 Task: Plan the shortest route from Atlanta Airport to the Georgia Aquarium.
Action: Mouse moved to (260, 90)
Screenshot: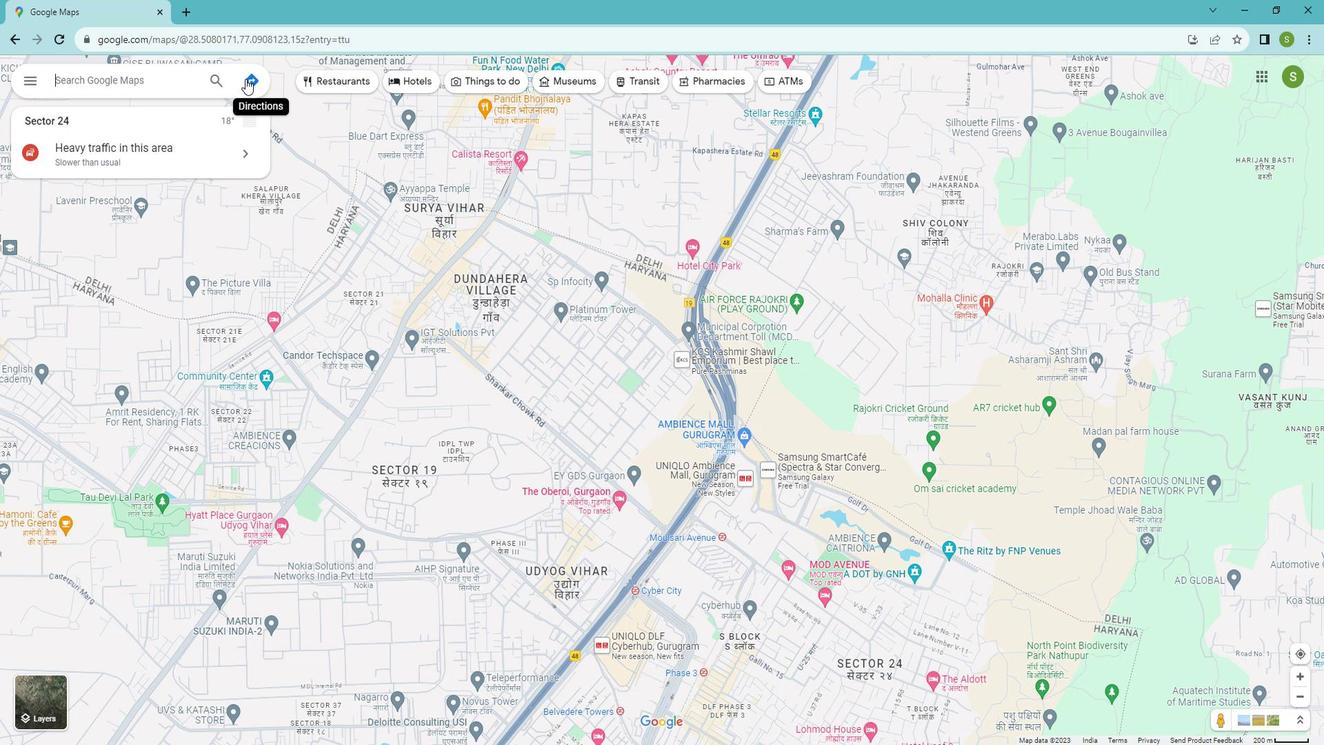 
Action: Mouse pressed left at (260, 90)
Screenshot: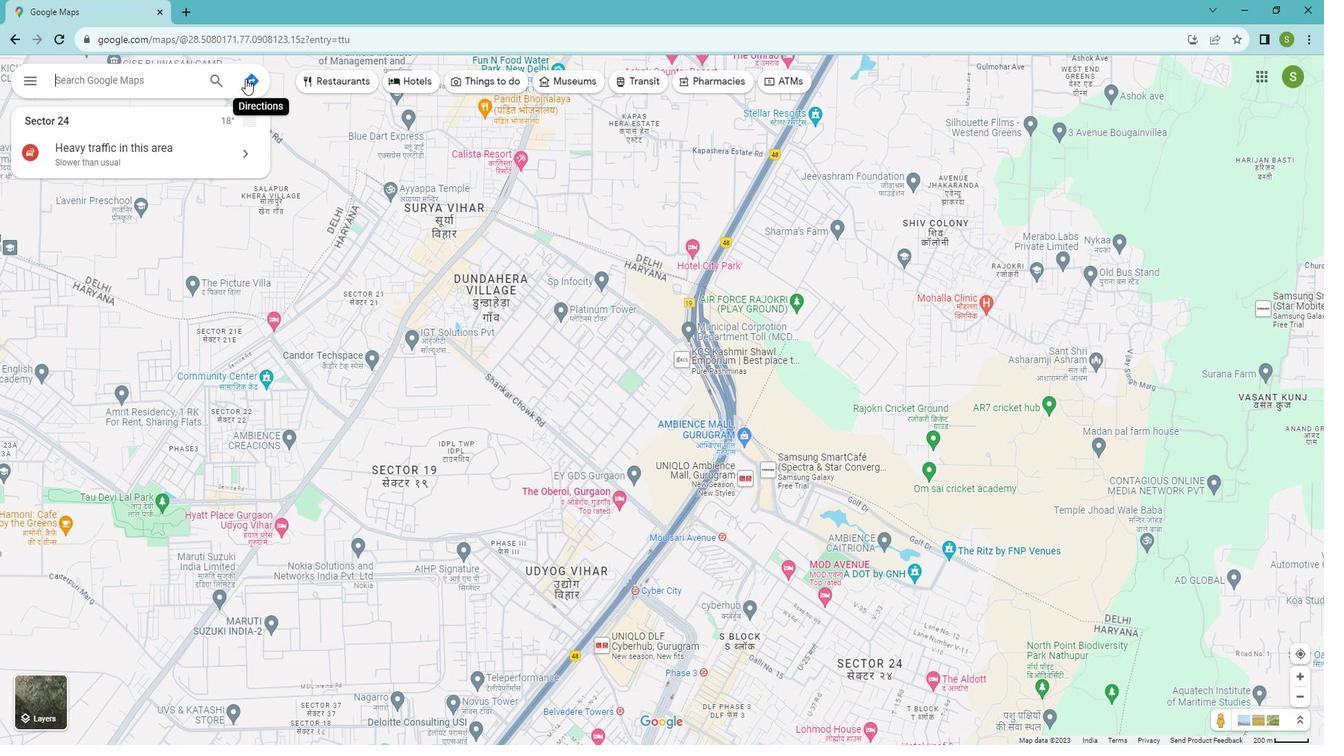 
Action: Mouse moved to (150, 133)
Screenshot: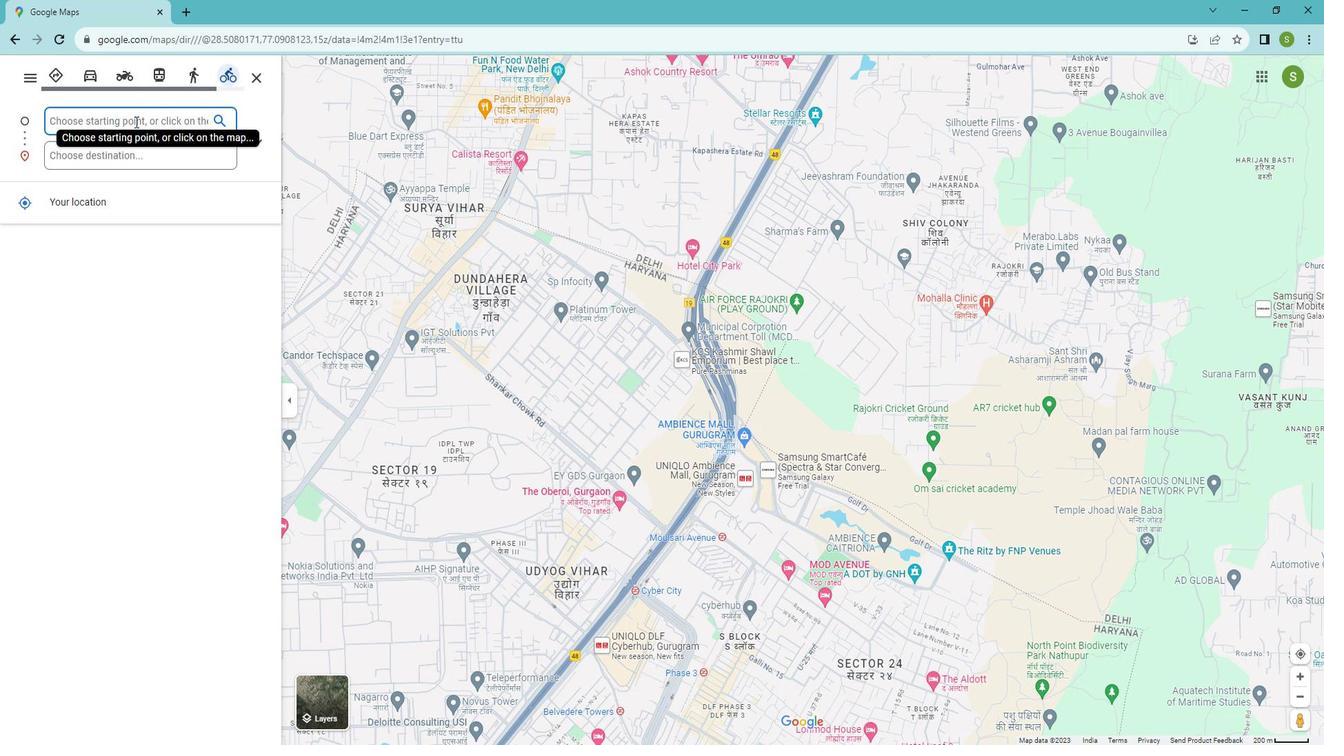 
Action: Mouse pressed left at (150, 133)
Screenshot: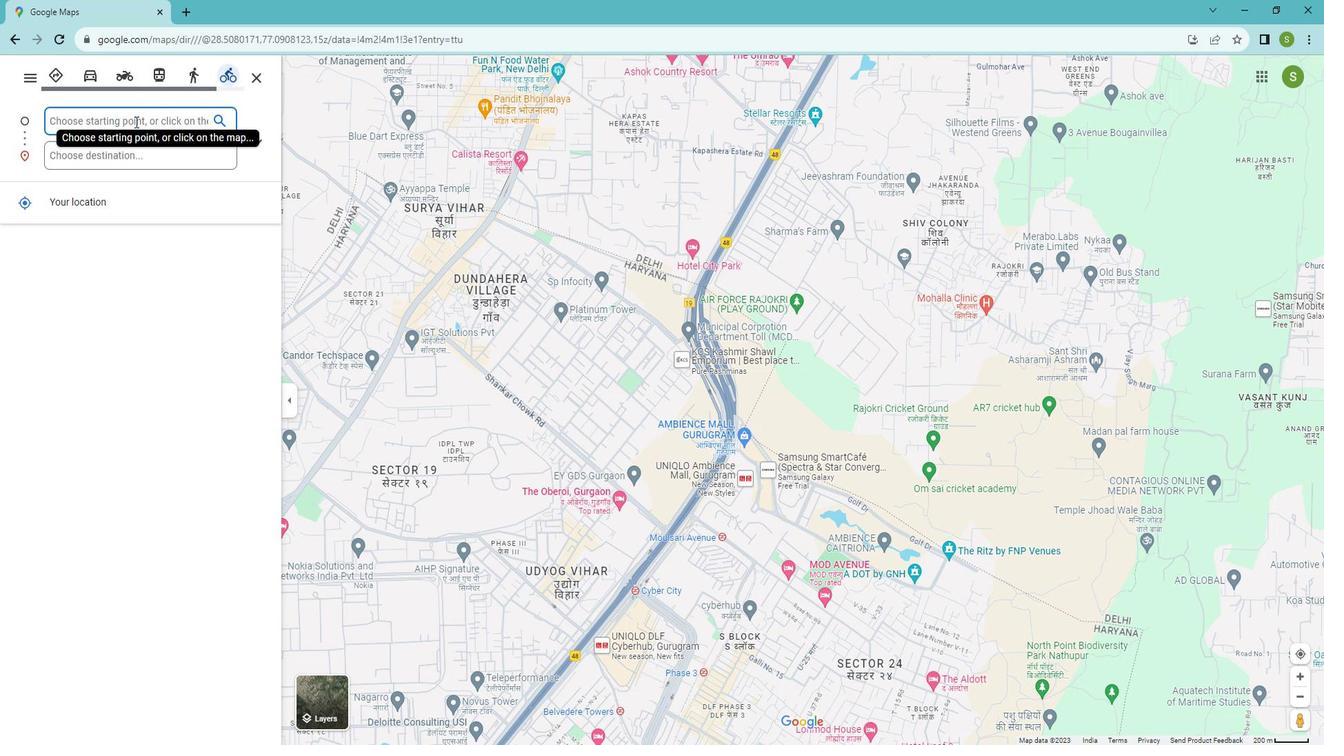 
Action: Key pressed <Key.shift>Atlana<Key.backspace>ta<Key.space><Key.shift>Airport
Screenshot: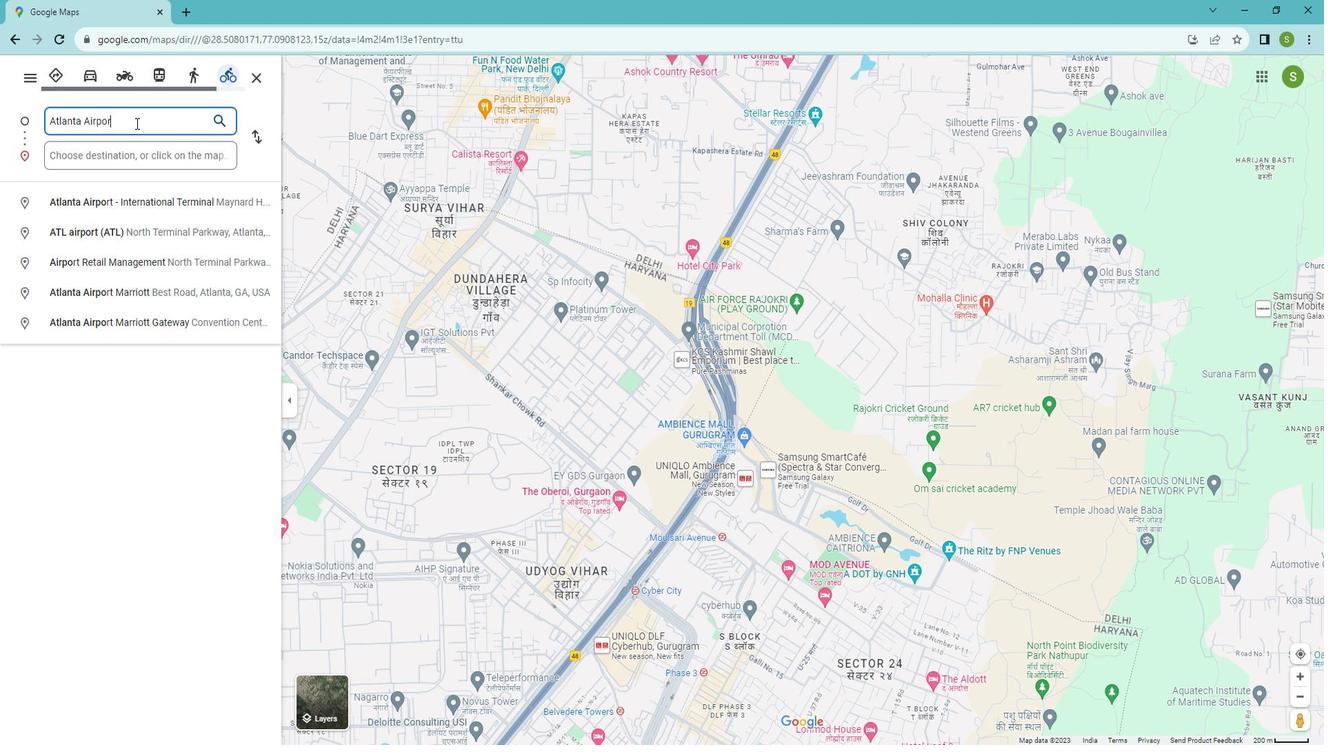 
Action: Mouse moved to (233, 156)
Screenshot: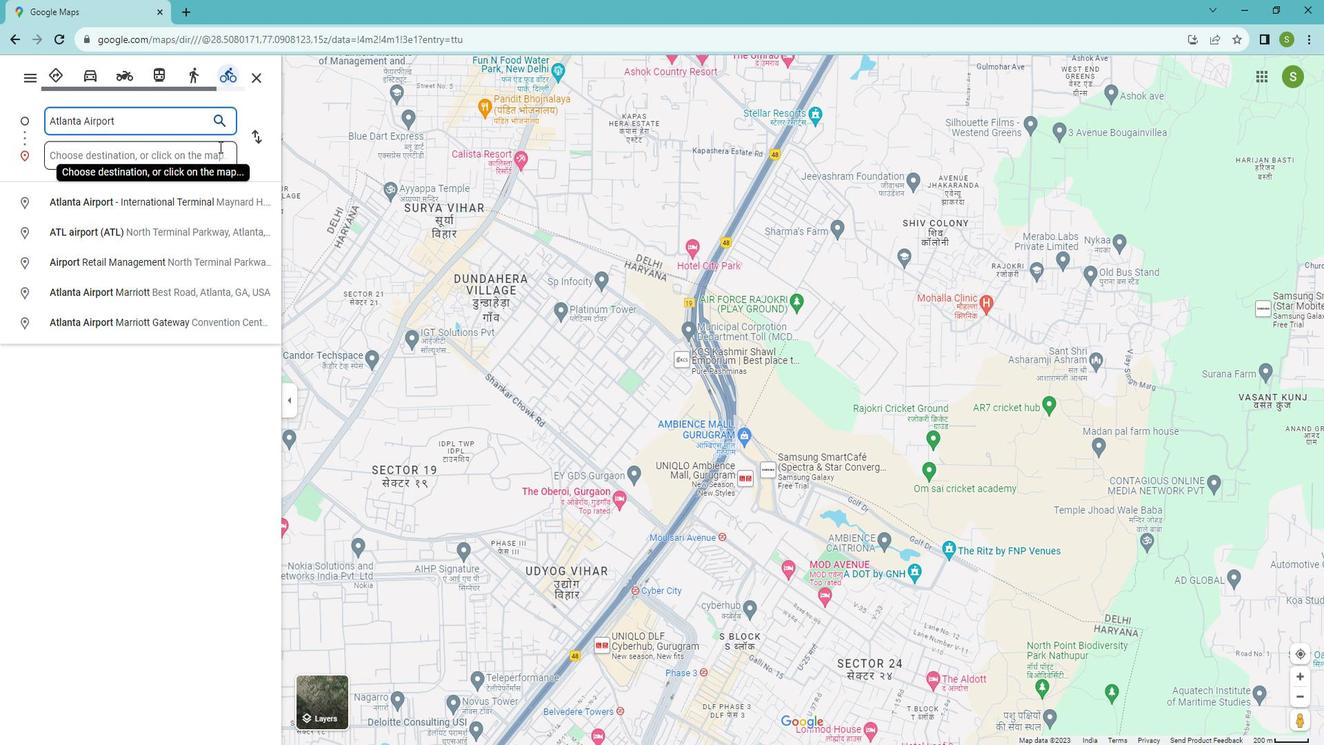 
Action: Mouse pressed left at (233, 156)
Screenshot: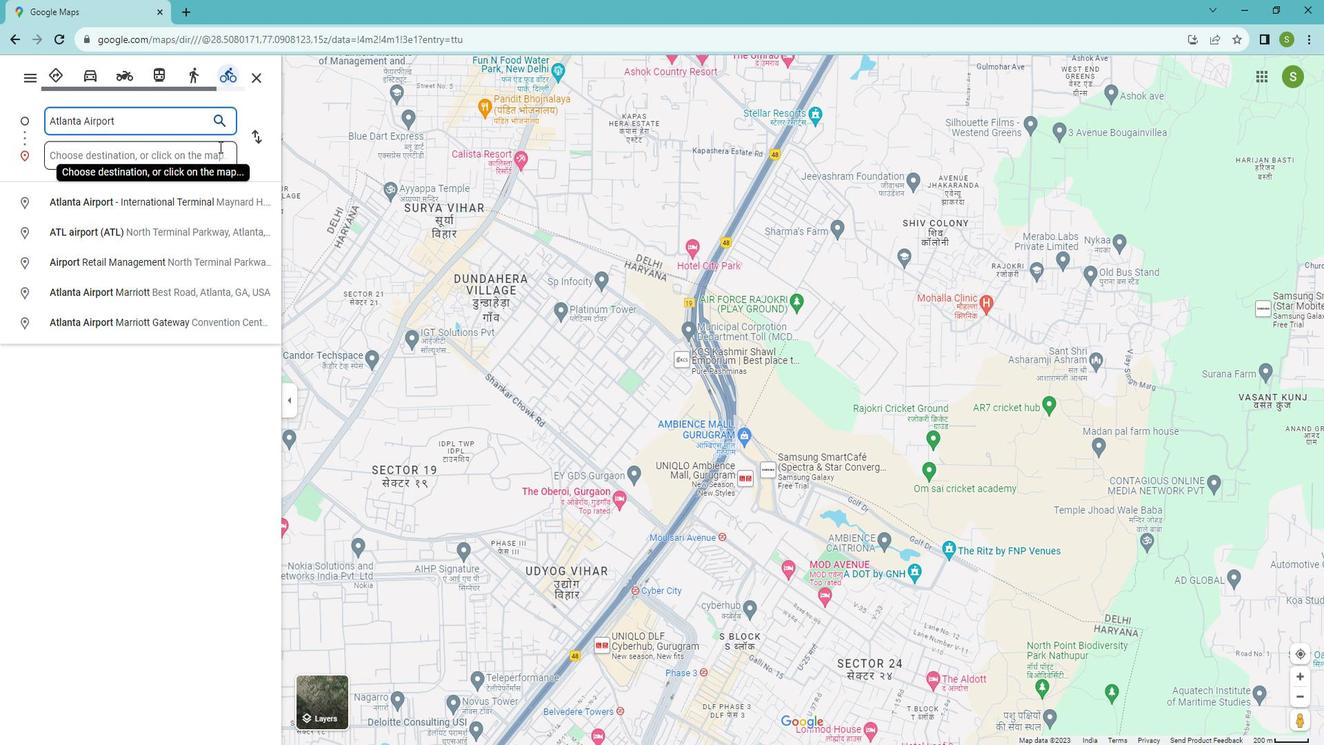 
Action: Mouse moved to (231, 161)
Screenshot: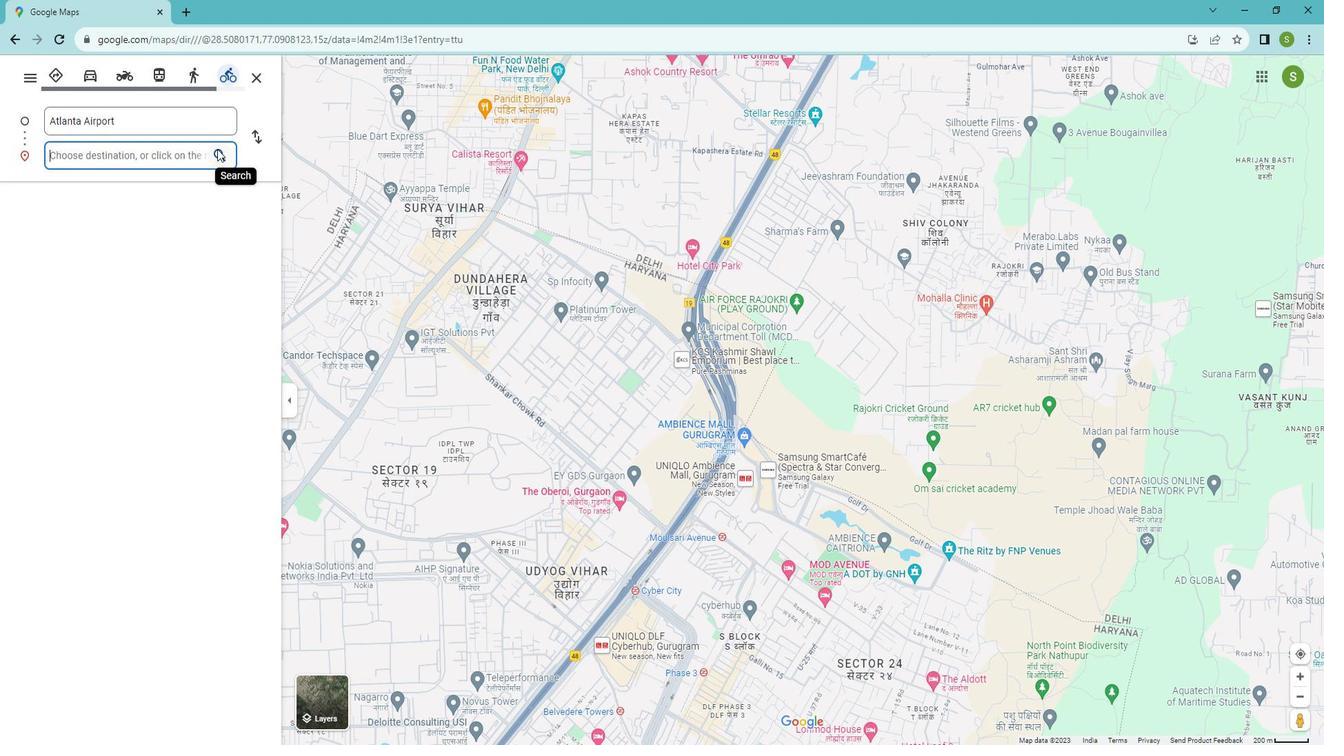 
Action: Key pressed <Key.shift><Key.shift><Key.shift><Key.shift><Key.shift><Key.shift><Key.shift>Georgia<Key.space><Key.shift>Aquarium
Screenshot: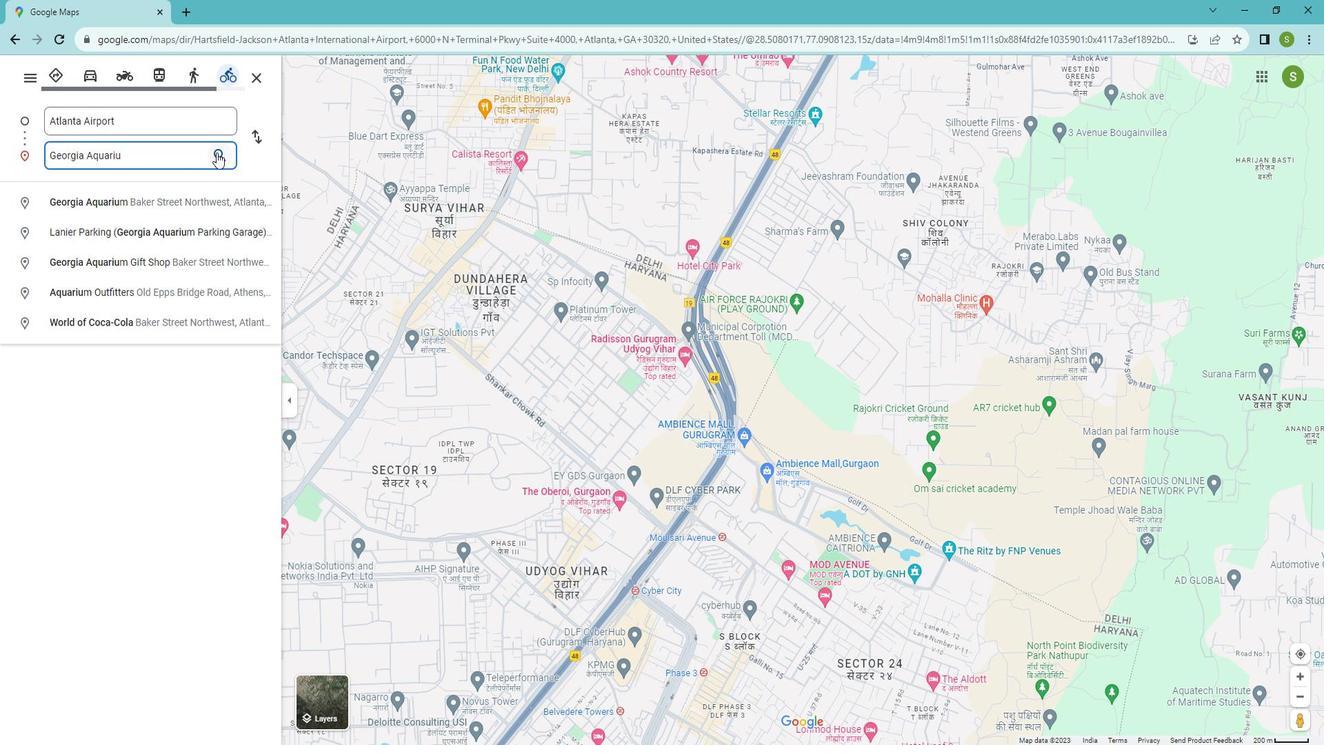 
Action: Mouse moved to (273, 145)
Screenshot: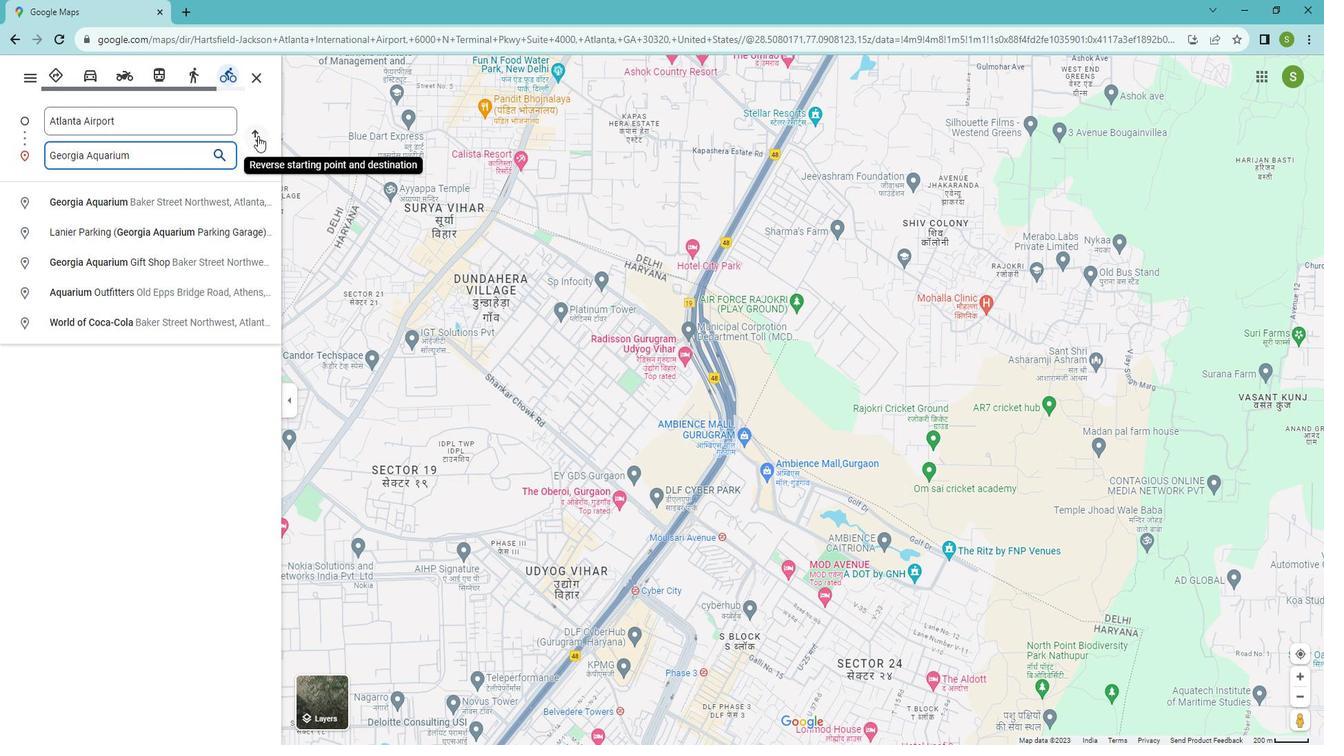
Action: Mouse pressed left at (273, 145)
Screenshot: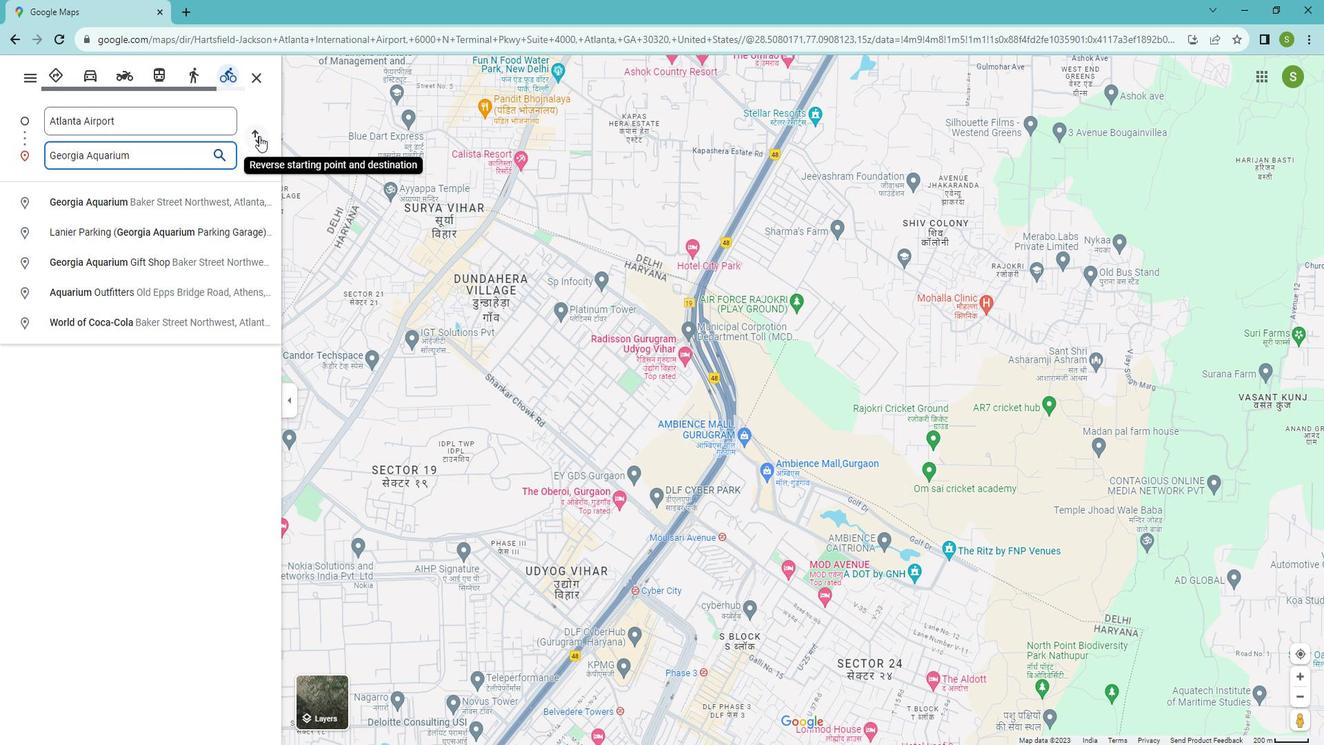 
Action: Mouse moved to (102, 90)
Screenshot: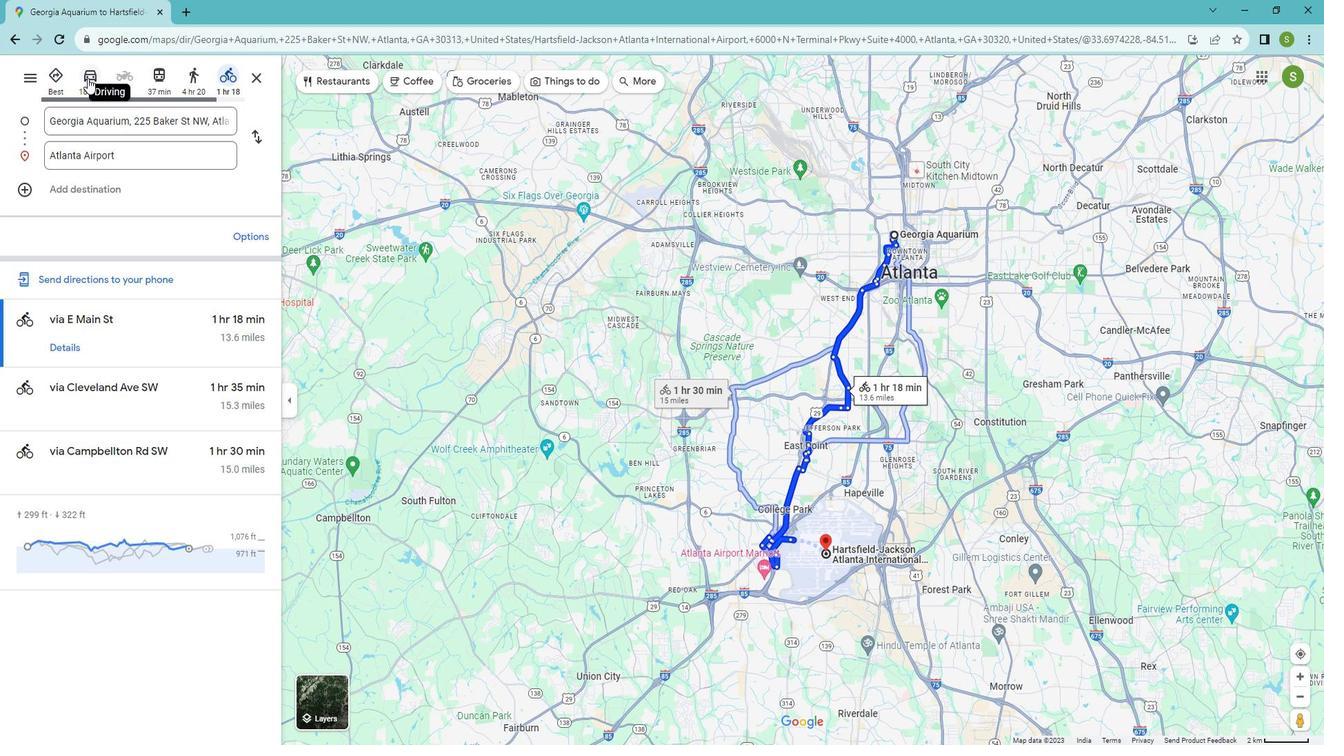 
Action: Mouse pressed left at (102, 90)
Screenshot: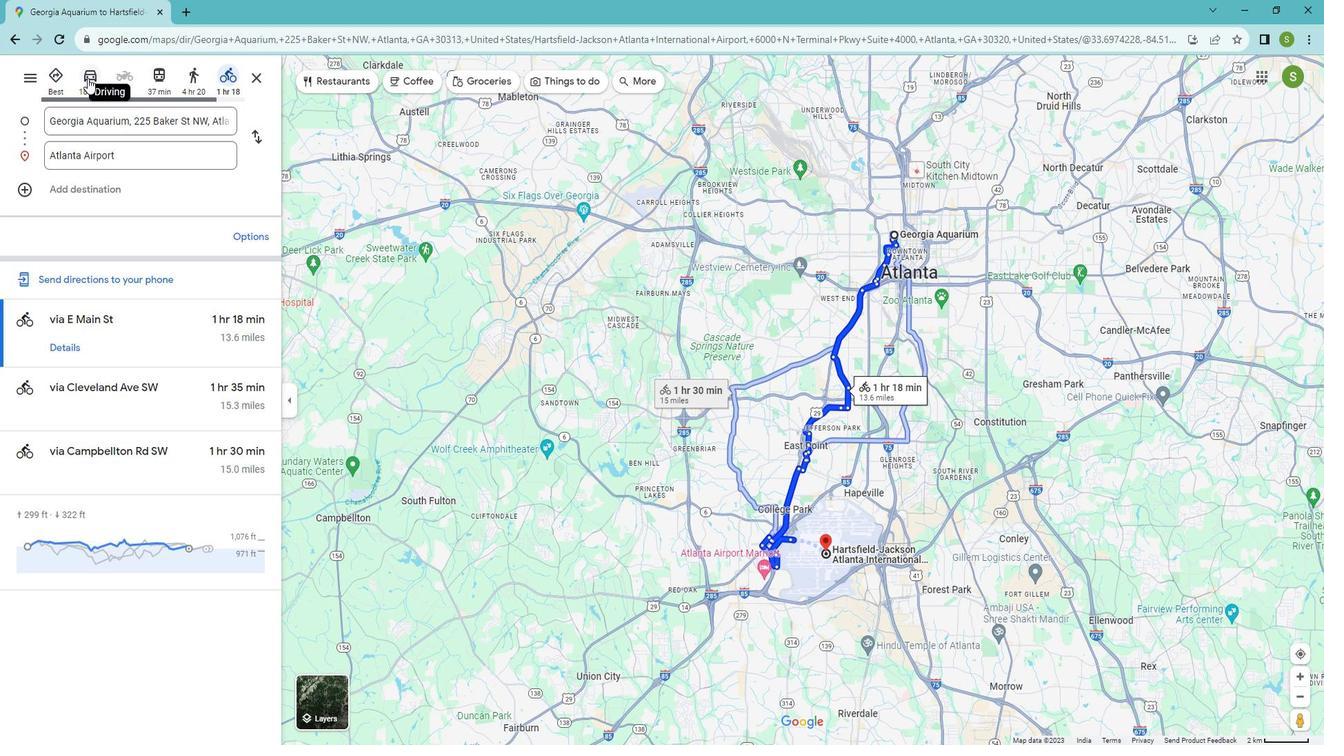 
Action: Mouse moved to (80, 375)
Screenshot: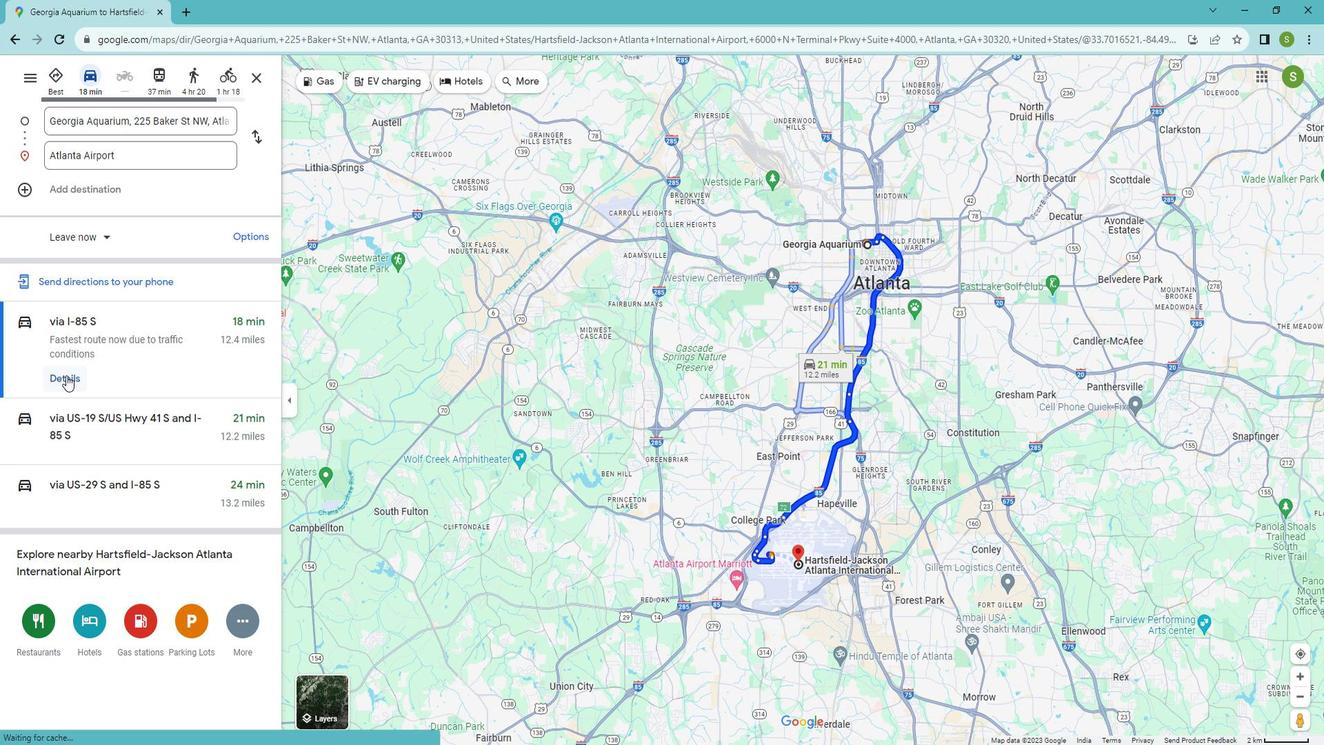 
Action: Mouse pressed left at (80, 375)
Screenshot: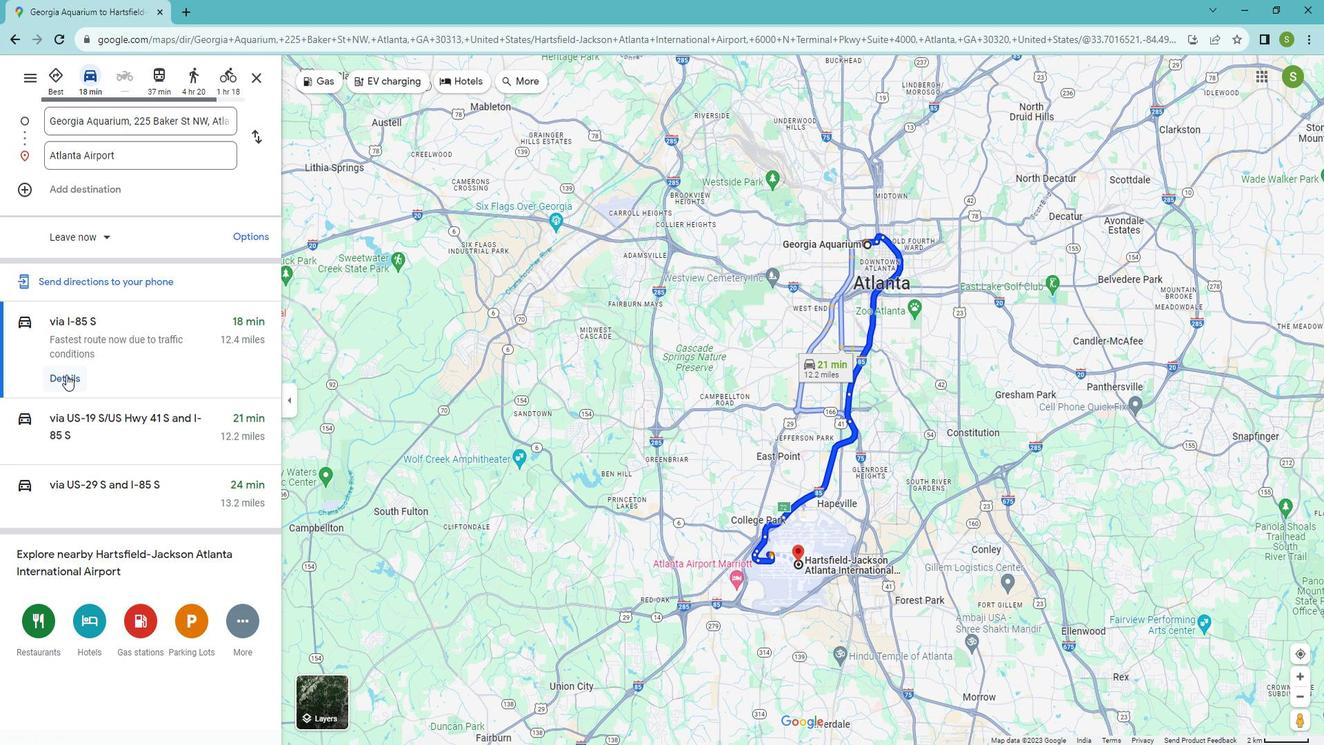 
Action: Mouse moved to (60, 264)
Screenshot: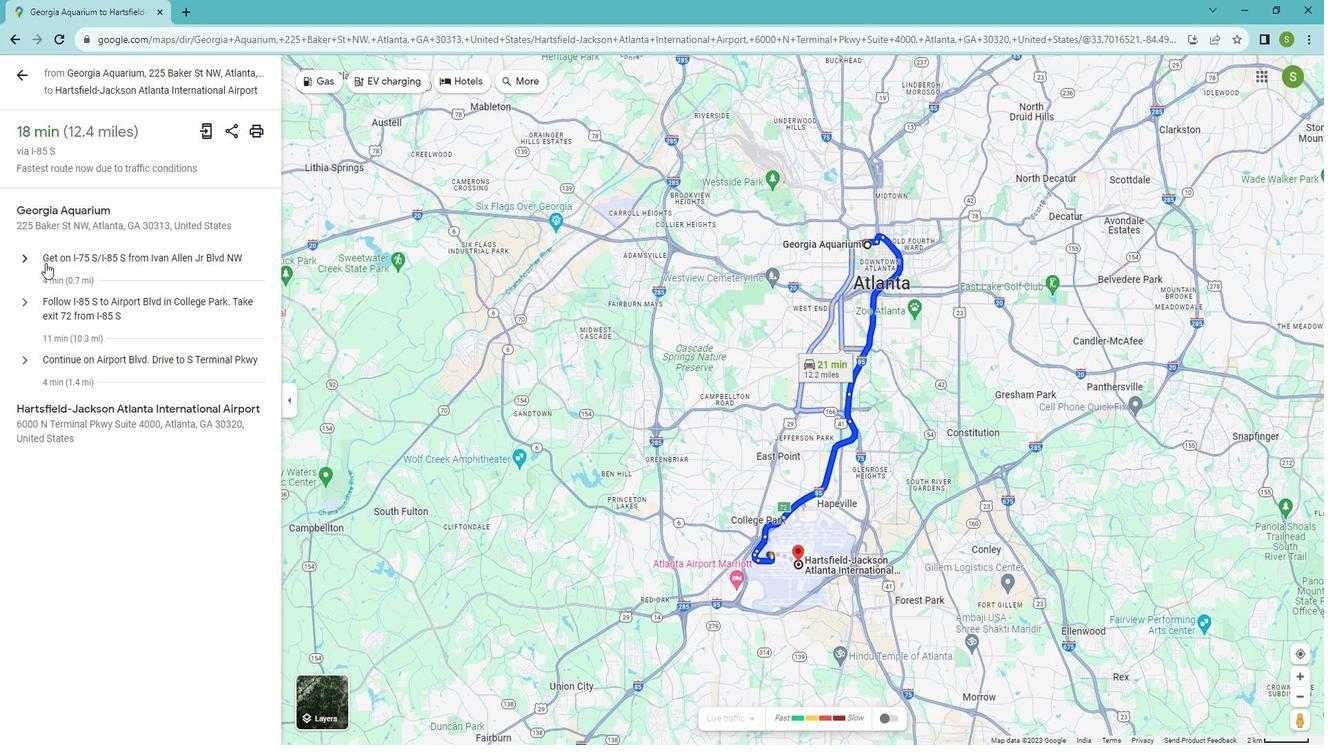 
Action: Mouse pressed left at (60, 264)
Screenshot: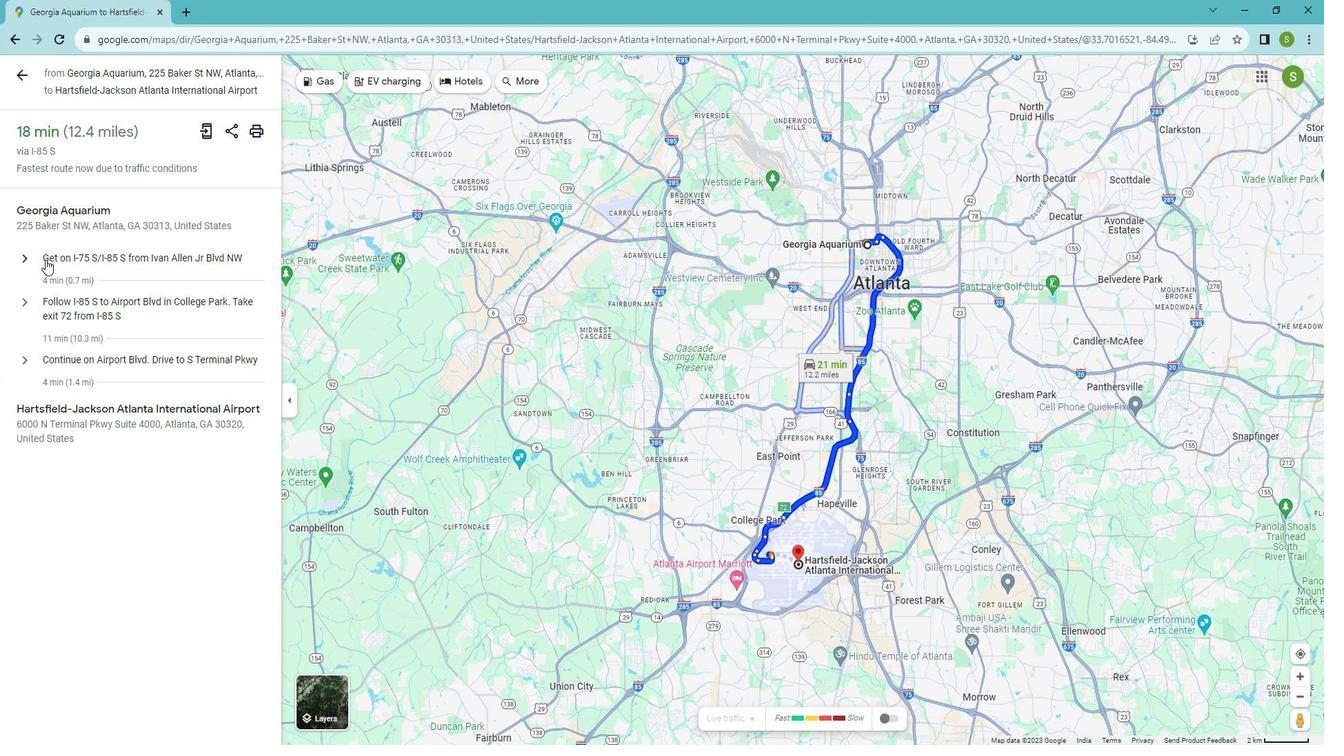 
Action: Mouse moved to (94, 302)
Screenshot: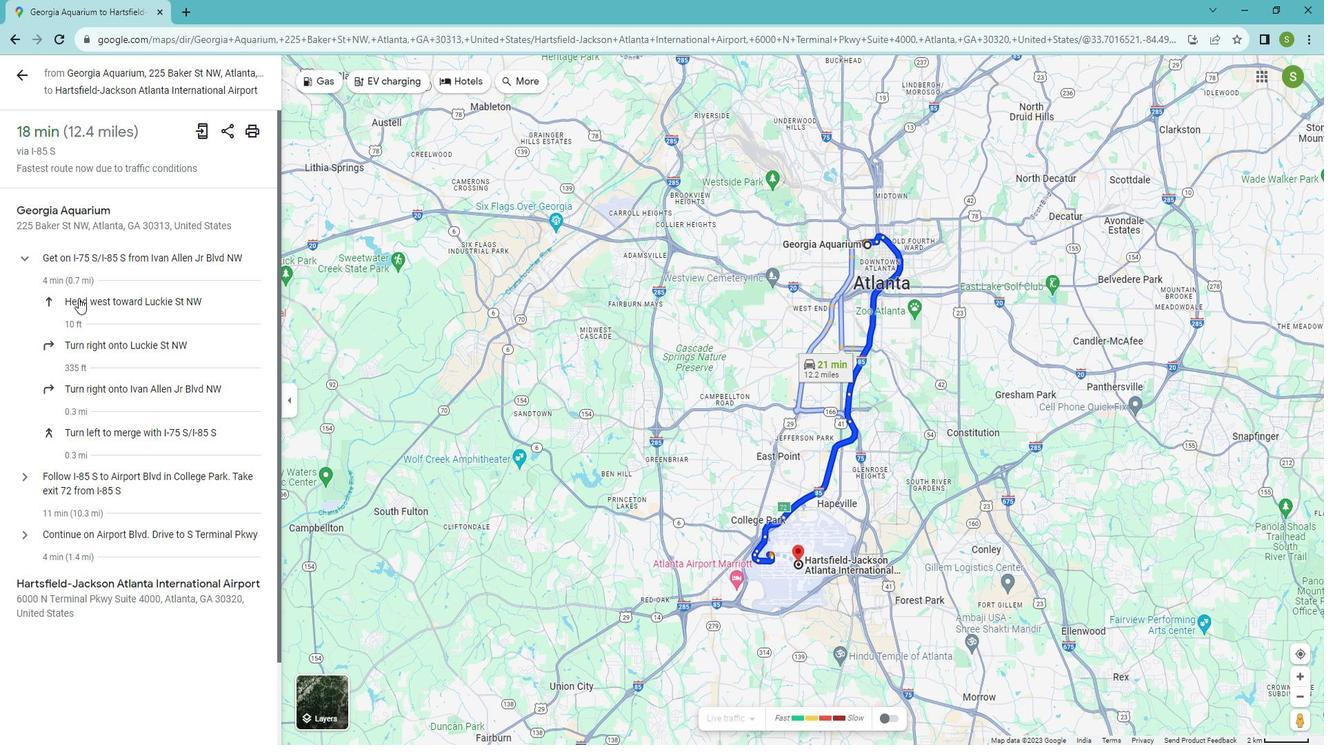 
Action: Mouse scrolled (94, 301) with delta (0, 0)
Screenshot: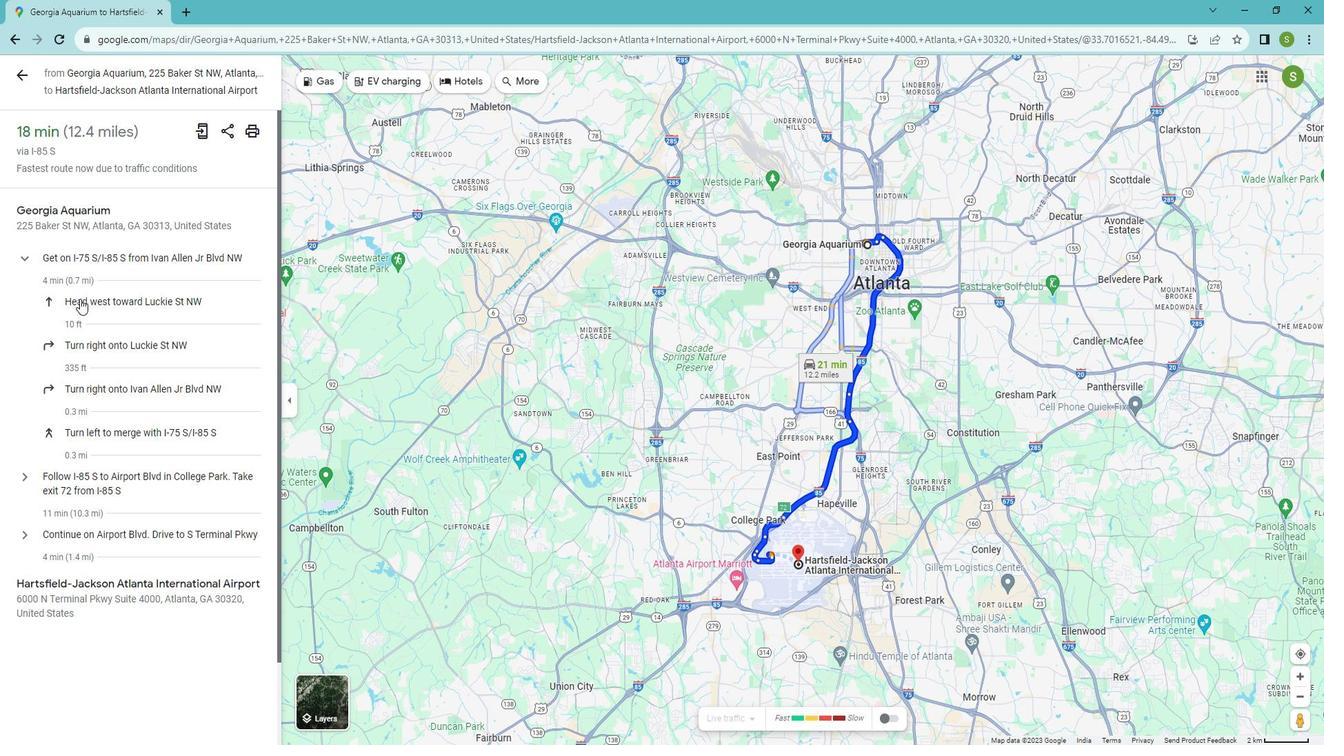 
Action: Mouse moved to (94, 302)
Screenshot: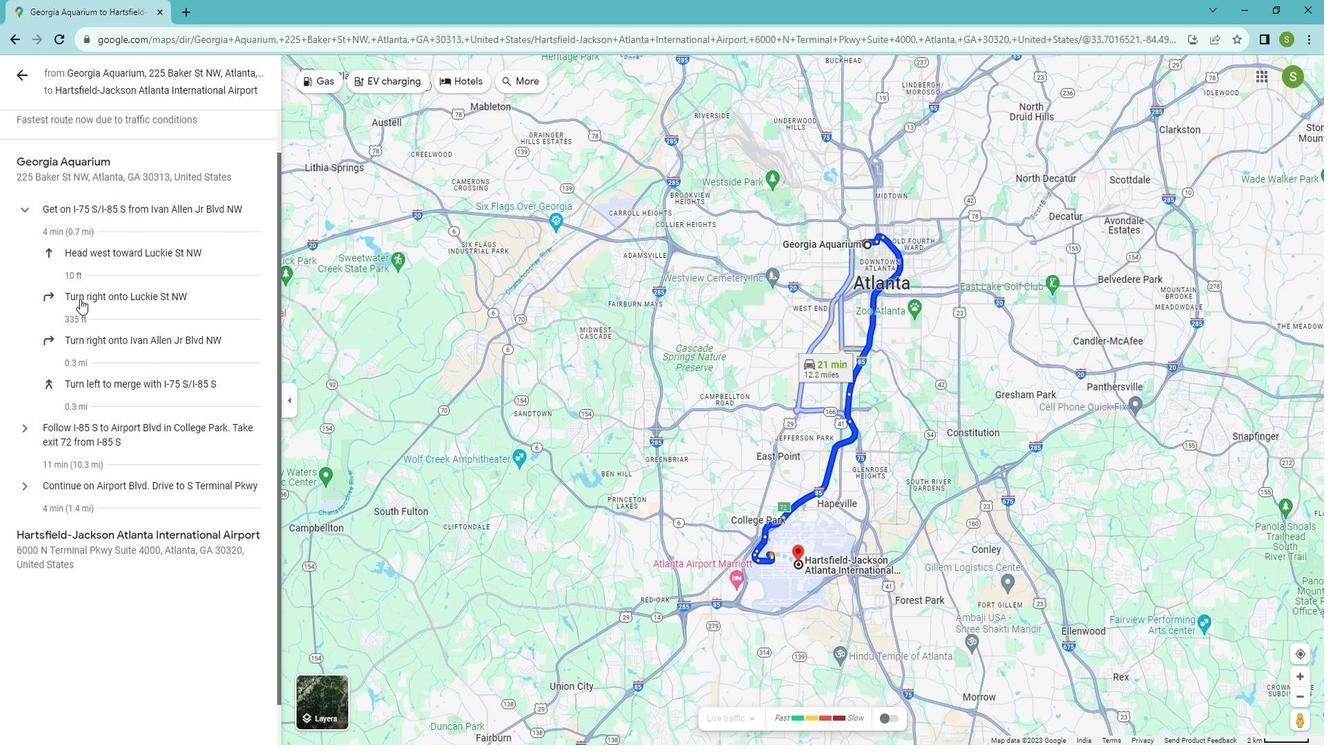 
Action: Mouse scrolled (94, 301) with delta (0, 0)
Screenshot: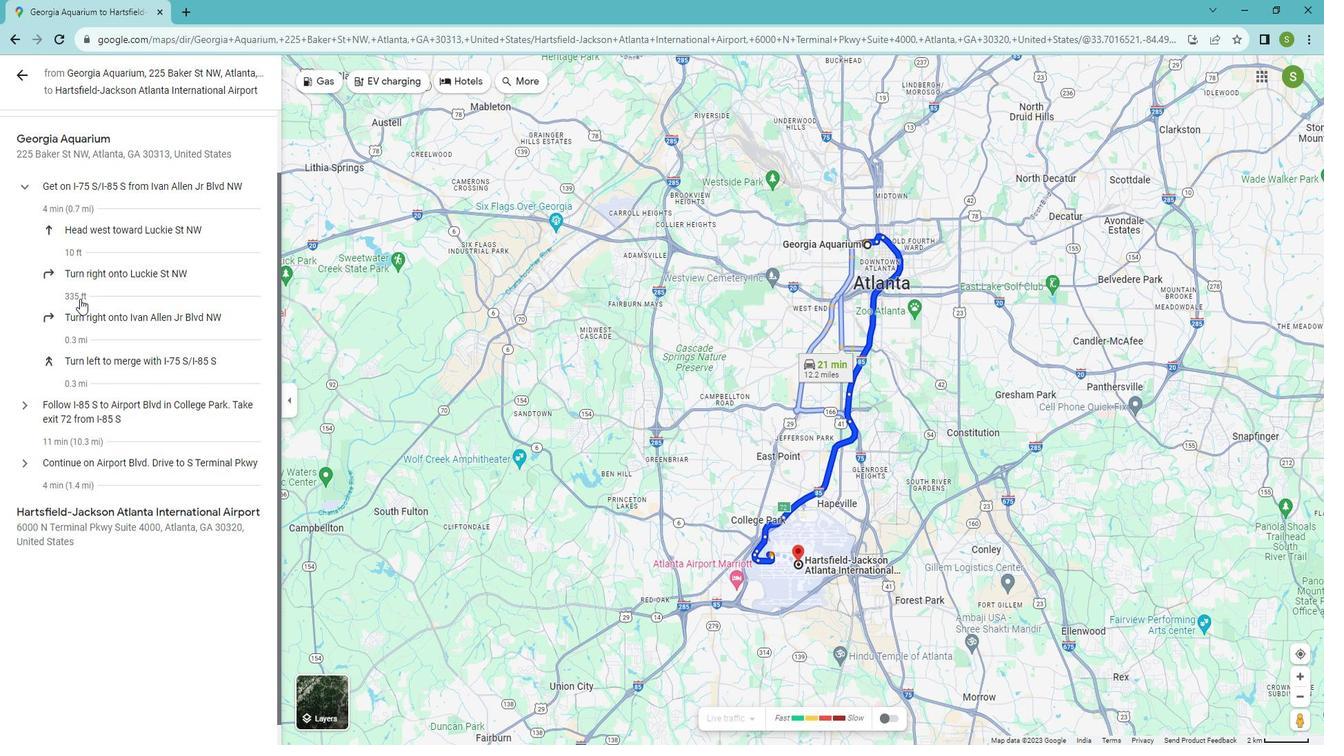 
Action: Mouse moved to (94, 302)
Screenshot: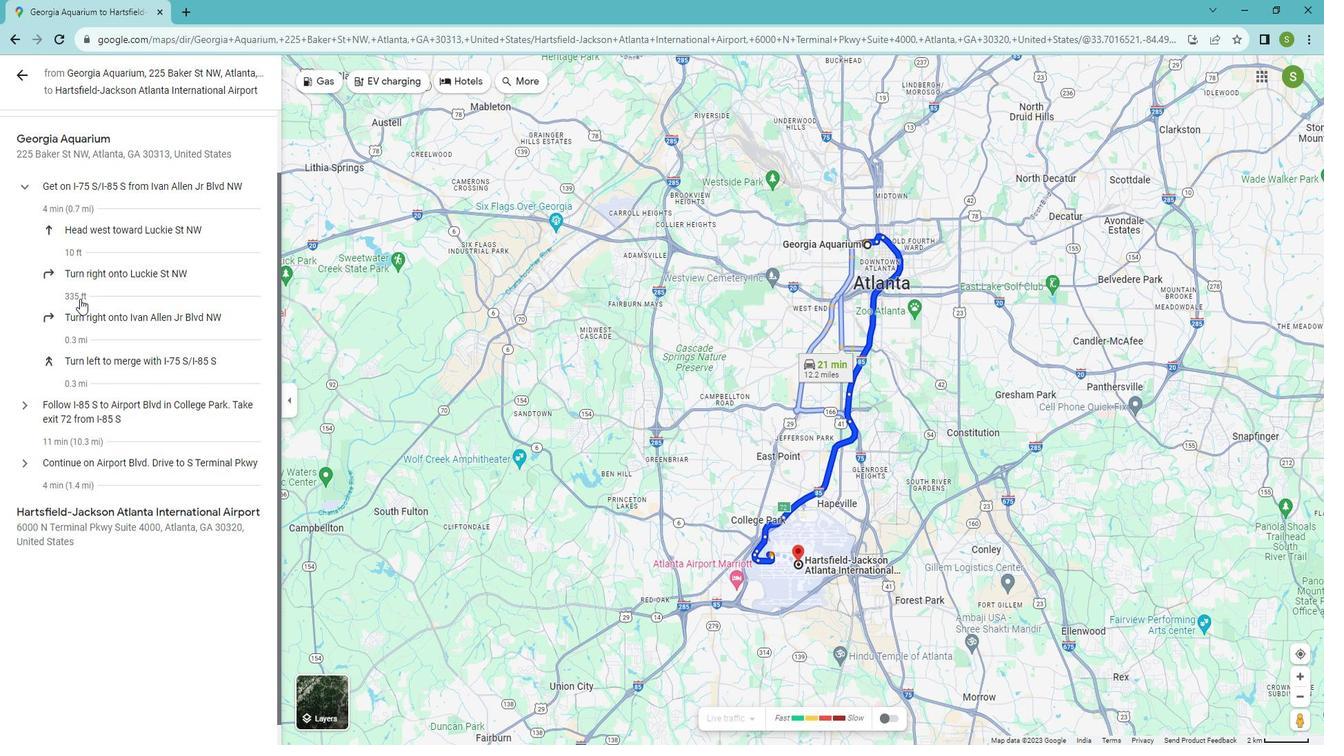 
Action: Mouse scrolled (94, 302) with delta (0, 0)
Screenshot: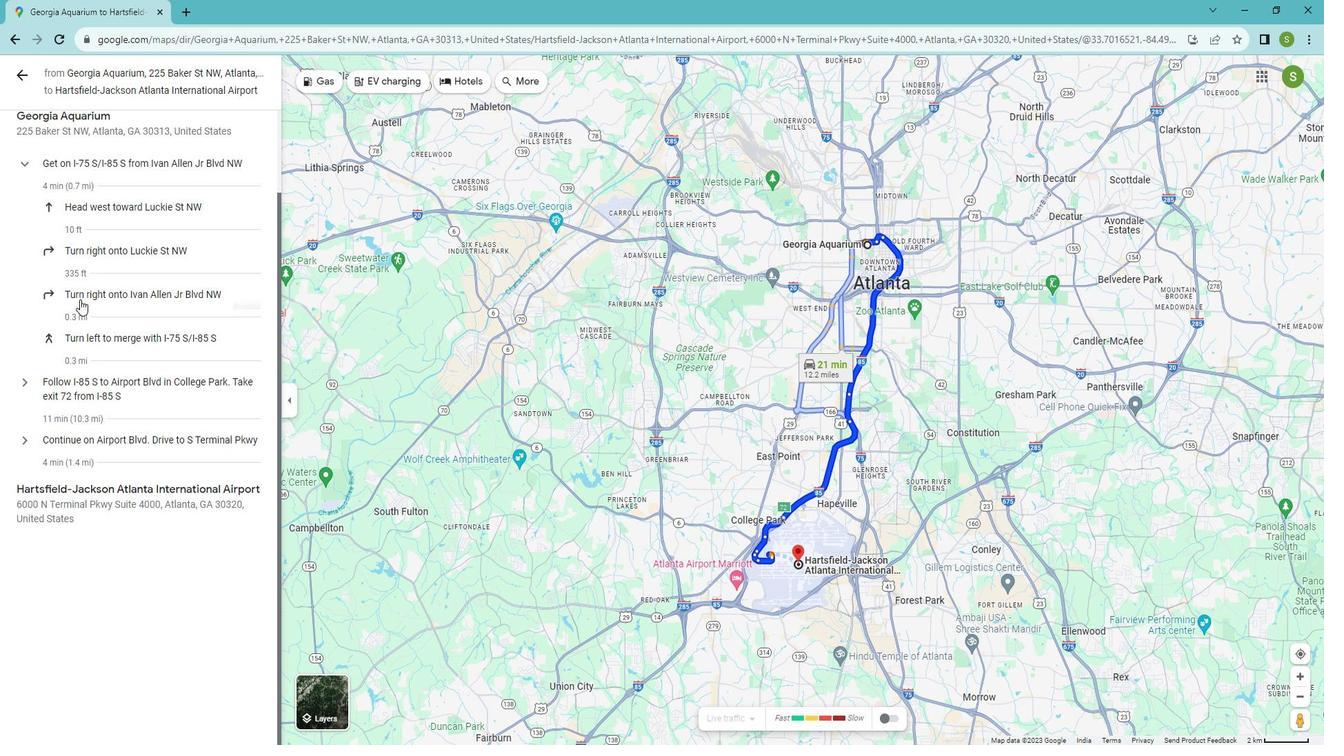 
Action: Mouse scrolled (94, 302) with delta (0, 0)
Screenshot: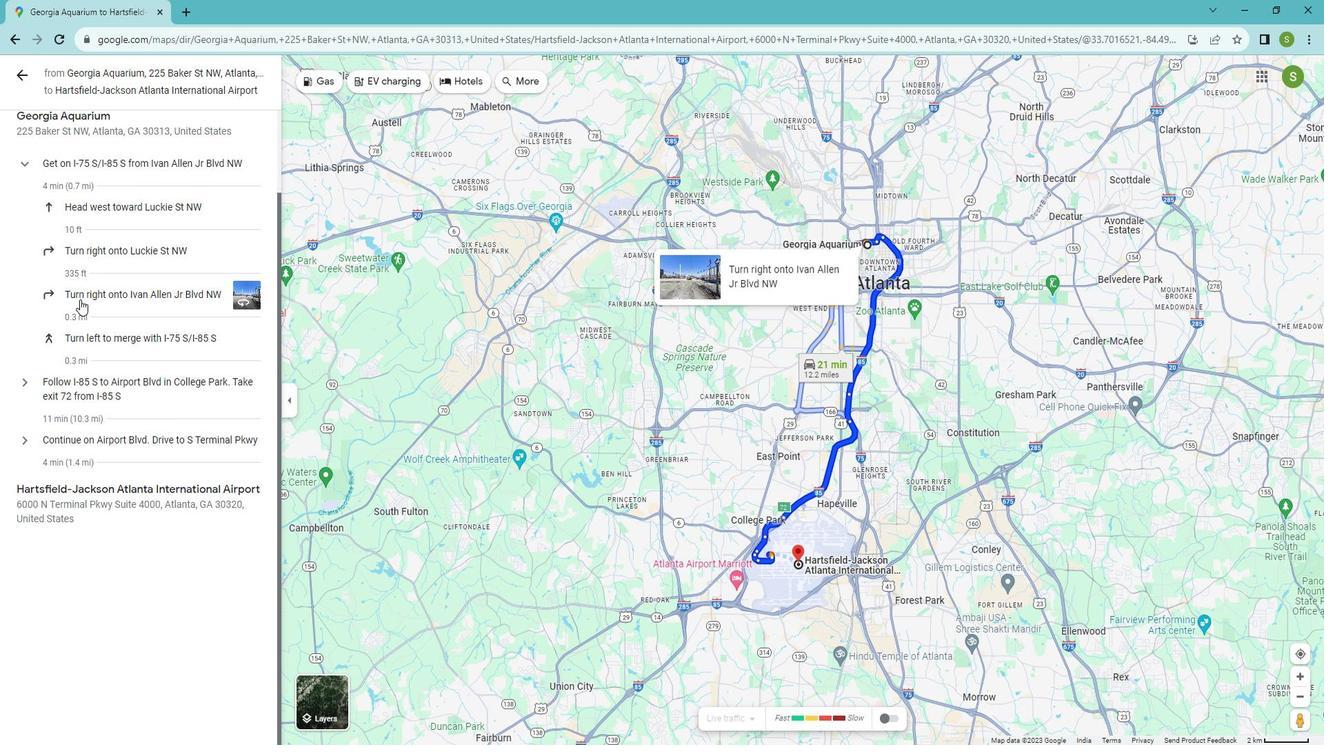 
Action: Mouse moved to (40, 385)
Screenshot: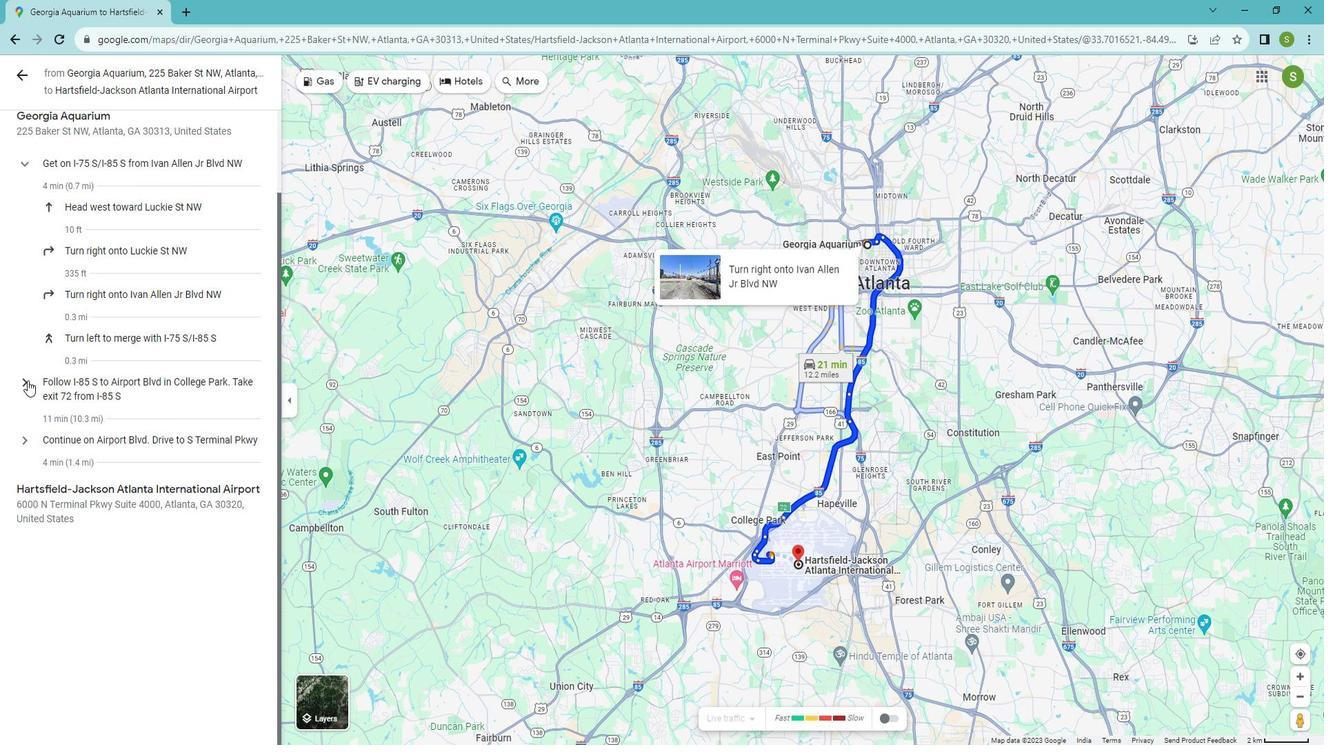 
Action: Mouse pressed left at (40, 385)
Screenshot: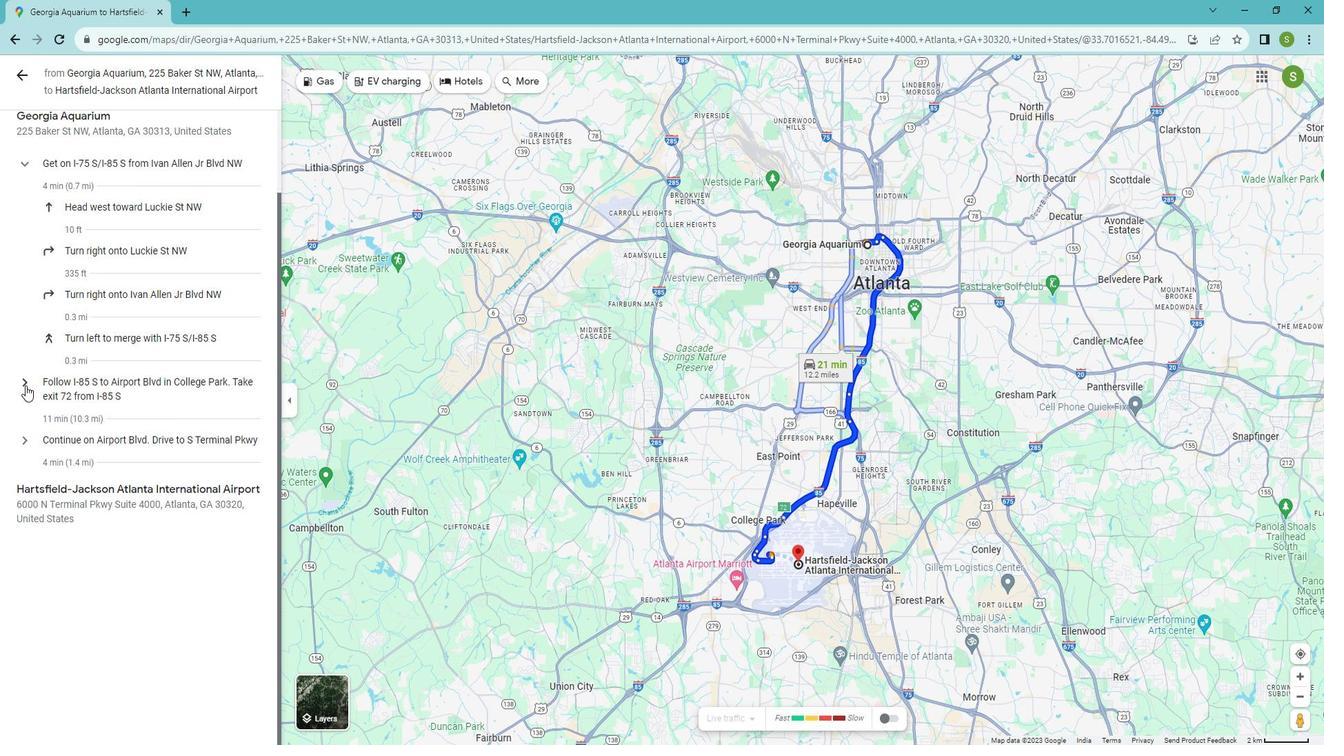 
Action: Mouse moved to (125, 380)
Screenshot: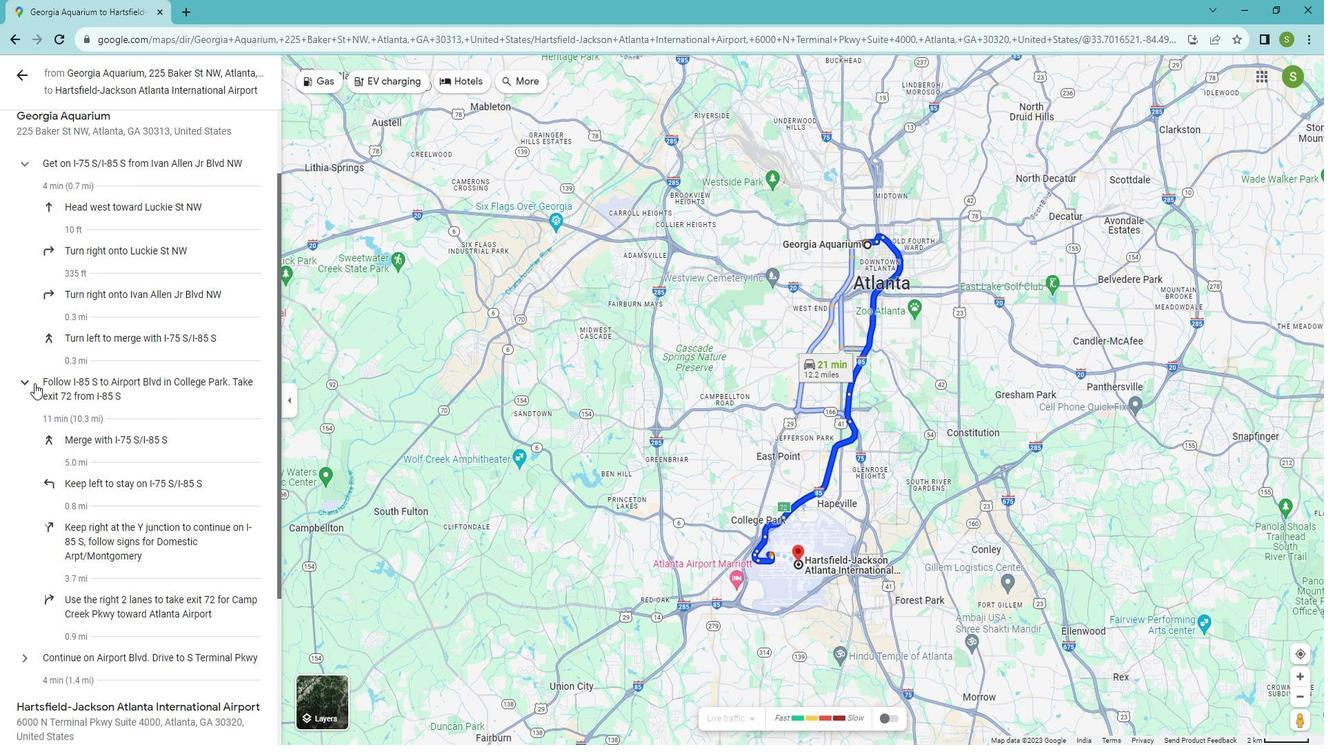 
Action: Mouse scrolled (125, 380) with delta (0, 0)
Screenshot: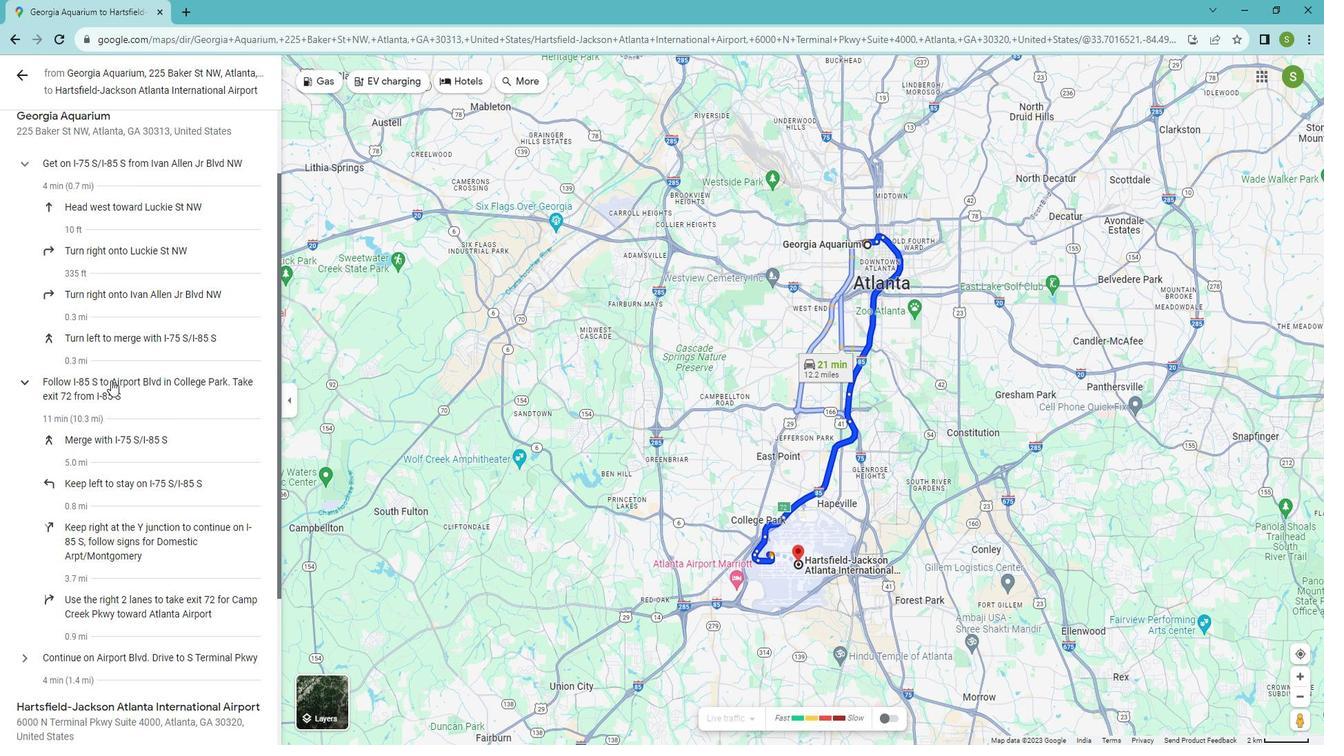 
Action: Mouse scrolled (125, 380) with delta (0, 0)
Screenshot: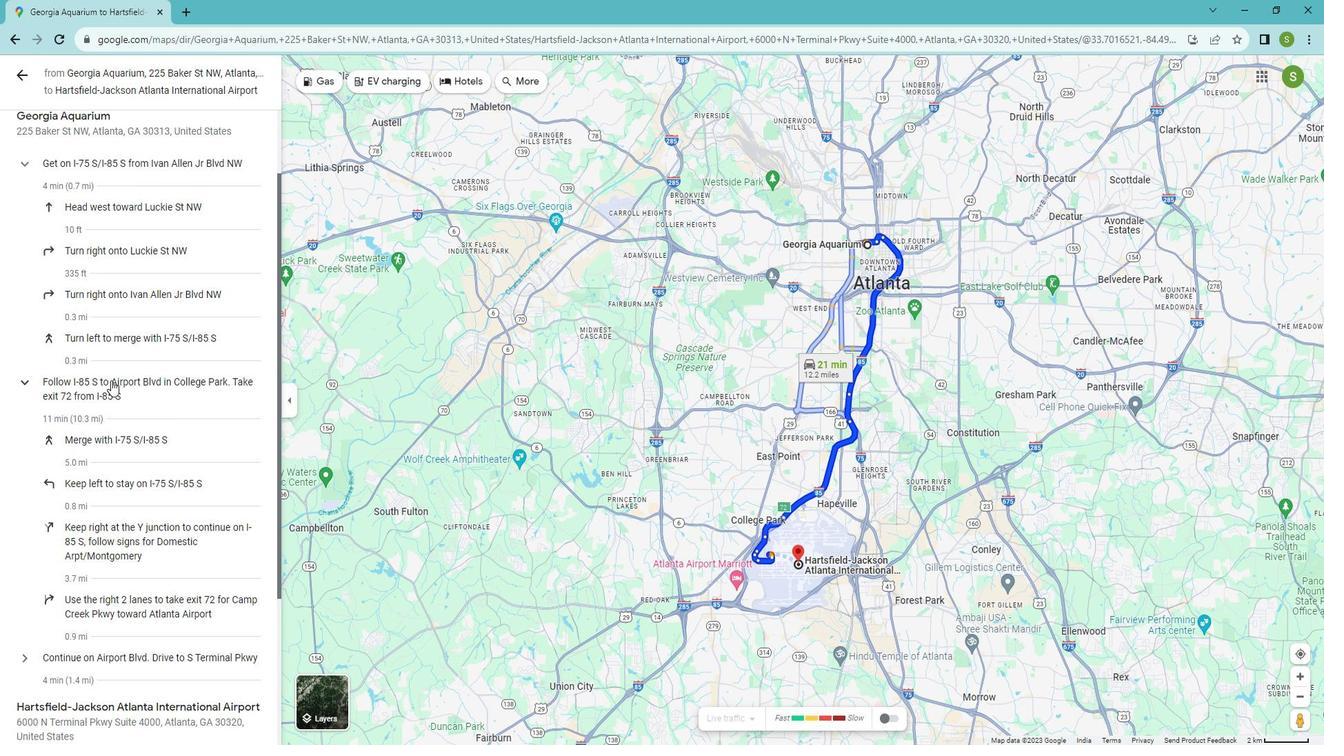 
Action: Mouse moved to (126, 380)
Screenshot: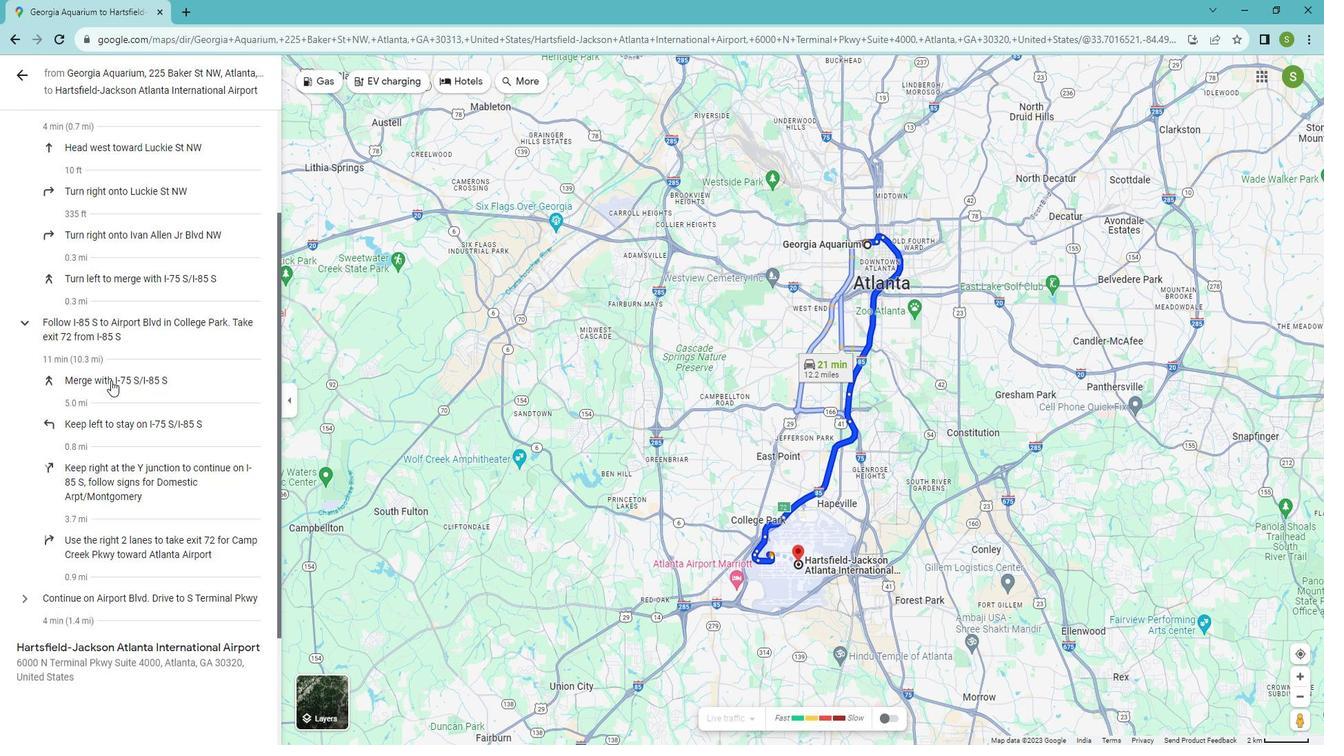 
Action: Mouse scrolled (126, 379) with delta (0, 0)
Screenshot: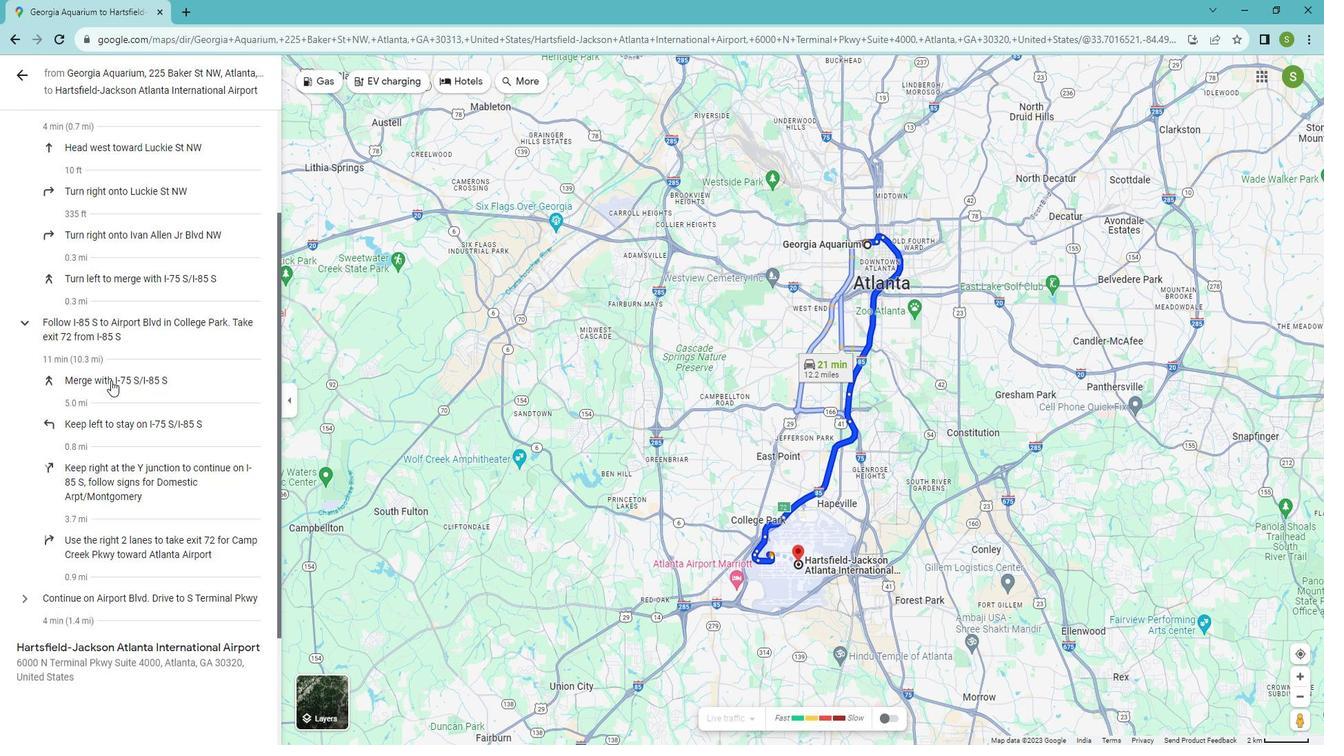 
Action: Mouse scrolled (126, 379) with delta (0, 0)
Screenshot: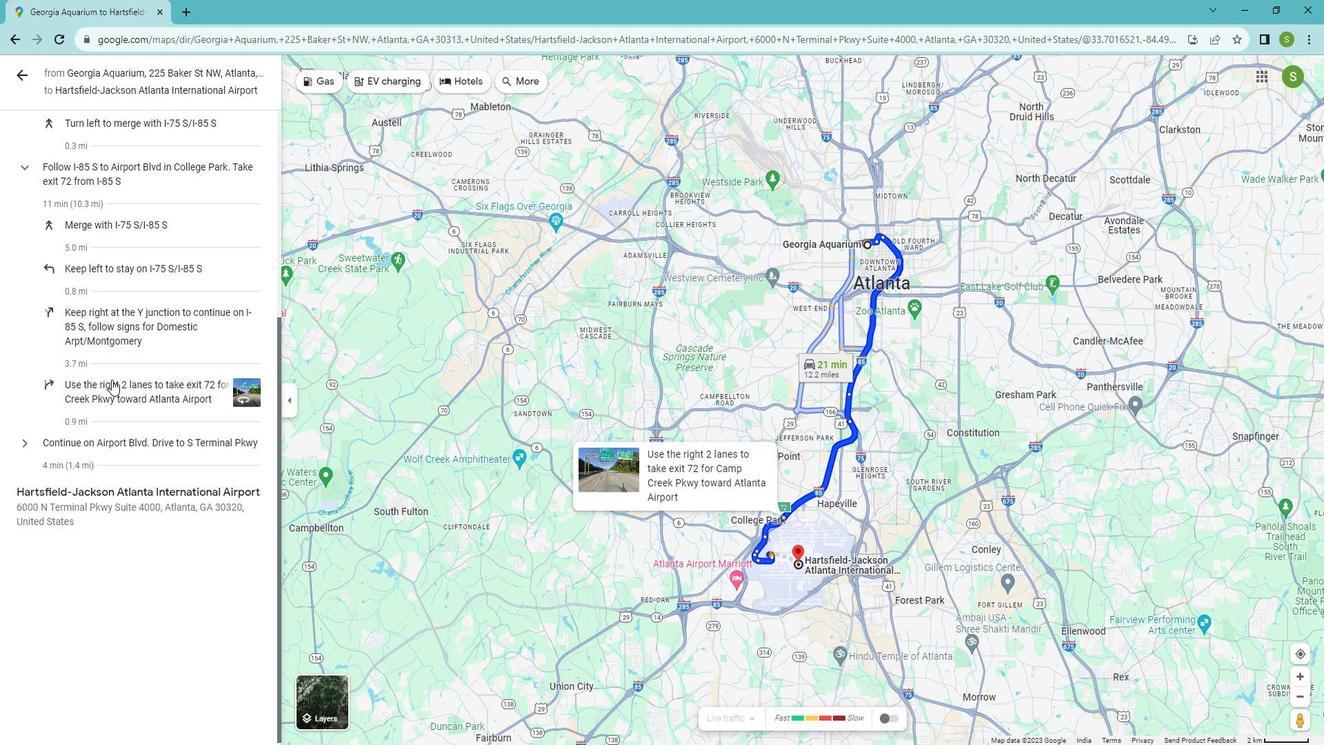 
Action: Mouse moved to (44, 440)
Screenshot: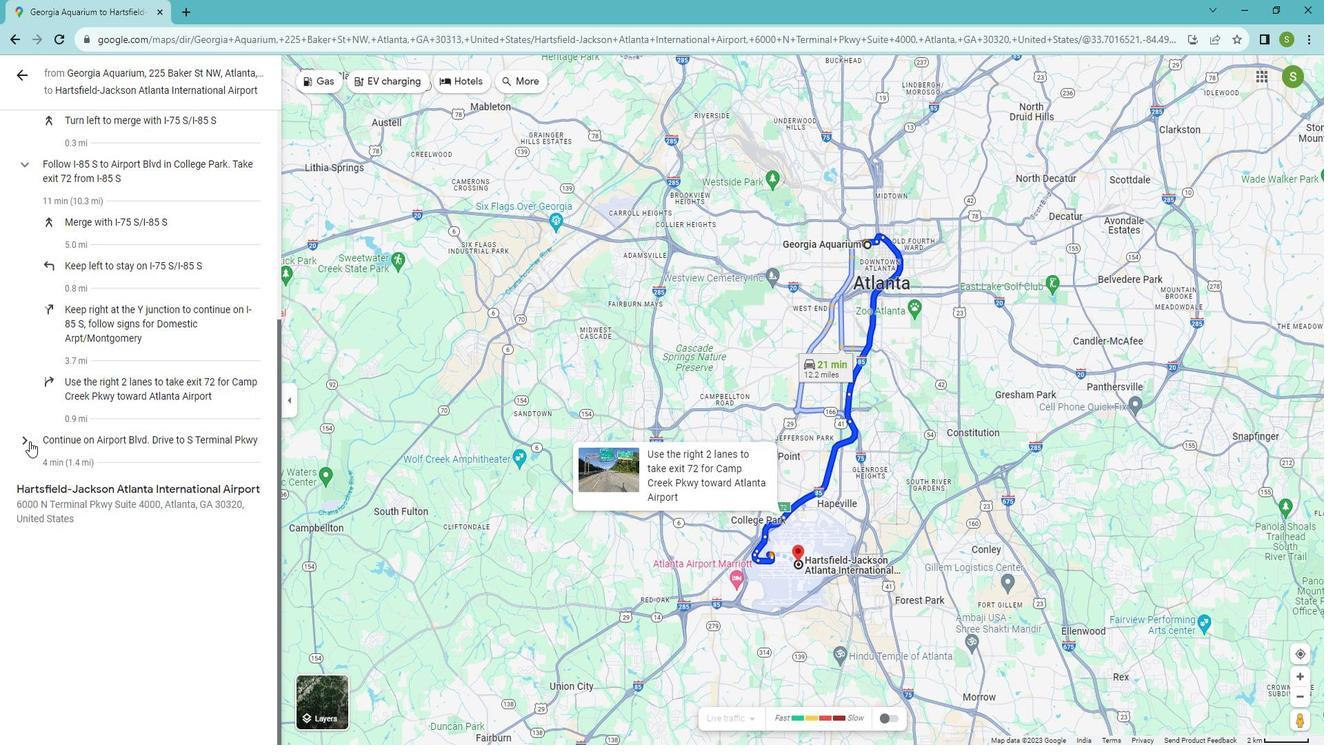 
Action: Mouse pressed left at (44, 440)
Screenshot: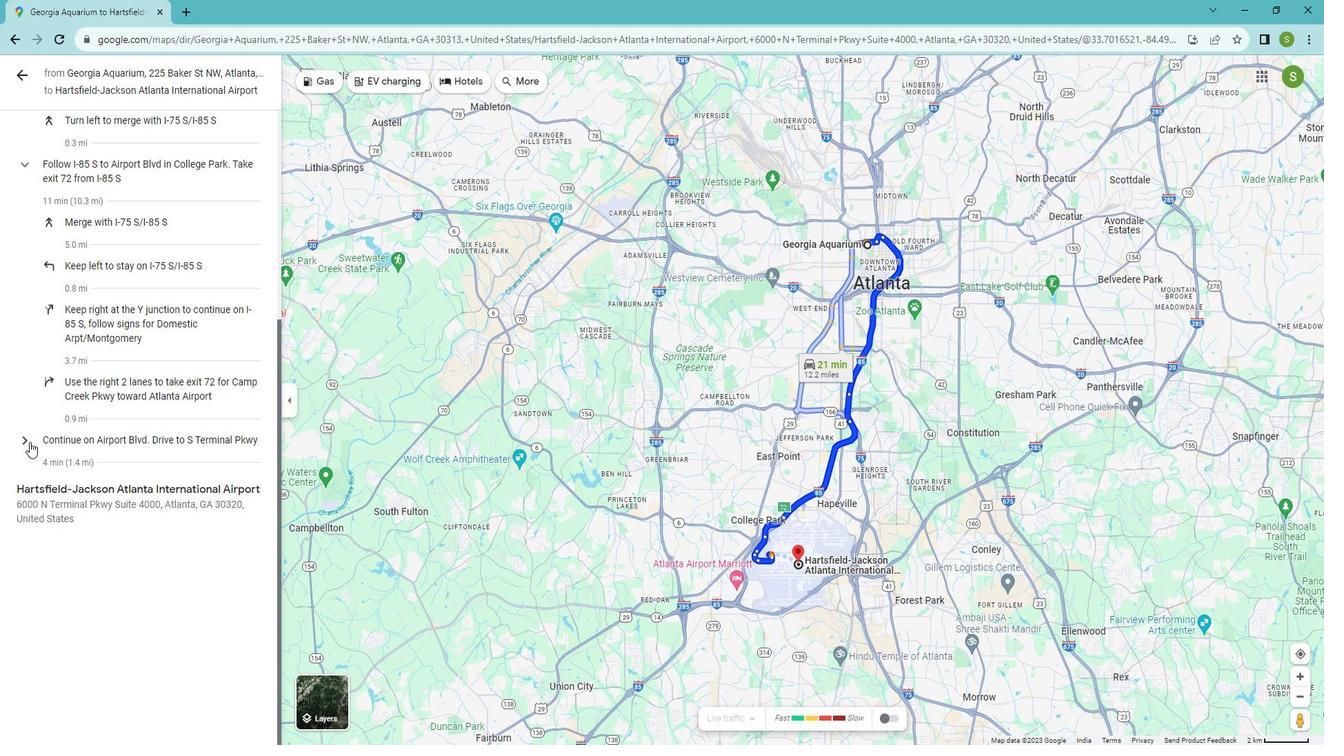 
Action: Mouse moved to (146, 422)
Screenshot: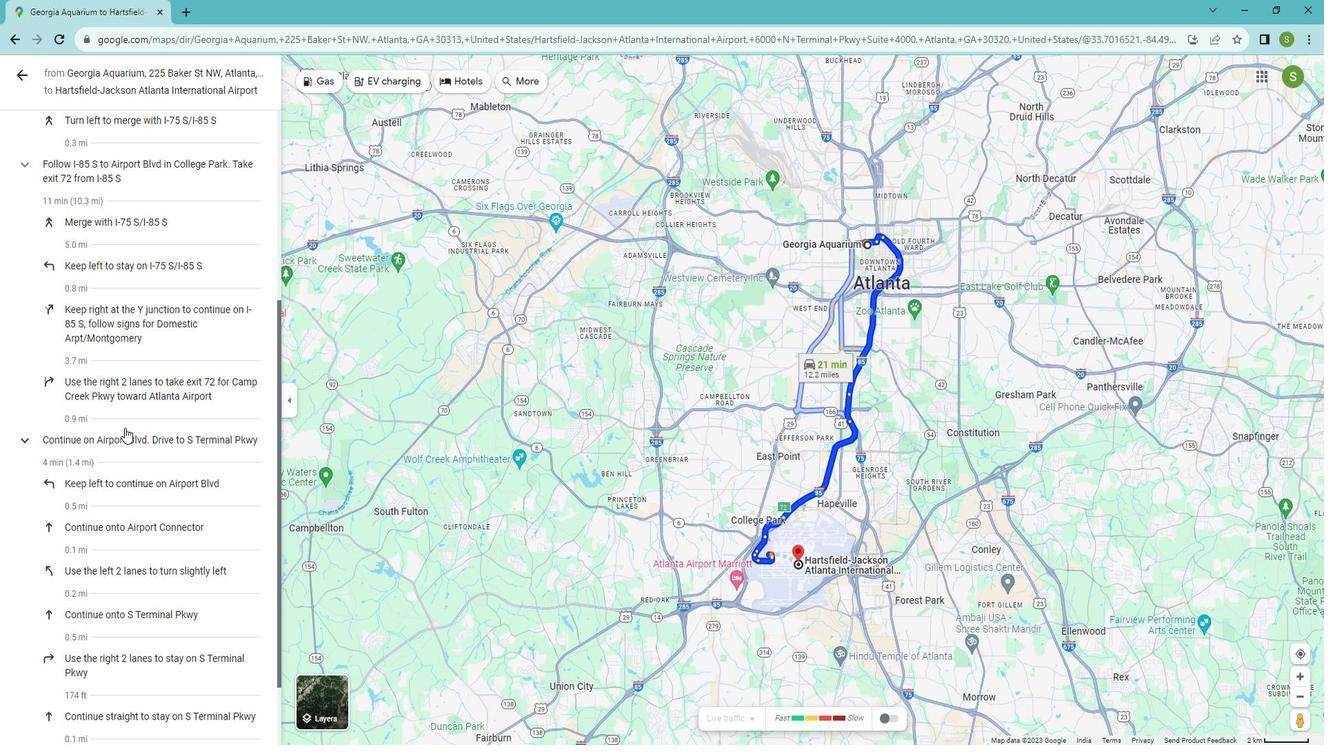 
Action: Mouse scrolled (146, 421) with delta (0, 0)
Screenshot: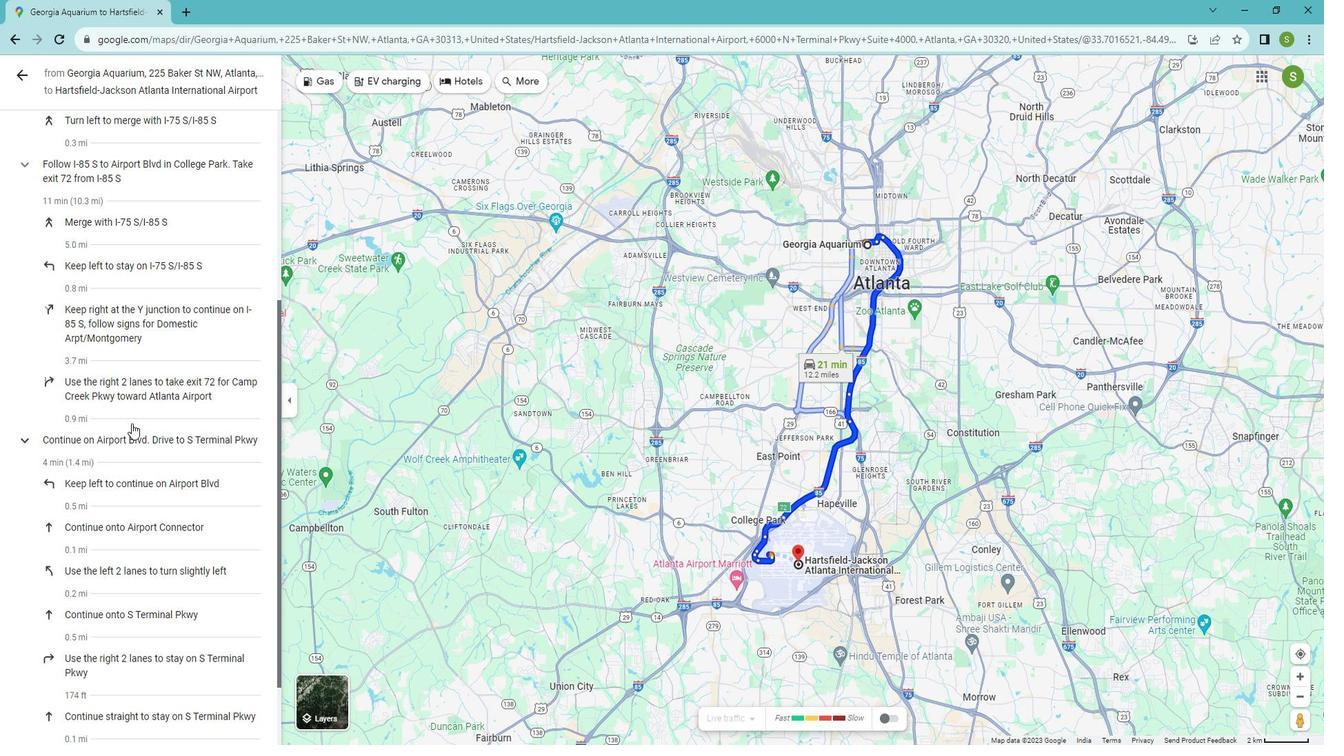 
Action: Mouse scrolled (146, 421) with delta (0, 0)
Screenshot: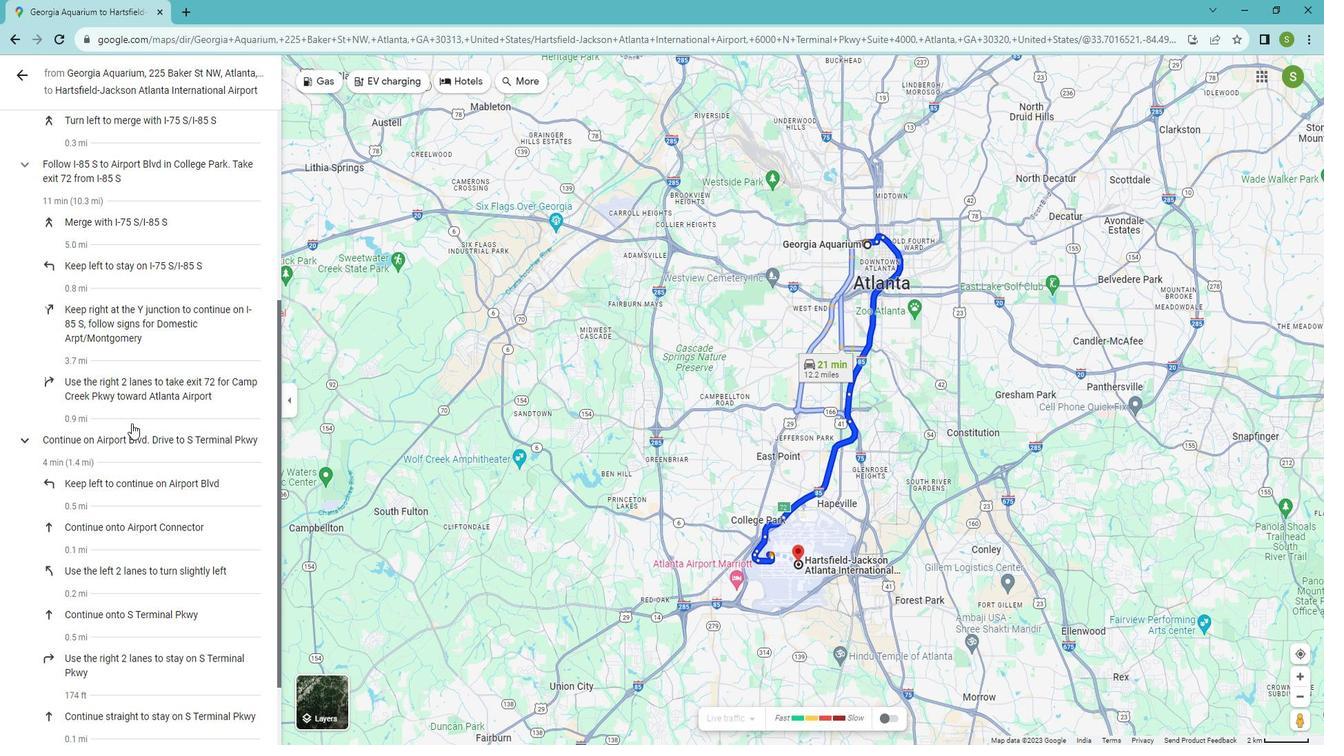 
Action: Mouse moved to (147, 419)
Screenshot: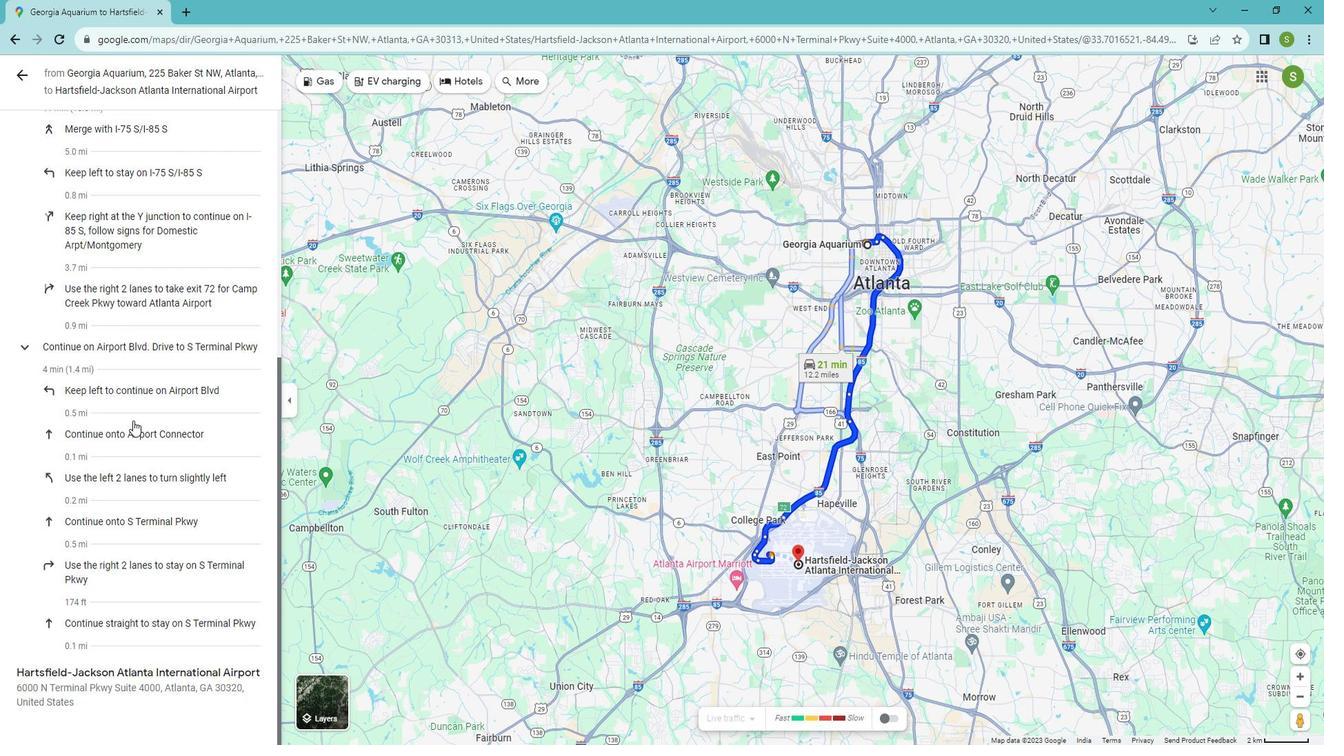 
Action: Mouse scrolled (147, 418) with delta (0, 0)
Screenshot: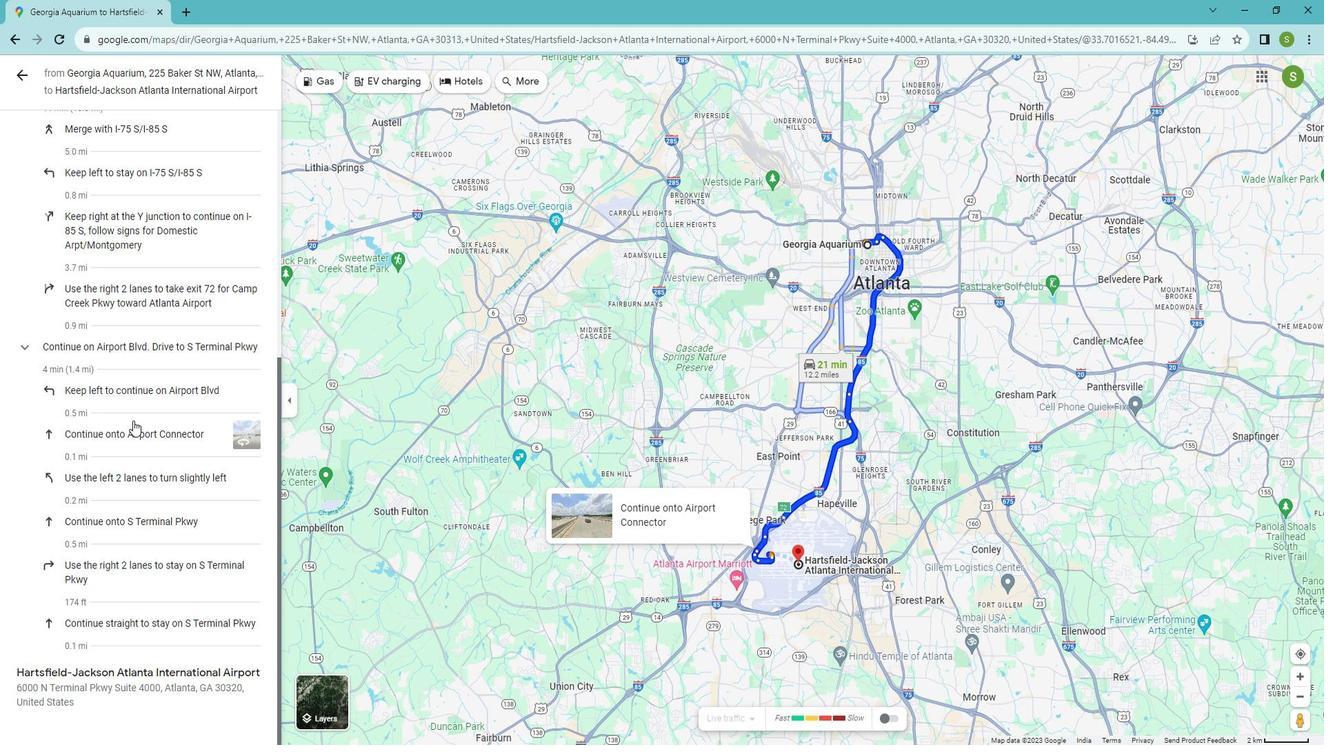 
Action: Mouse scrolled (147, 418) with delta (0, 0)
Screenshot: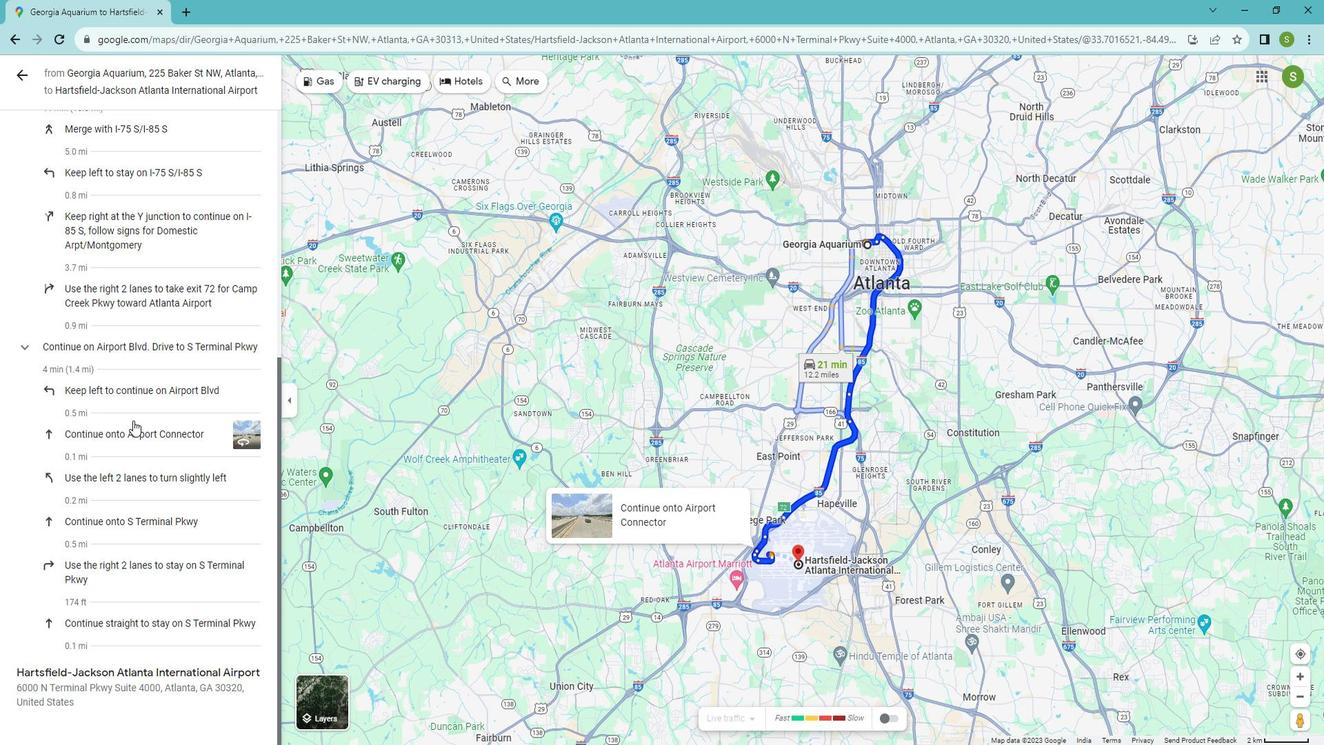 
Action: Mouse scrolled (147, 418) with delta (0, 0)
Screenshot: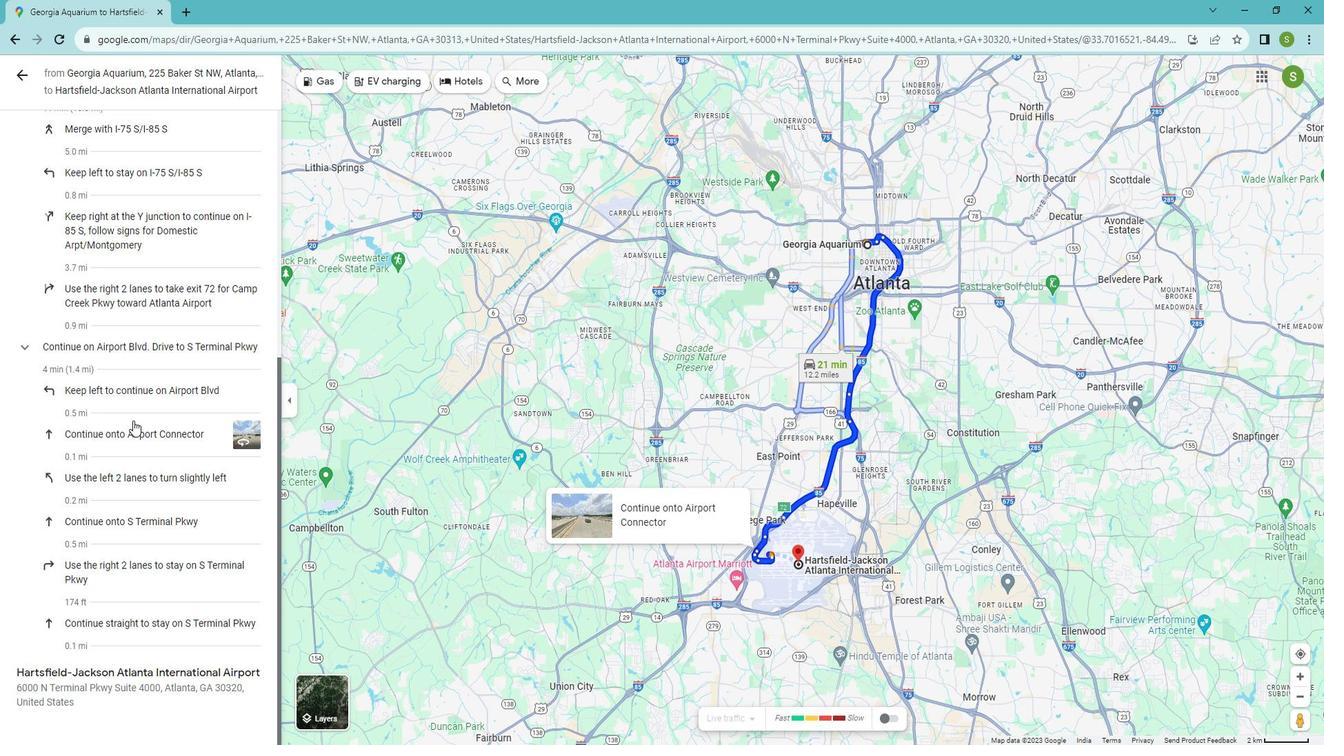 
Action: Mouse scrolled (147, 418) with delta (0, 0)
Screenshot: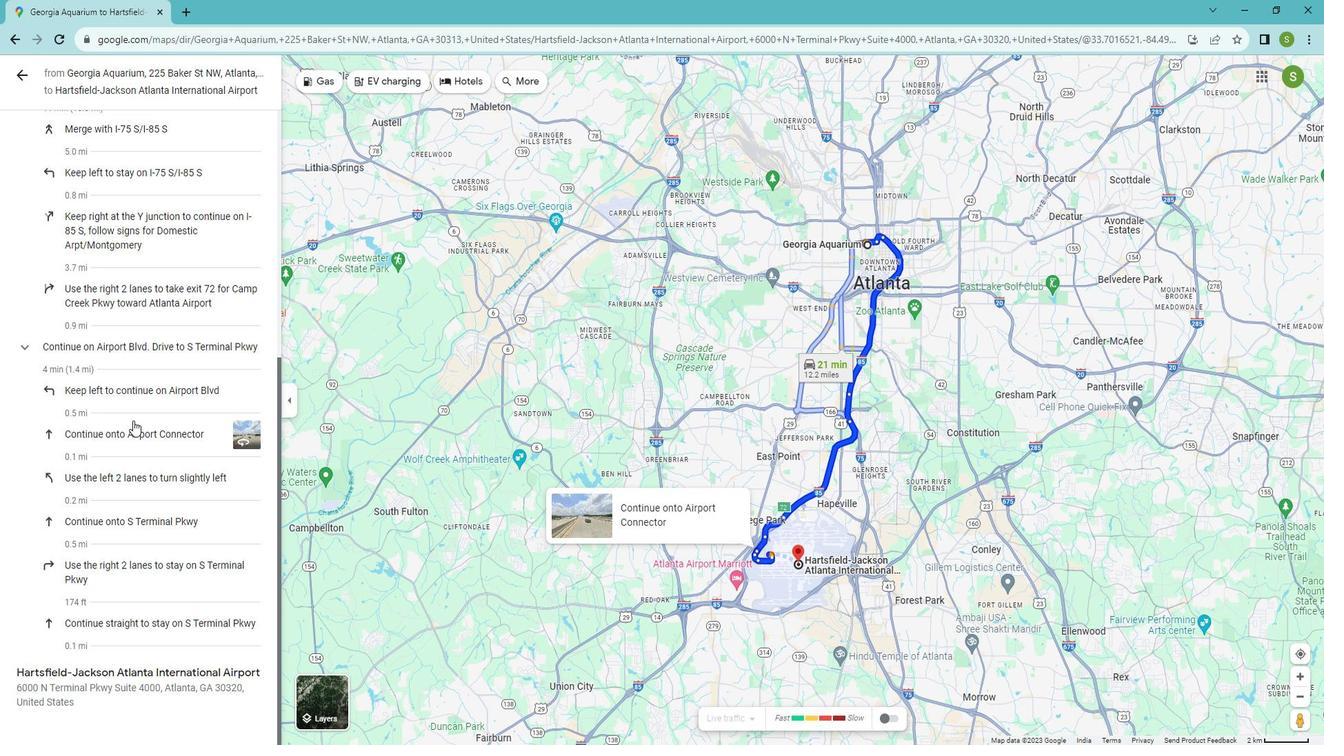 
Action: Mouse scrolled (147, 418) with delta (0, 0)
Screenshot: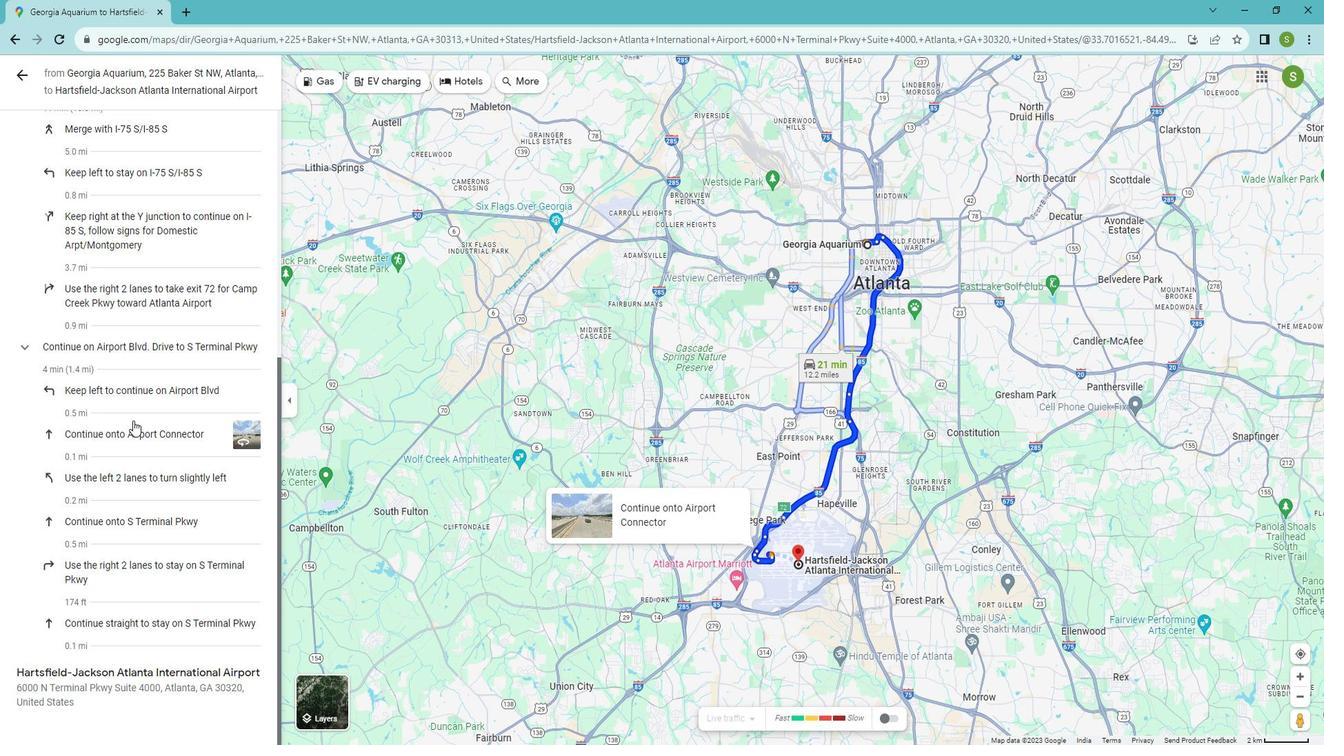 
Action: Mouse moved to (33, 83)
Screenshot: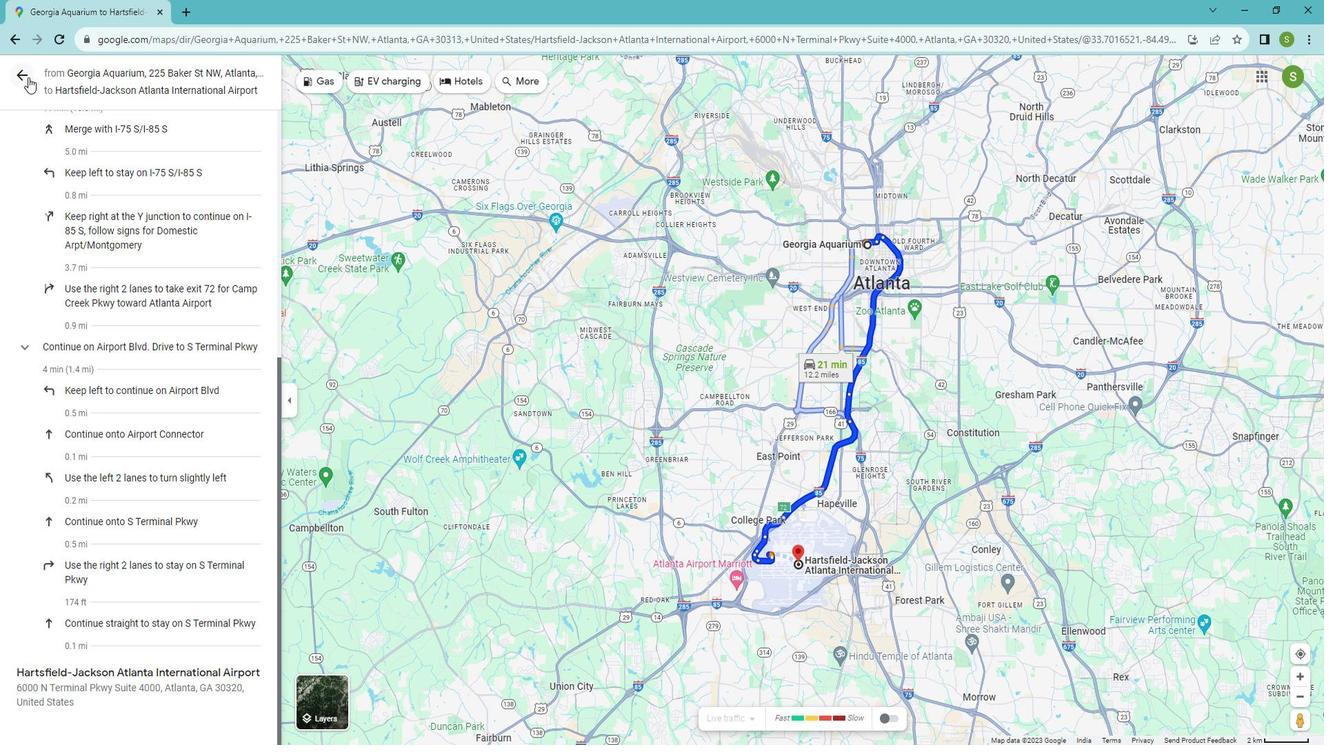 
Action: Mouse pressed left at (33, 83)
Screenshot: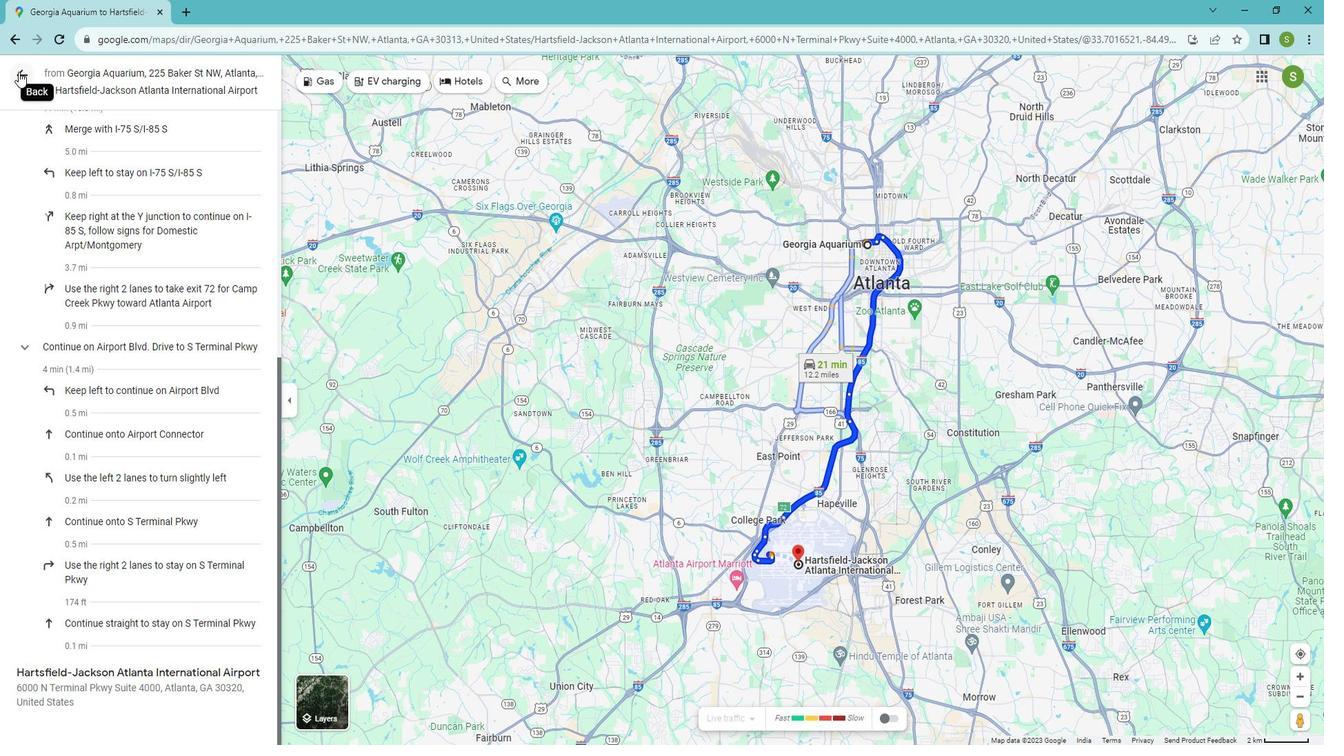 
Action: Mouse moved to (73, 86)
Screenshot: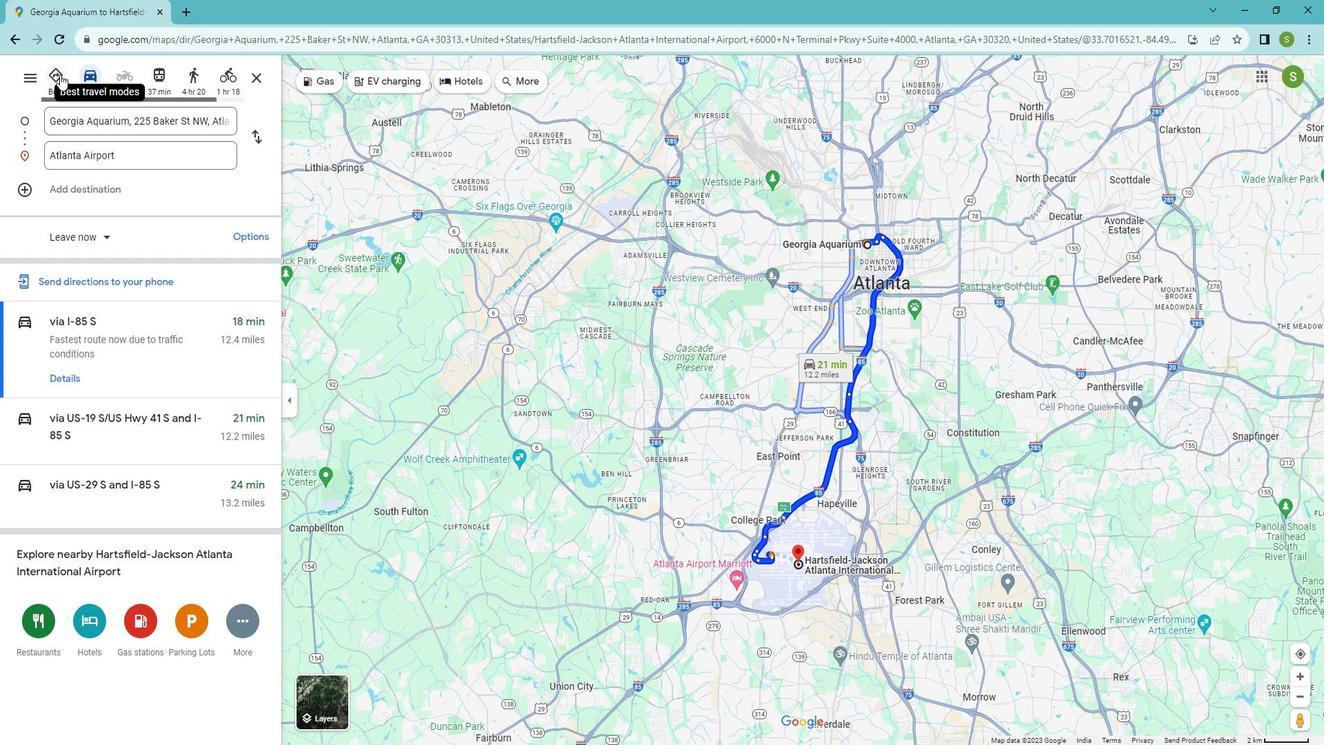 
Action: Mouse pressed left at (73, 86)
Screenshot: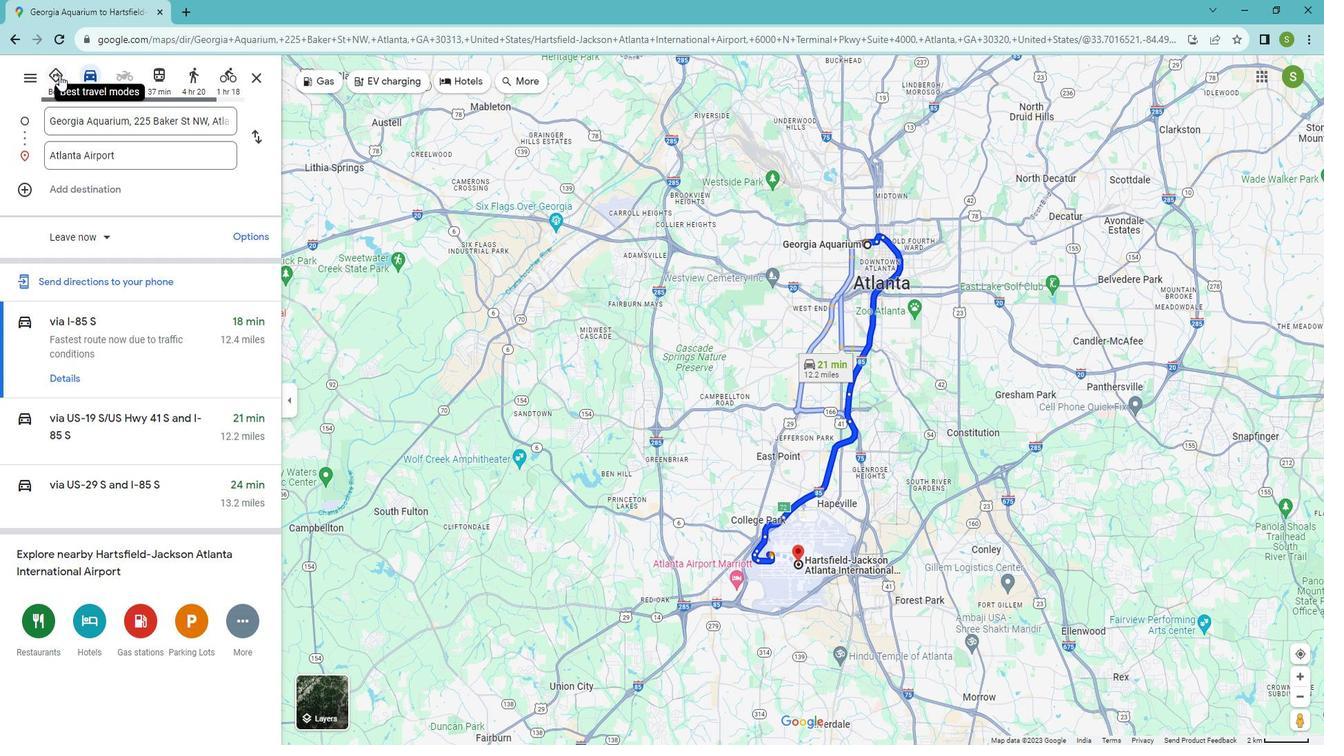 
Action: Mouse moved to (86, 379)
Screenshot: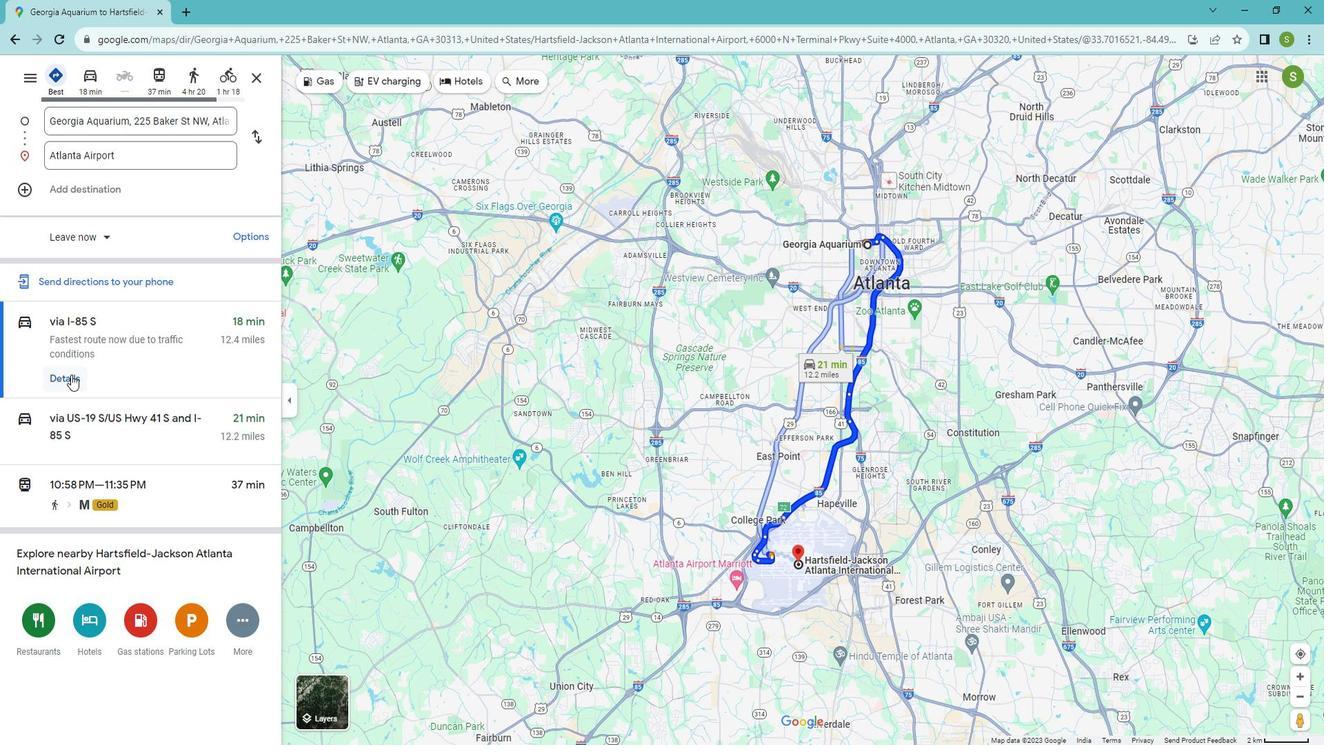
Action: Mouse pressed left at (86, 379)
Screenshot: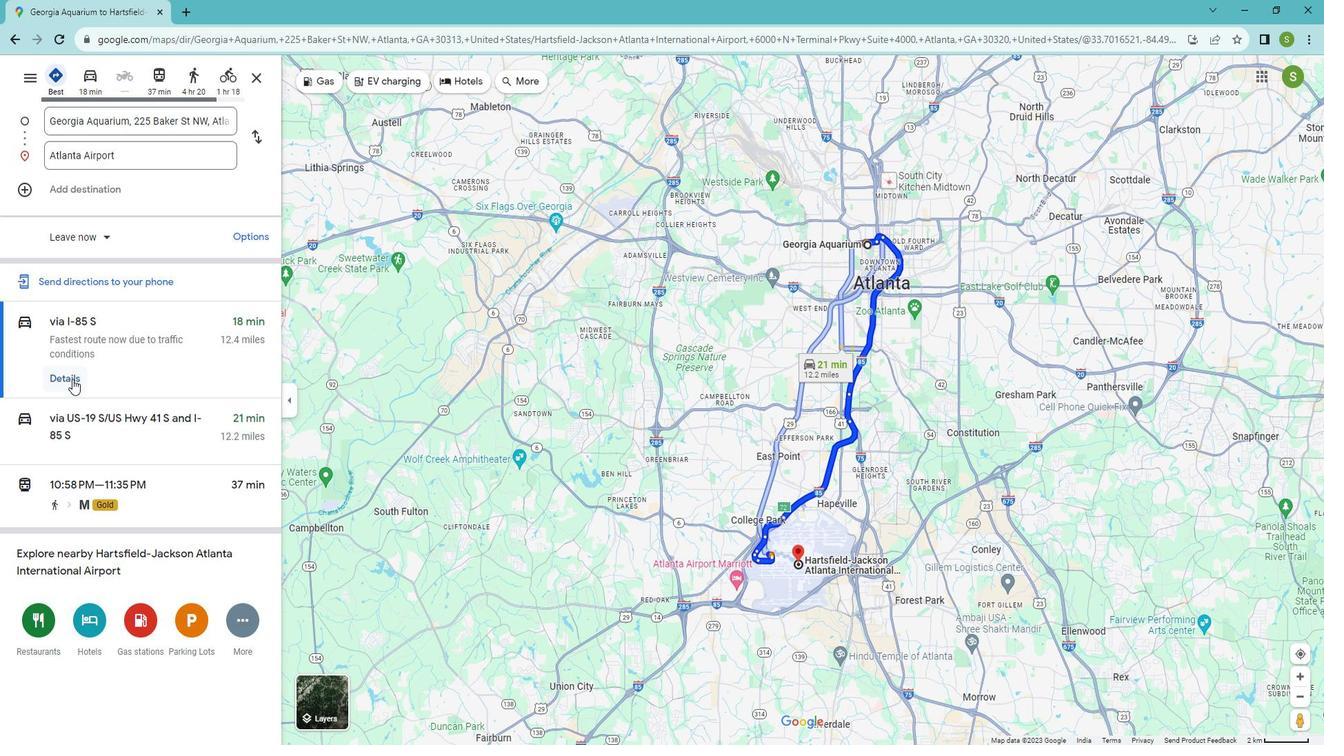 
Action: Mouse moved to (42, 259)
Screenshot: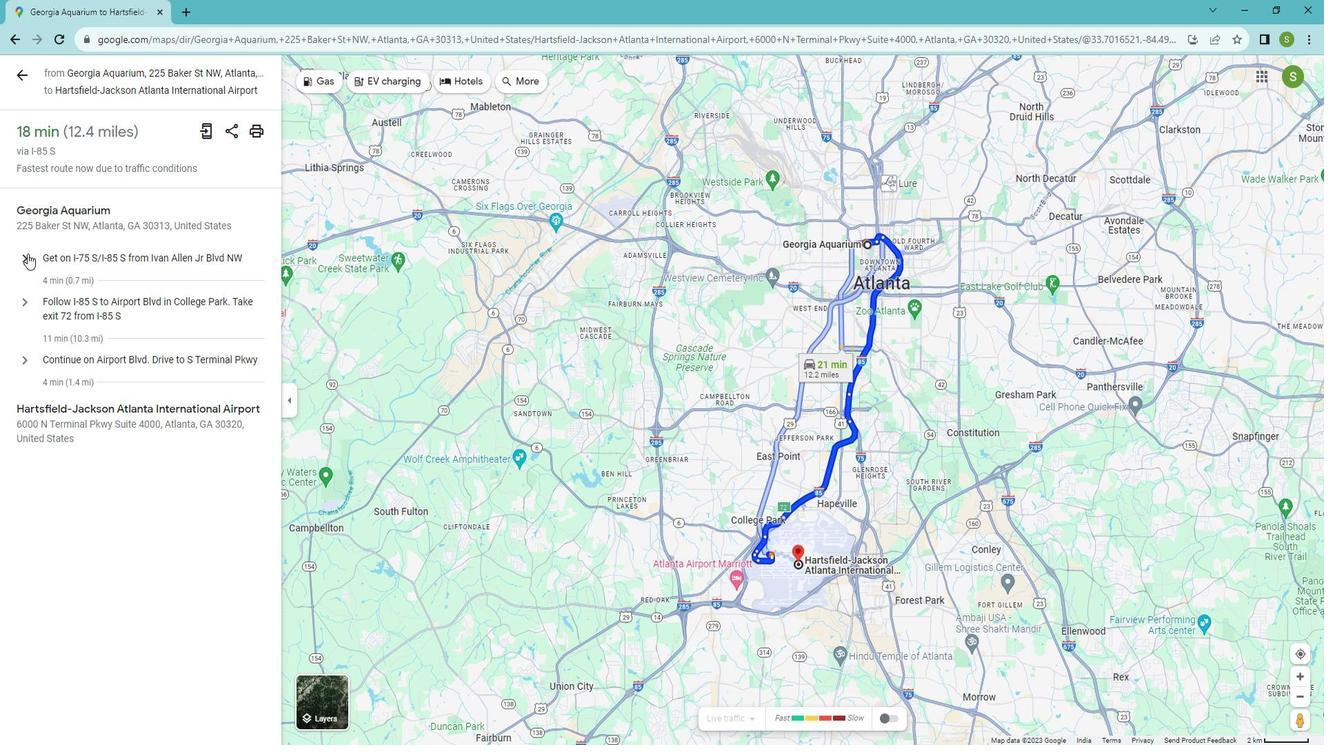 
Action: Mouse pressed left at (42, 259)
Screenshot: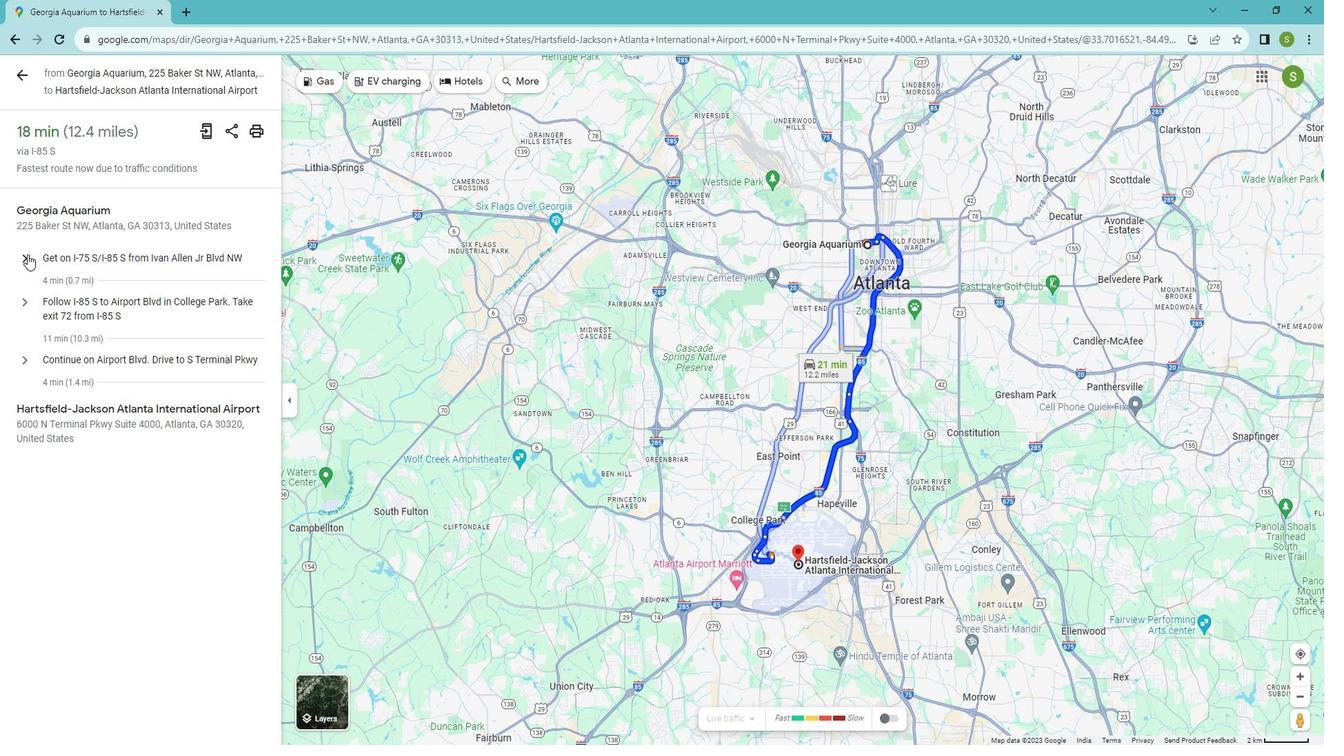 
Action: Mouse moved to (88, 331)
Screenshot: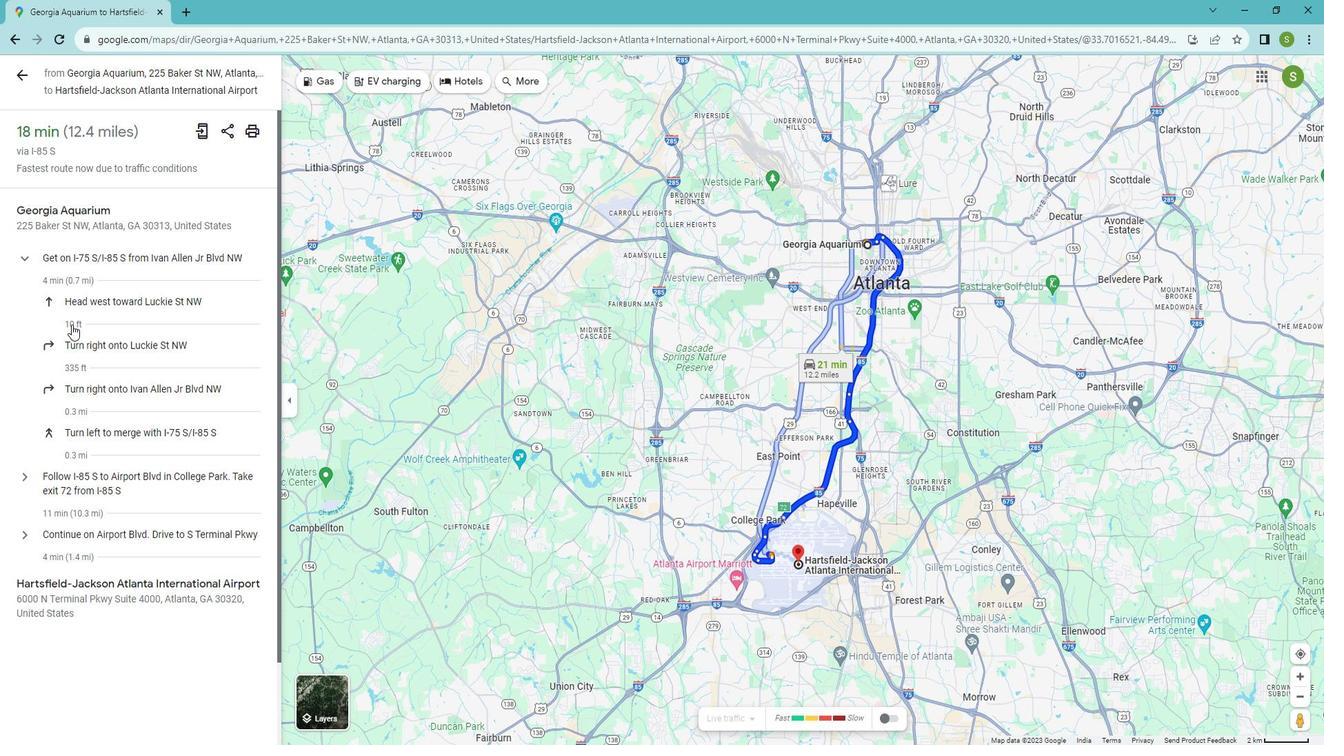 
Action: Mouse scrolled (88, 330) with delta (0, 0)
Screenshot: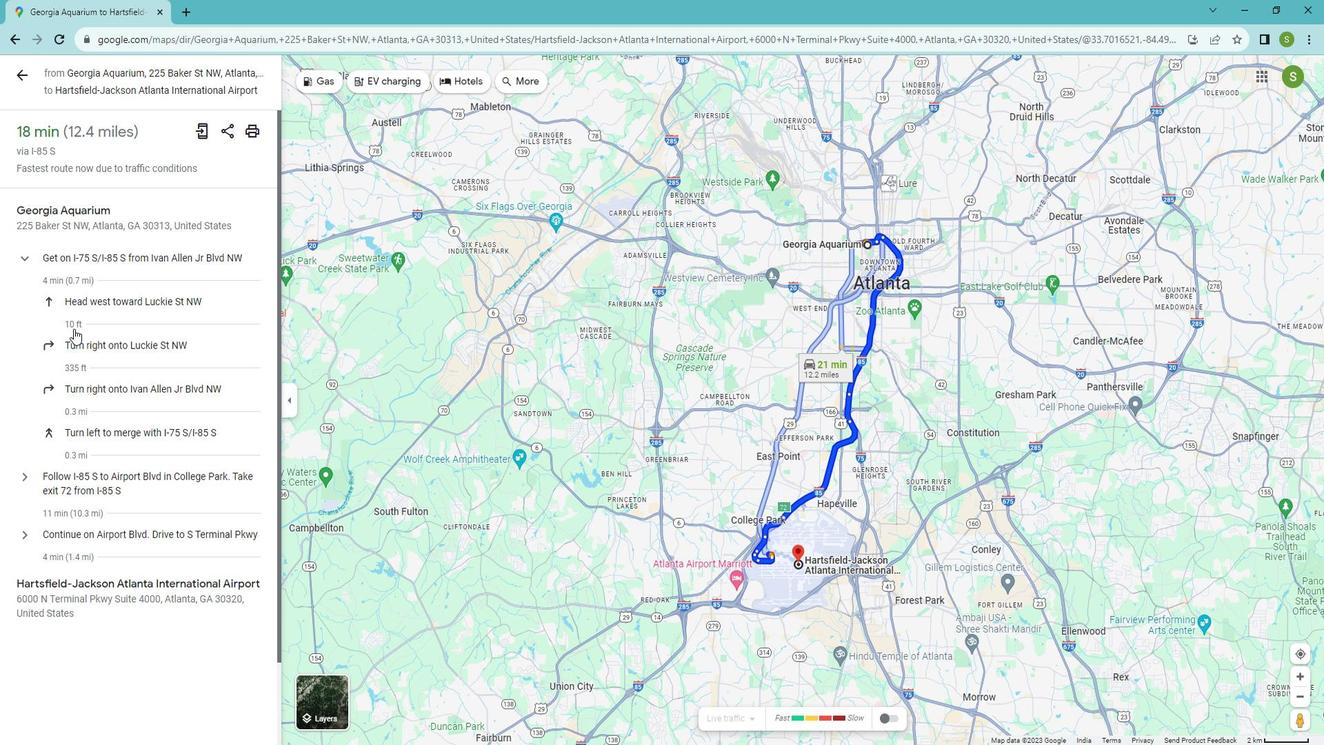 
Action: Mouse scrolled (88, 330) with delta (0, 0)
Screenshot: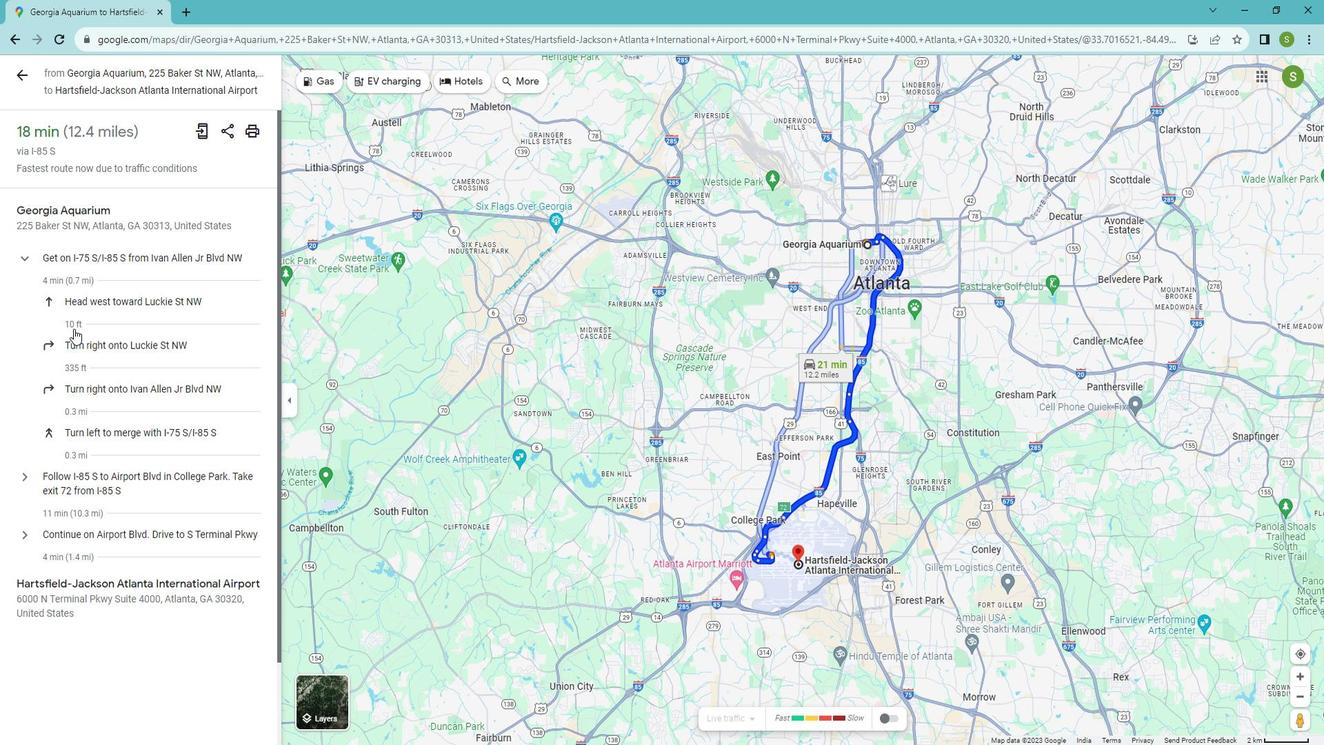 
Action: Mouse scrolled (88, 330) with delta (0, 0)
Screenshot: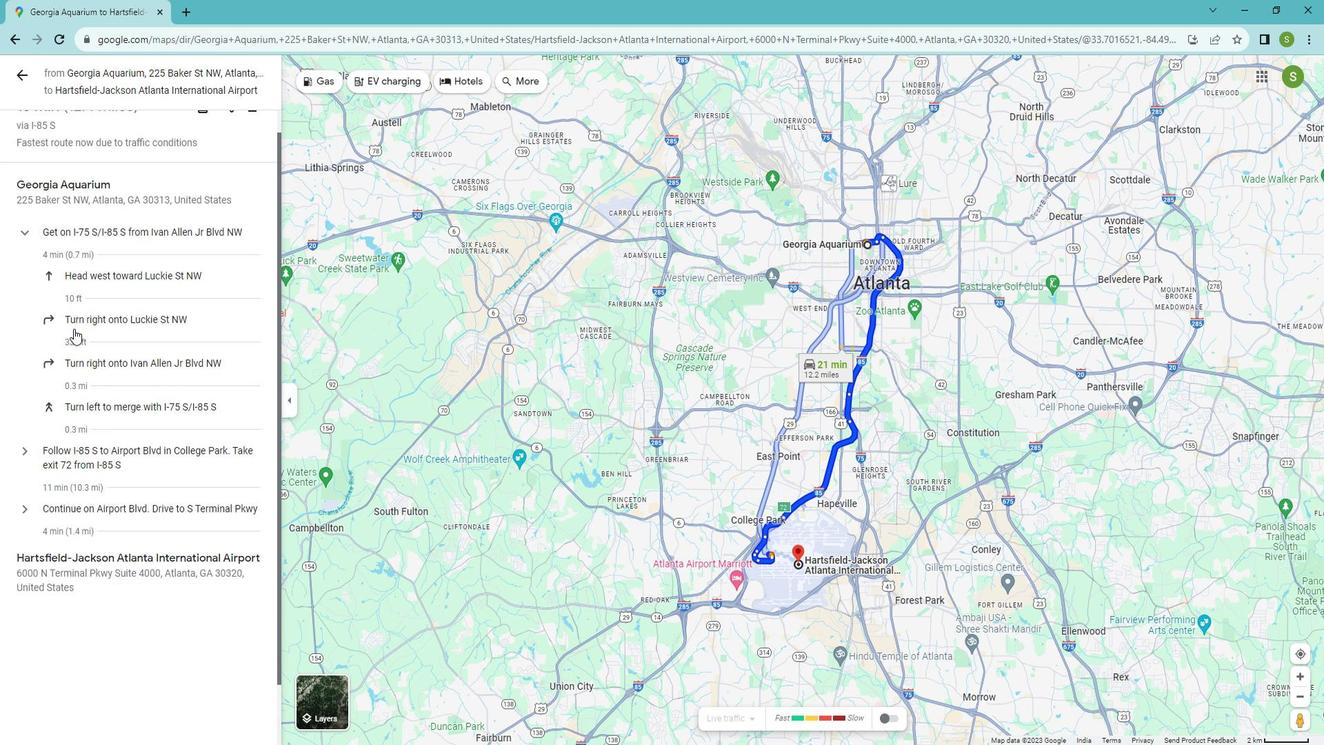 
Action: Mouse scrolled (88, 330) with delta (0, 0)
Screenshot: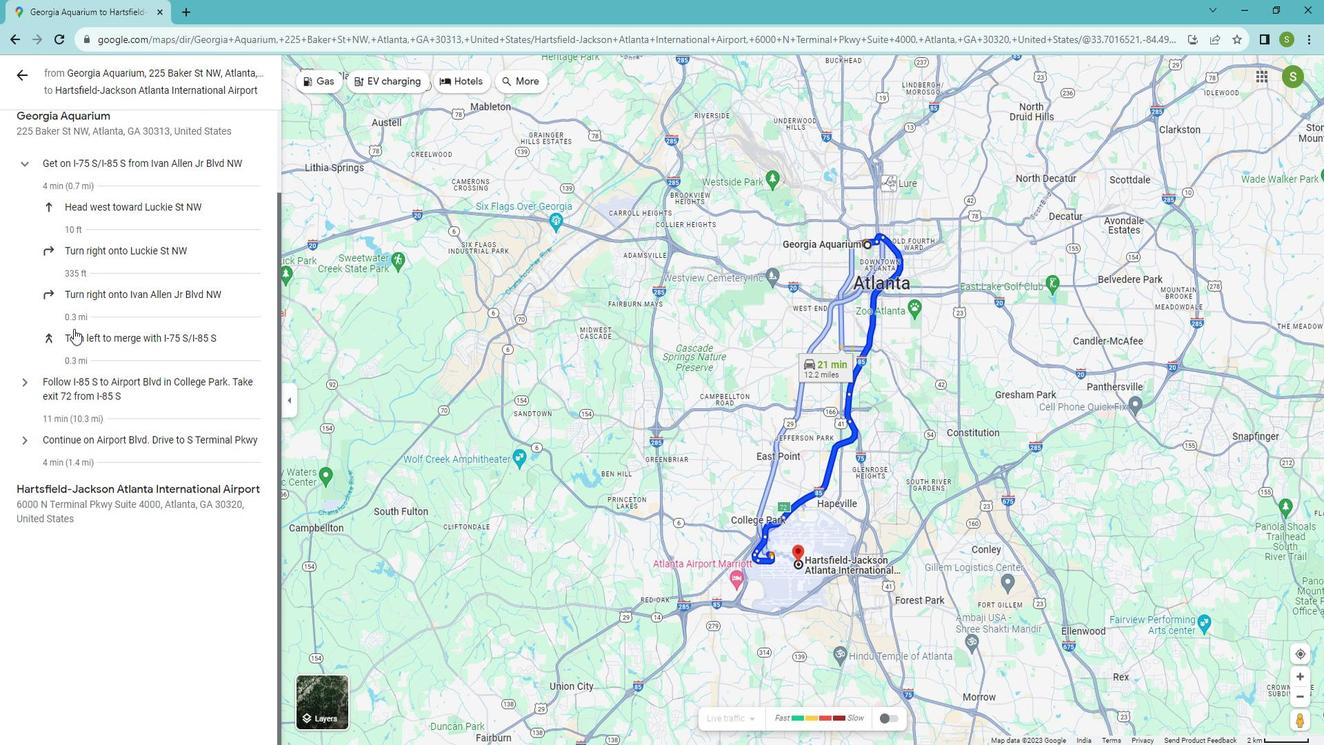 
Action: Mouse moved to (40, 382)
Screenshot: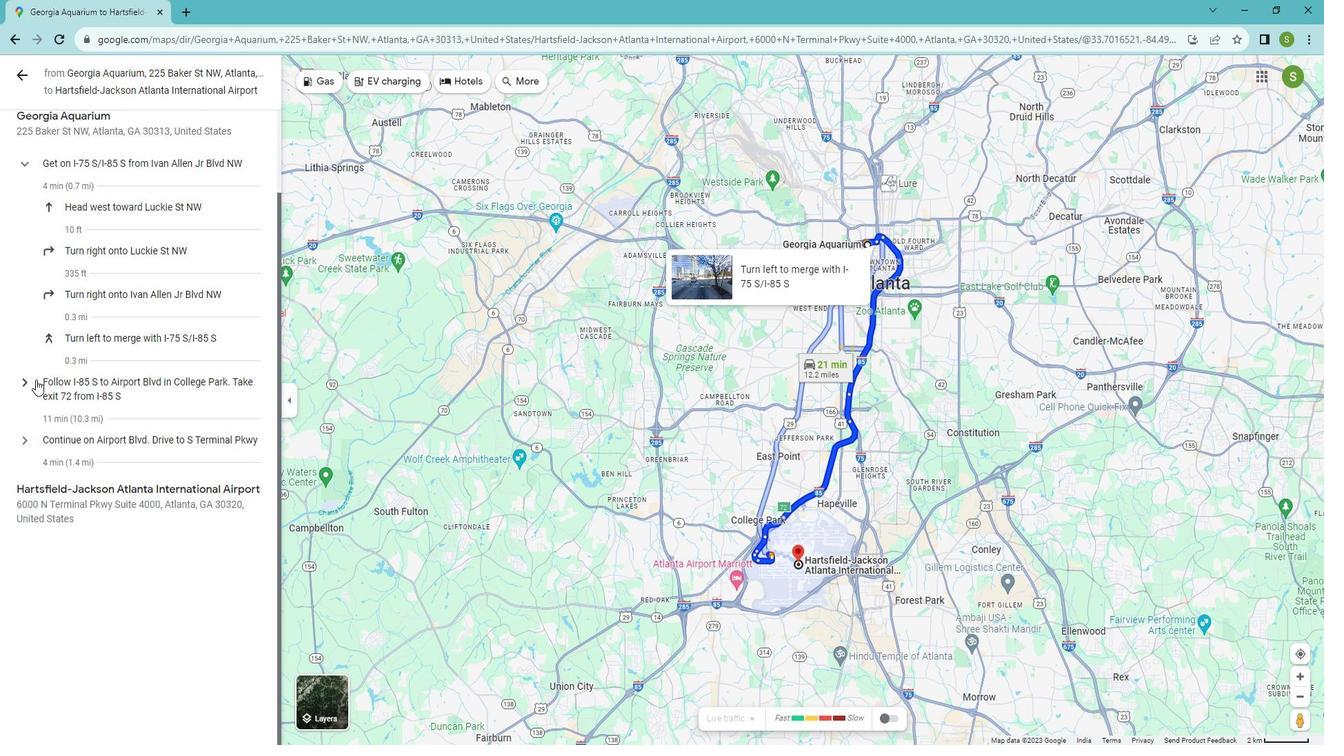 
Action: Mouse pressed left at (40, 382)
Screenshot: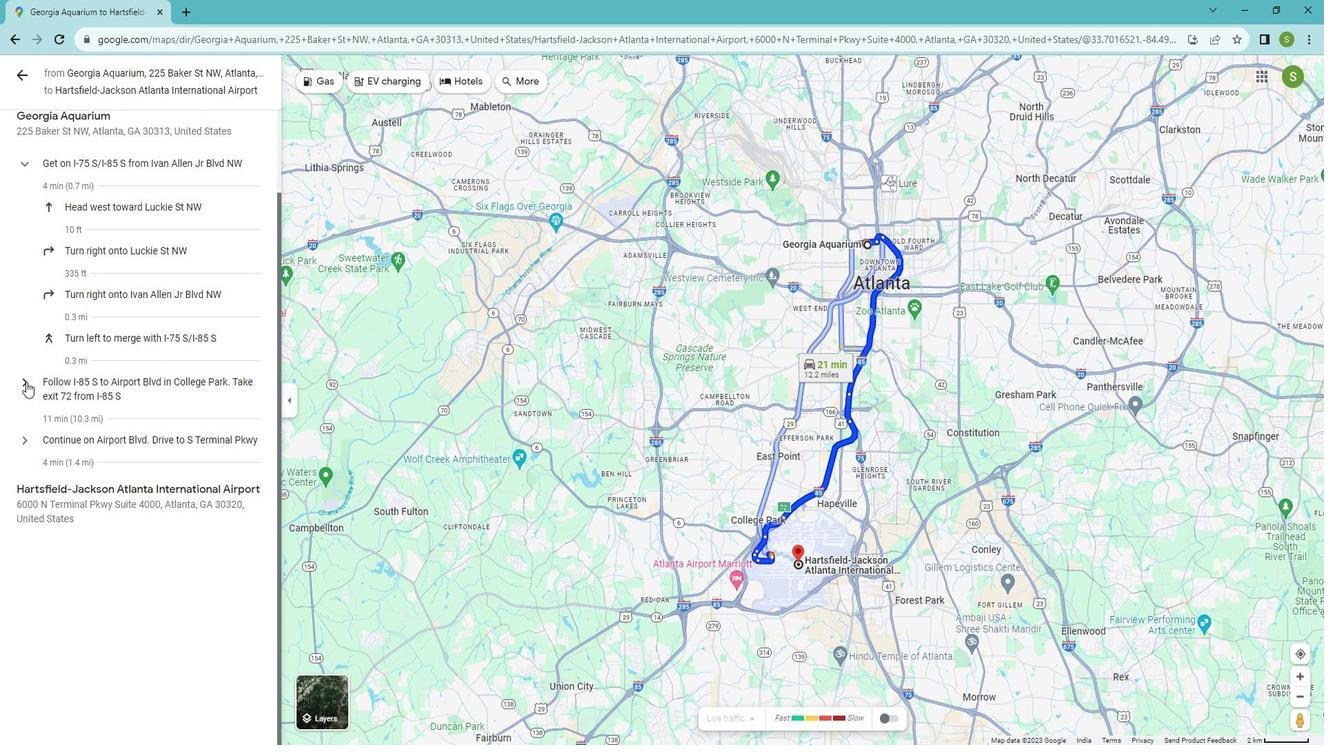 
Action: Mouse moved to (68, 384)
Screenshot: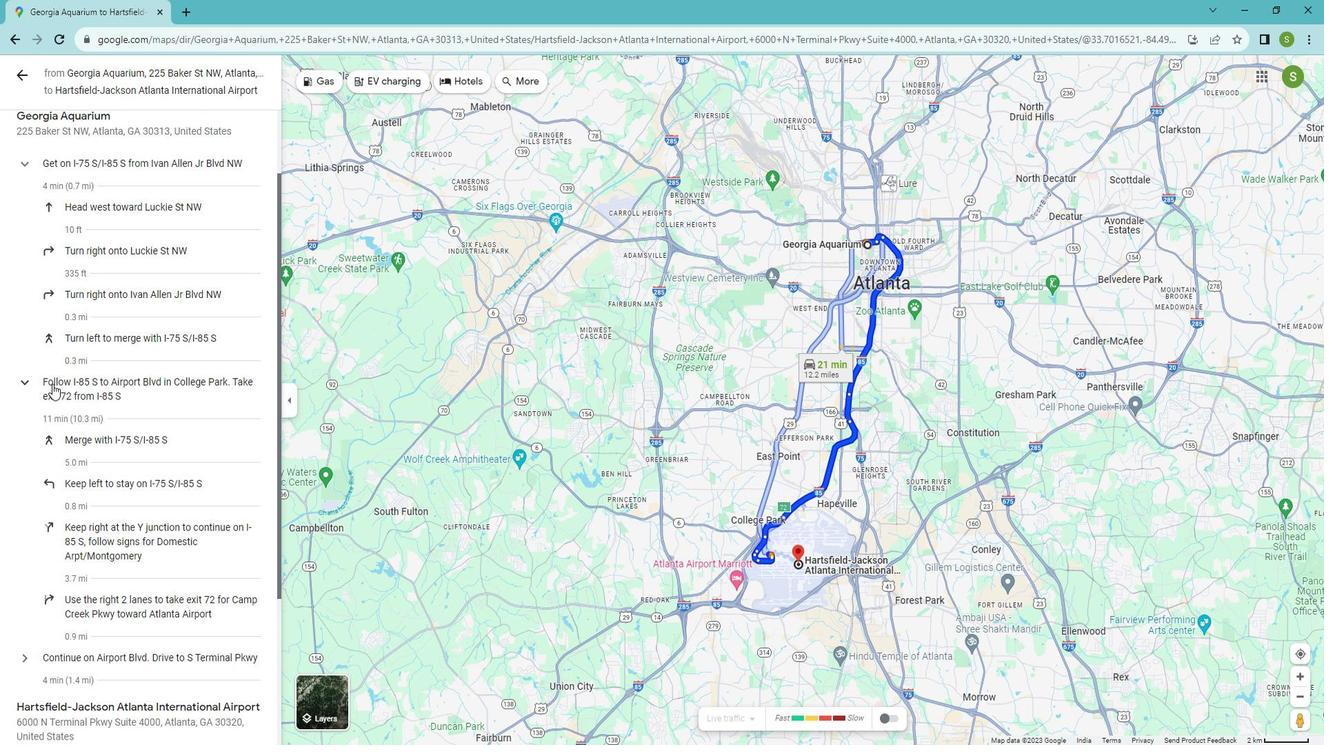 
Action: Mouse scrolled (68, 383) with delta (0, 0)
Screenshot: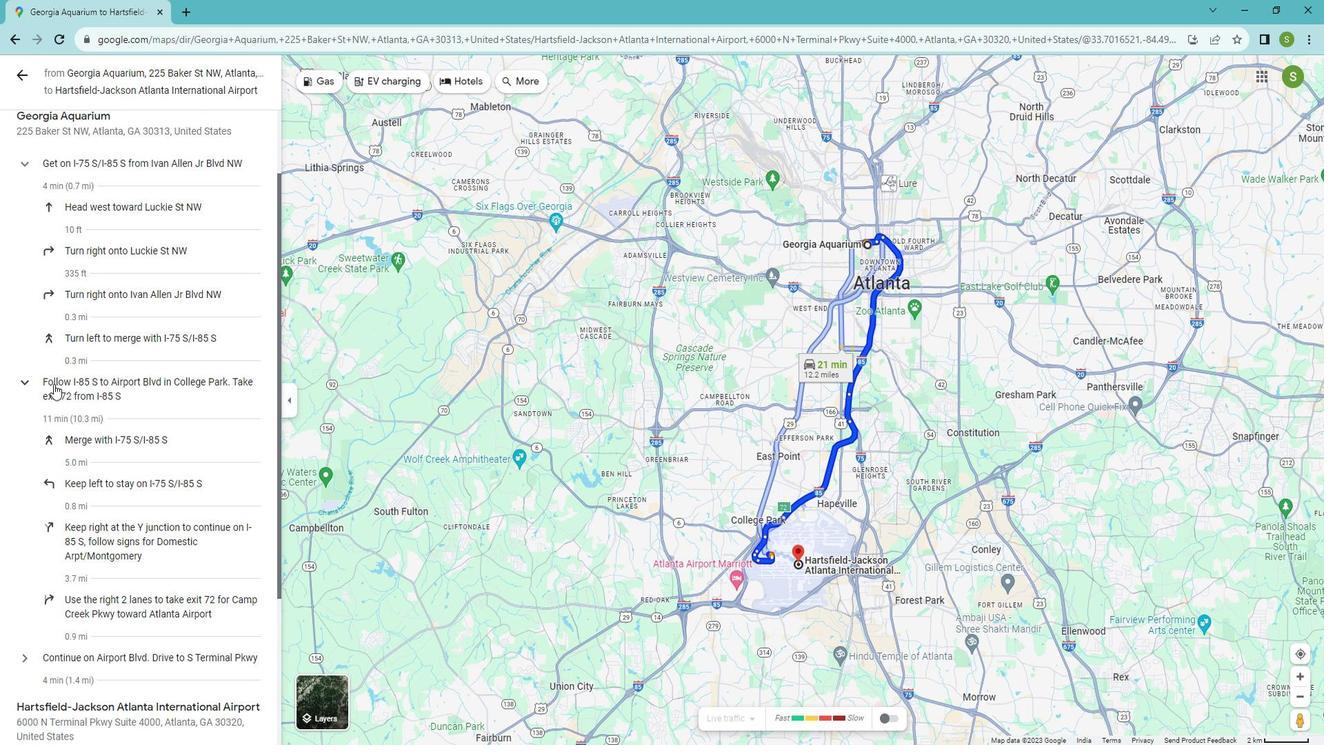 
Action: Mouse moved to (69, 384)
Screenshot: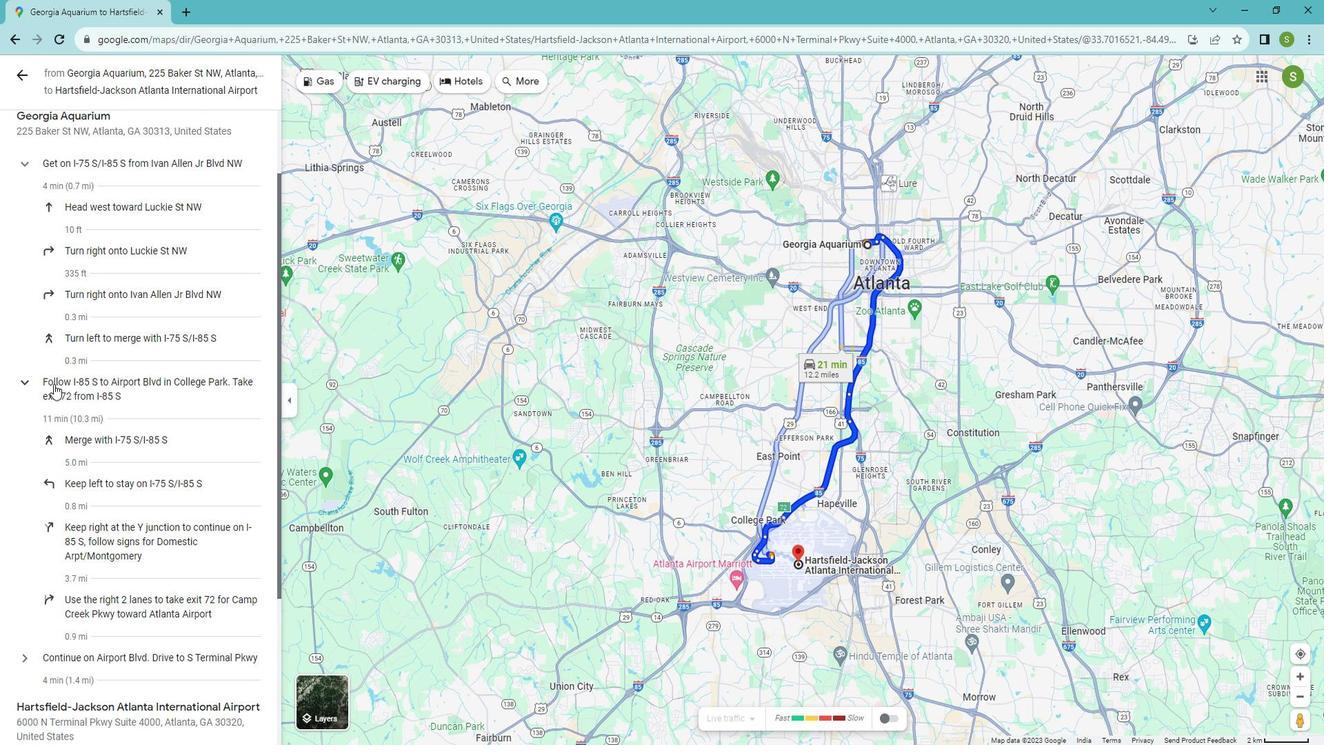 
Action: Mouse scrolled (69, 383) with delta (0, 0)
Screenshot: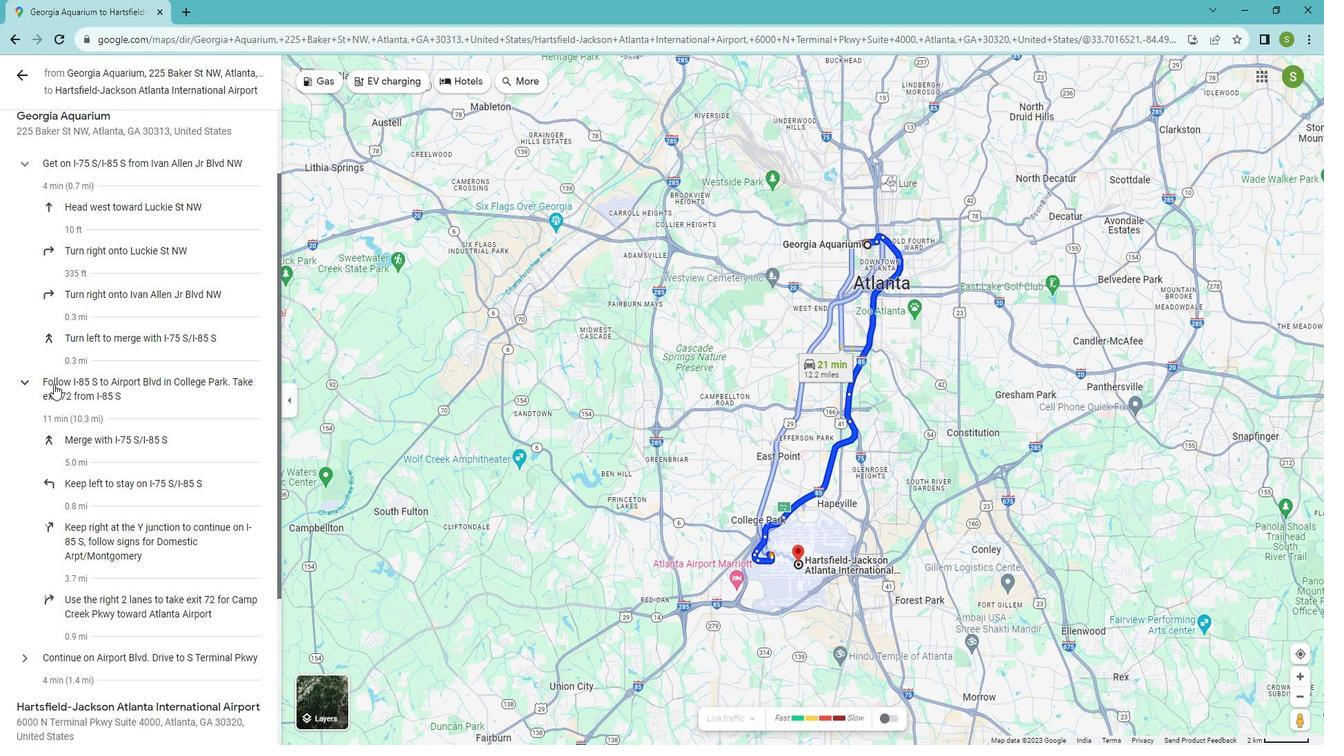 
Action: Mouse scrolled (69, 383) with delta (0, 0)
Screenshot: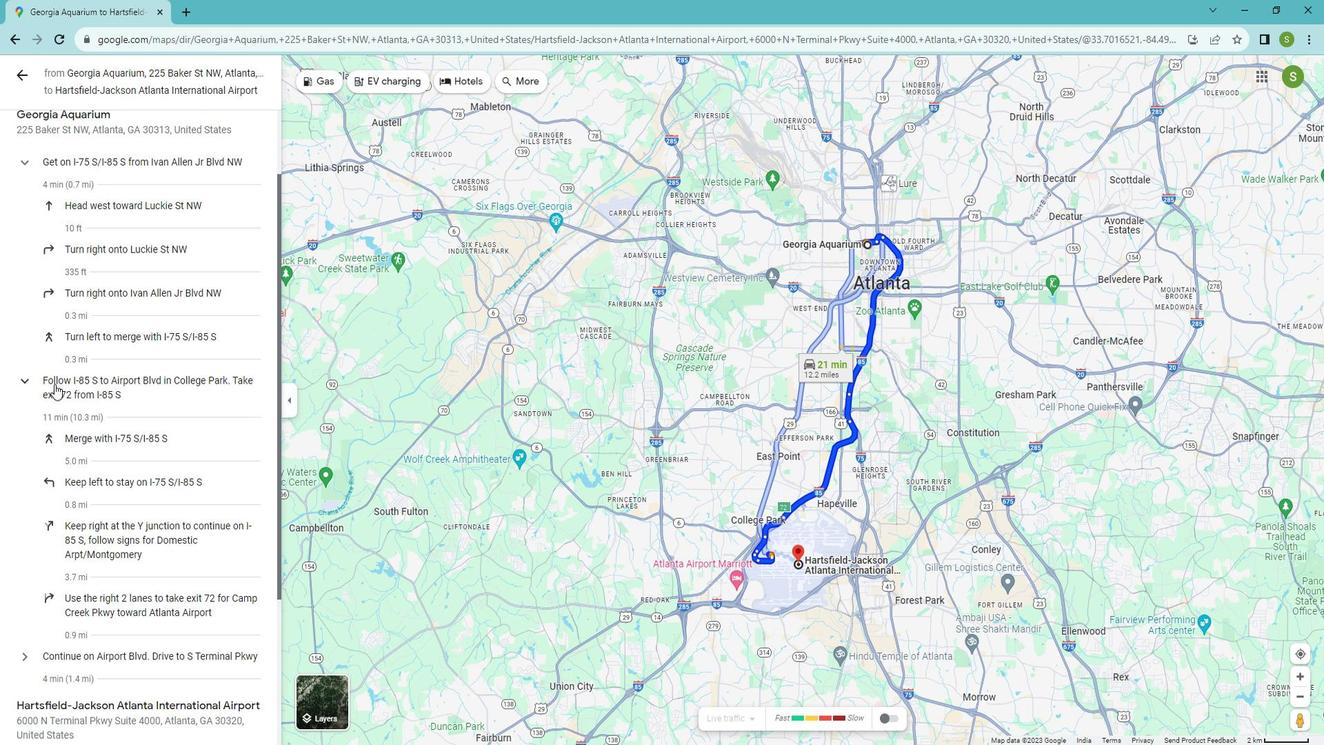 
Action: Mouse scrolled (69, 383) with delta (0, 0)
Screenshot: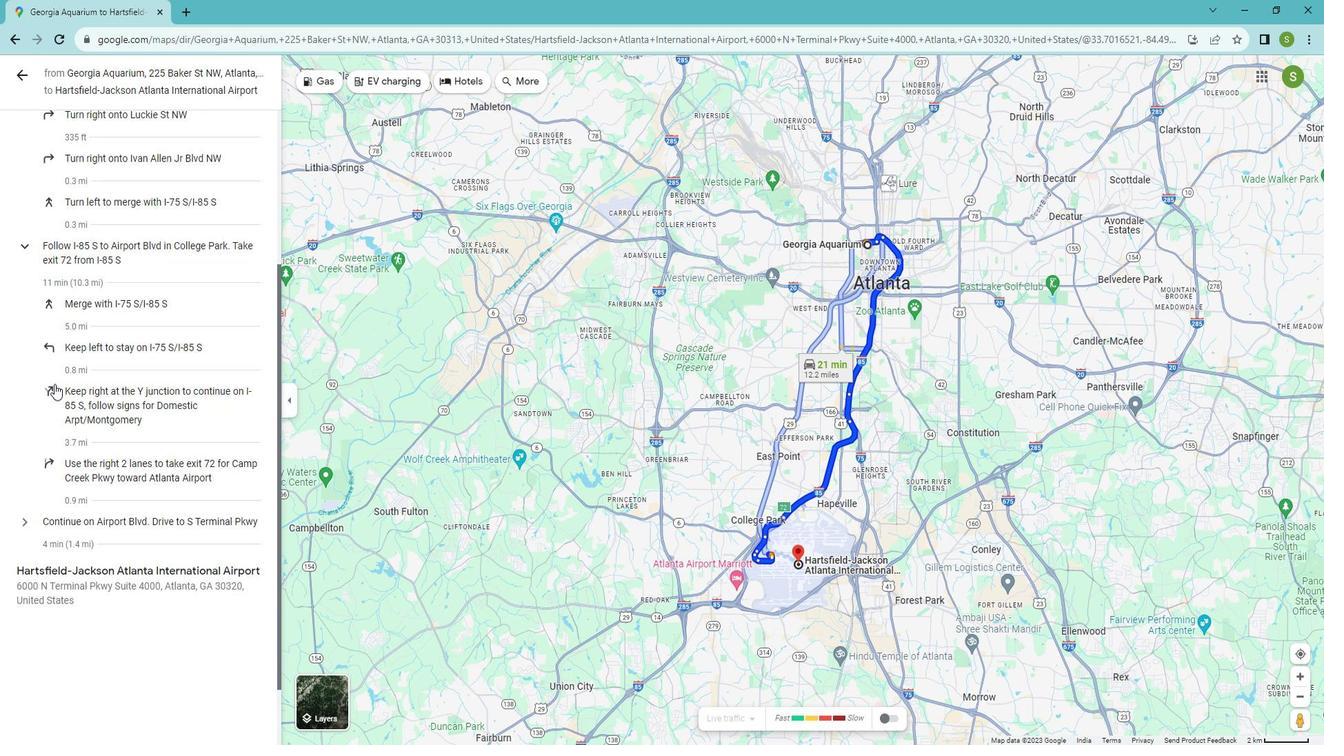 
Action: Mouse moved to (69, 384)
Screenshot: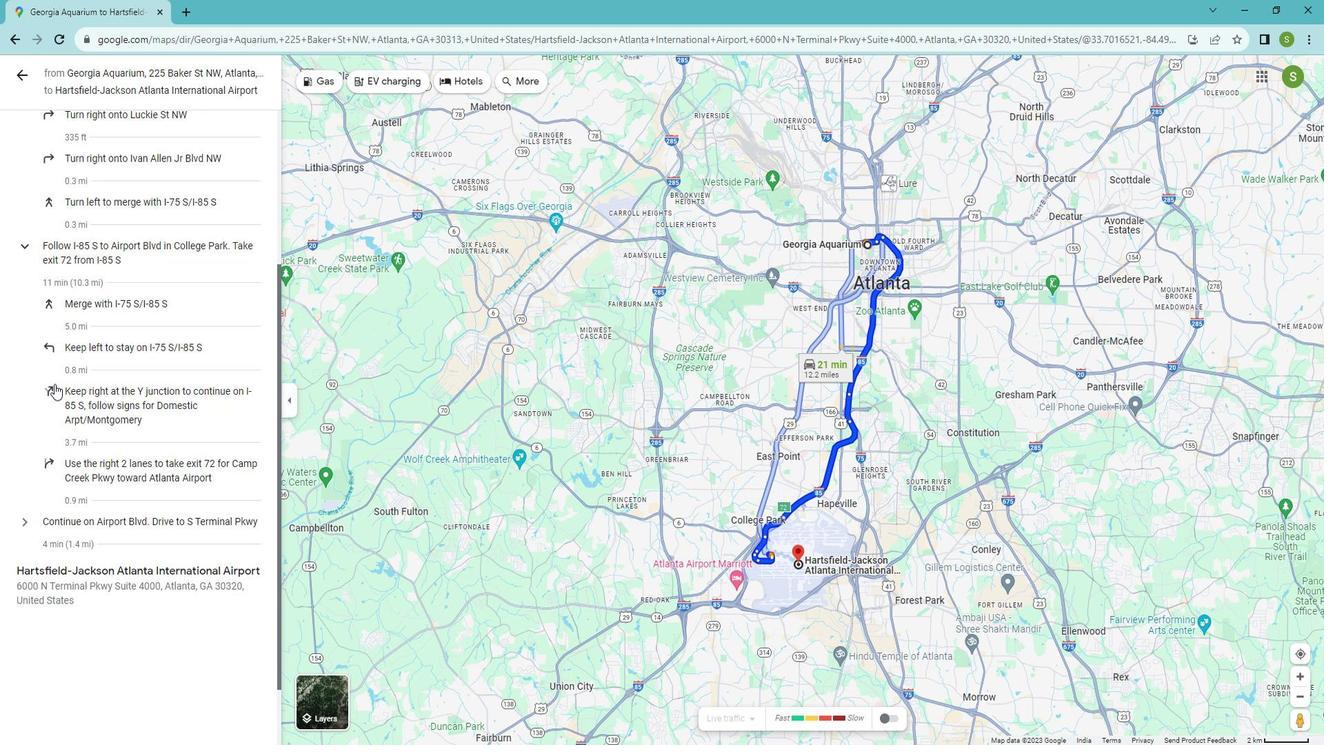 
Action: Mouse scrolled (69, 383) with delta (0, 0)
Screenshot: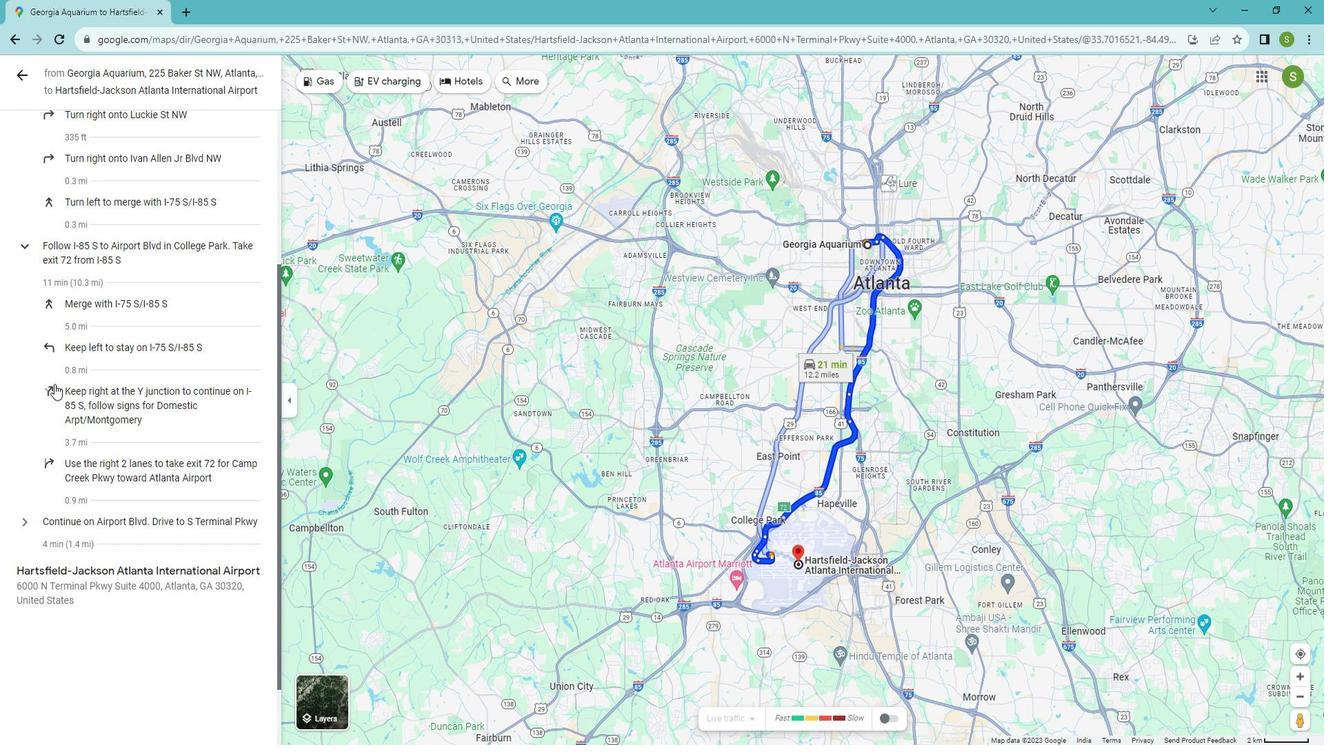 
Action: Mouse moved to (44, 436)
Screenshot: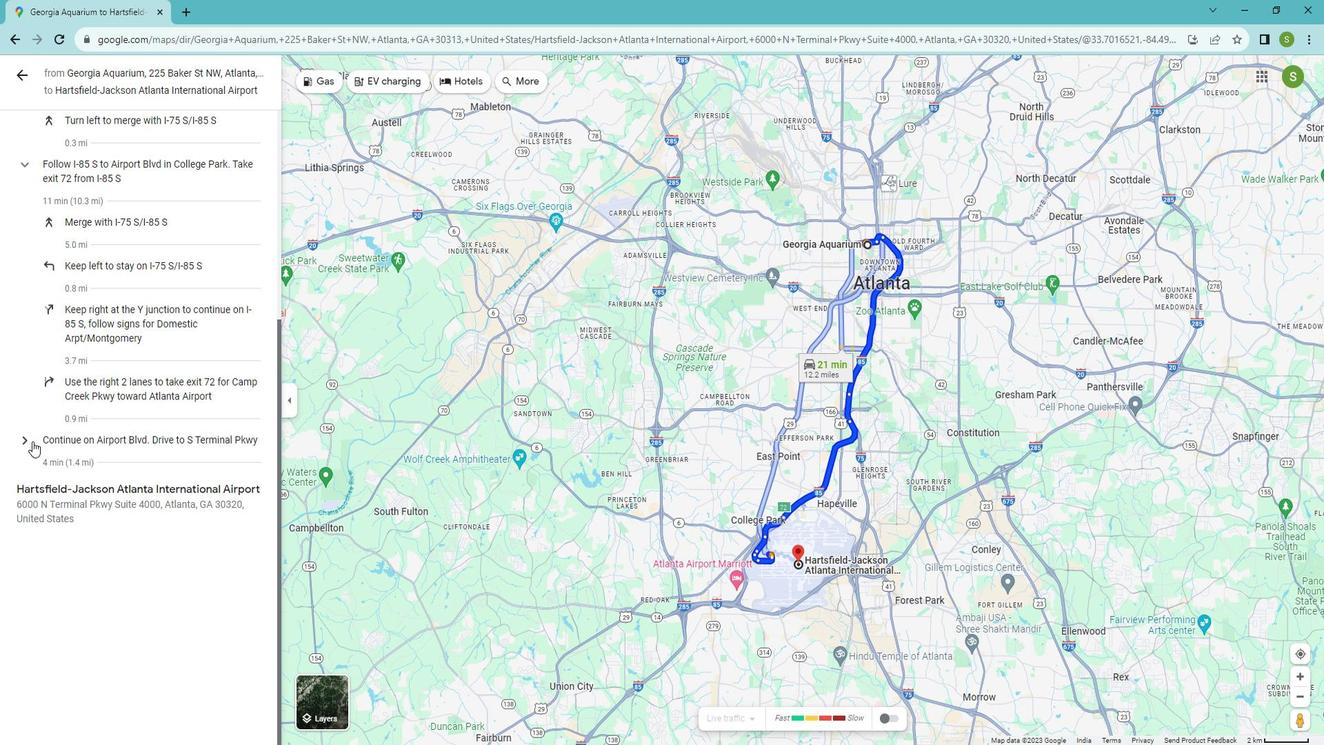 
Action: Mouse pressed left at (44, 436)
Screenshot: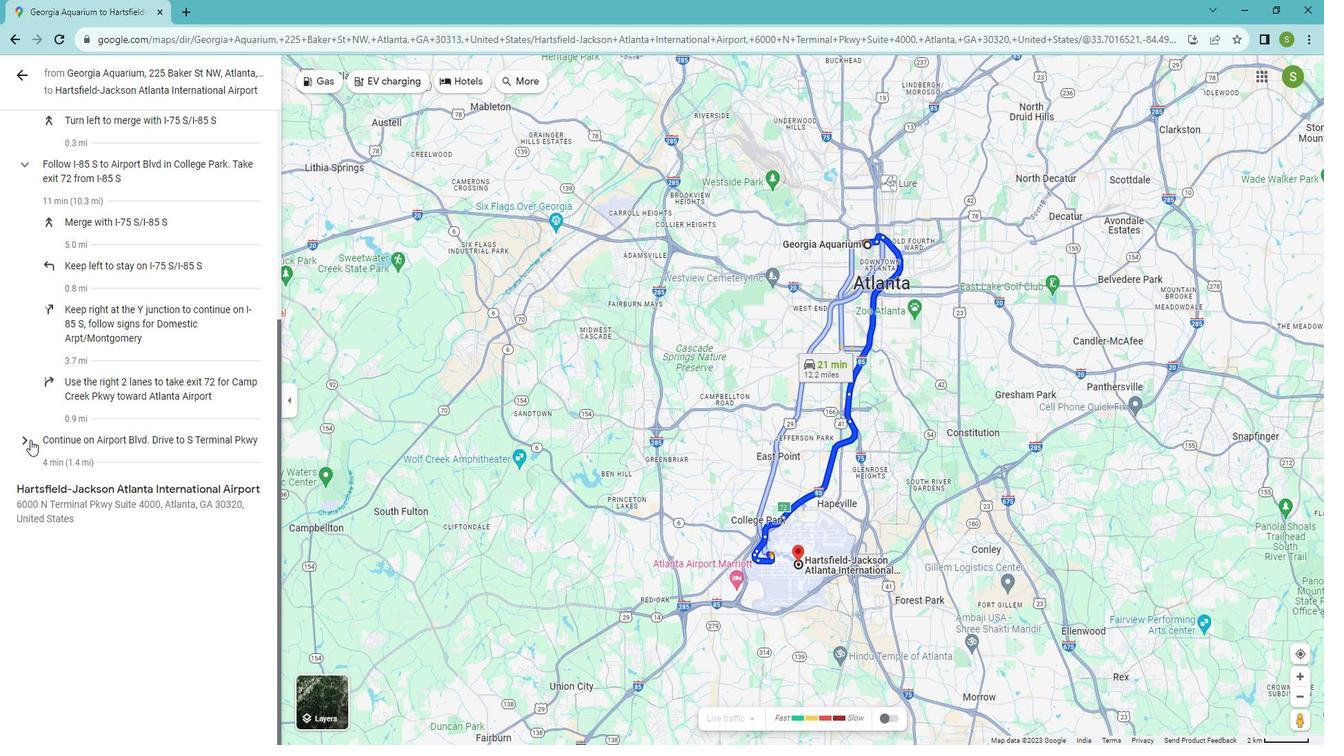 
Action: Mouse moved to (82, 369)
Screenshot: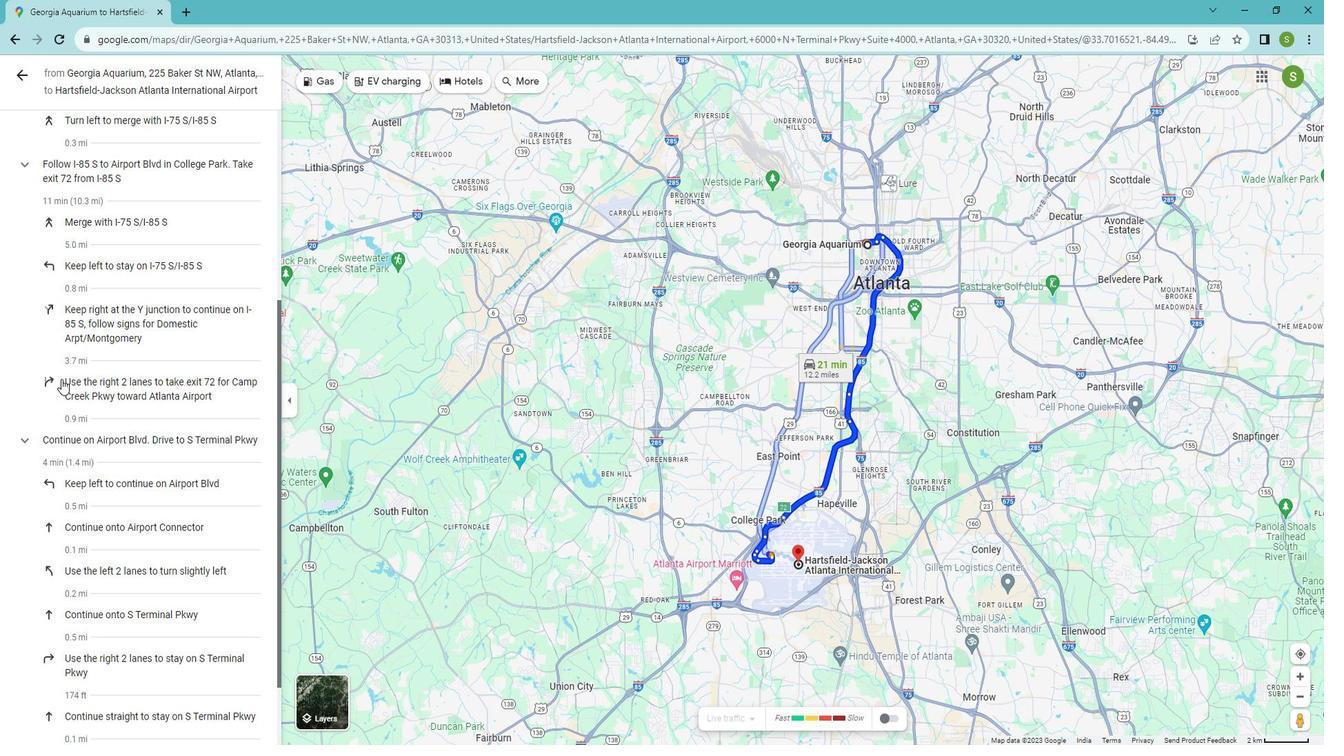 
Action: Mouse scrolled (82, 368) with delta (0, 0)
Screenshot: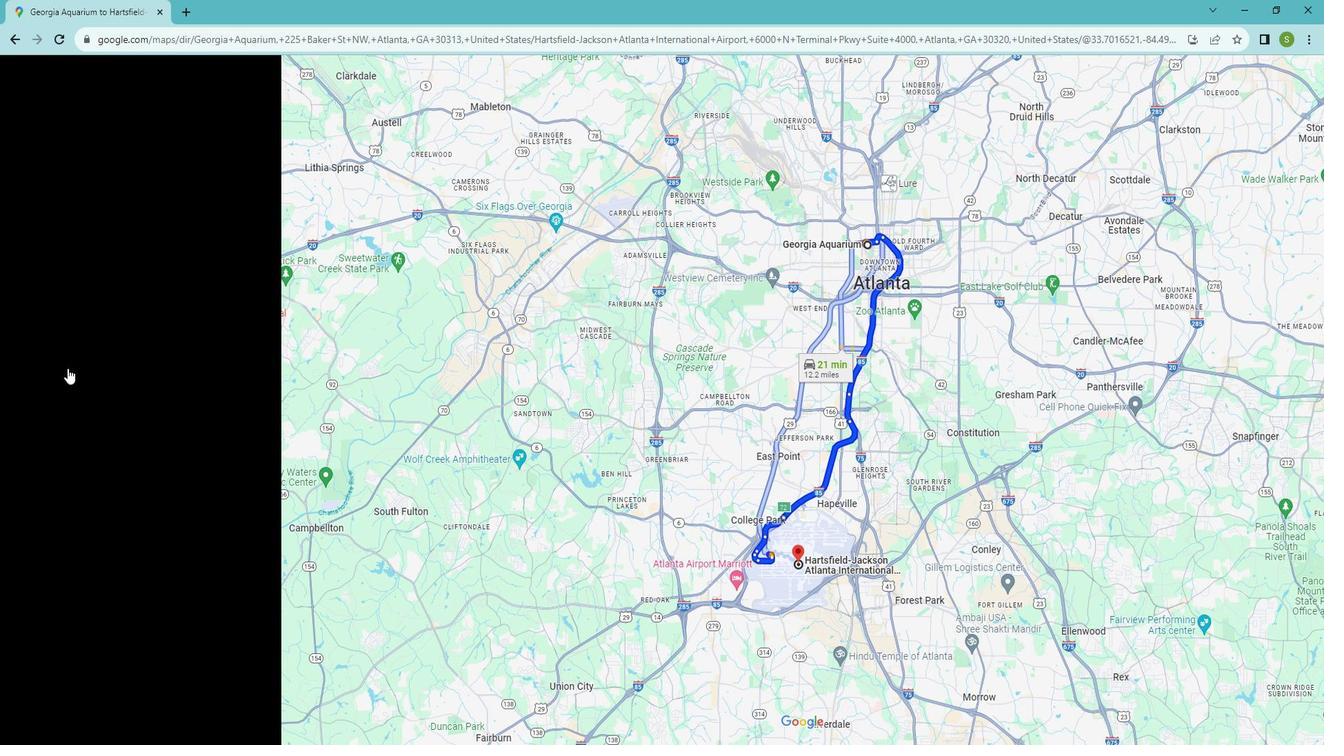 
Action: Mouse scrolled (82, 368) with delta (0, 0)
Screenshot: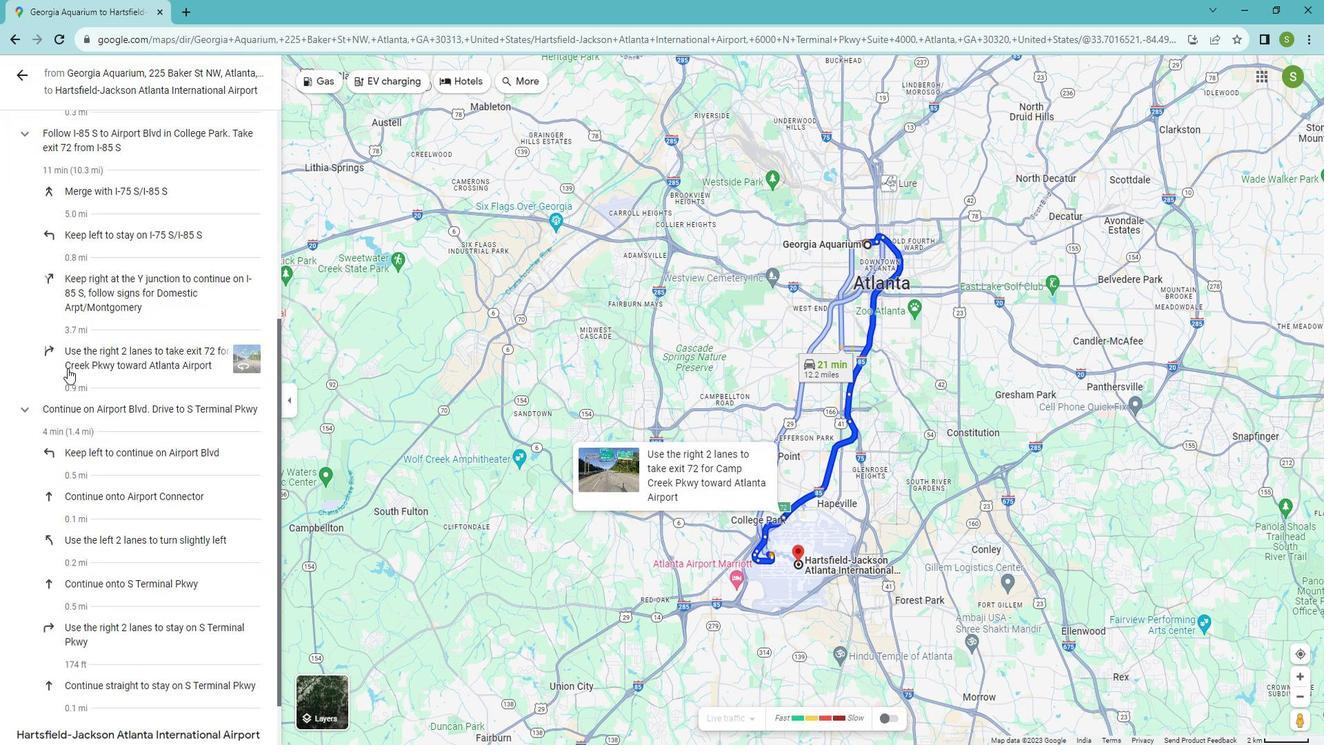 
Action: Mouse scrolled (82, 368) with delta (0, 0)
Screenshot: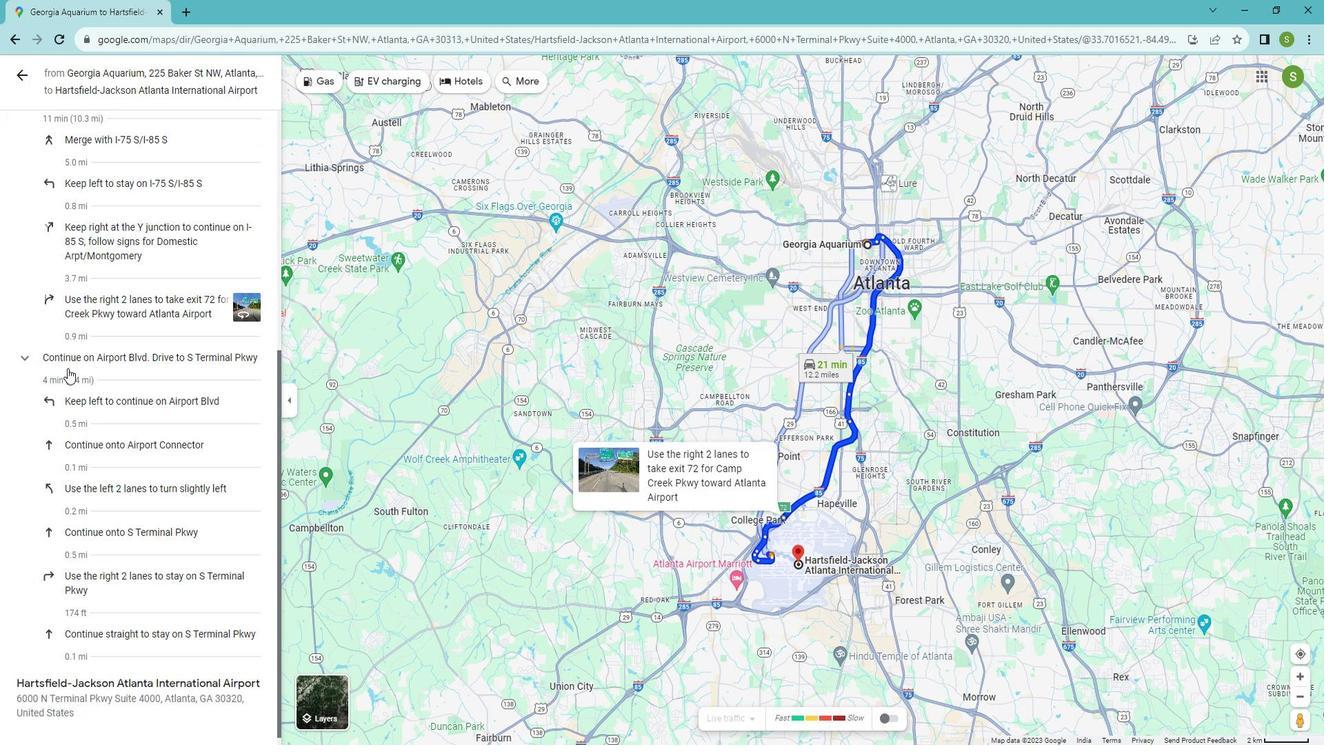 
Action: Mouse moved to (35, 84)
Screenshot: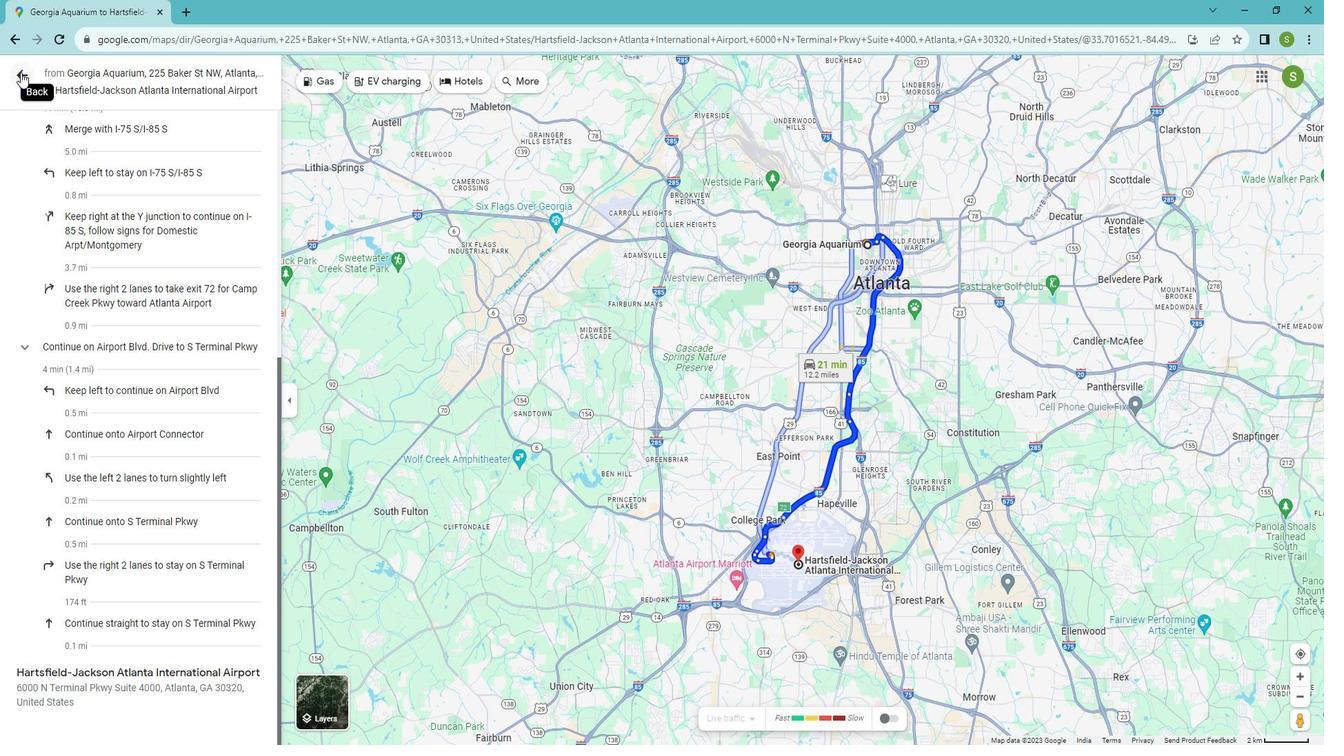 
Action: Mouse pressed left at (35, 84)
Screenshot: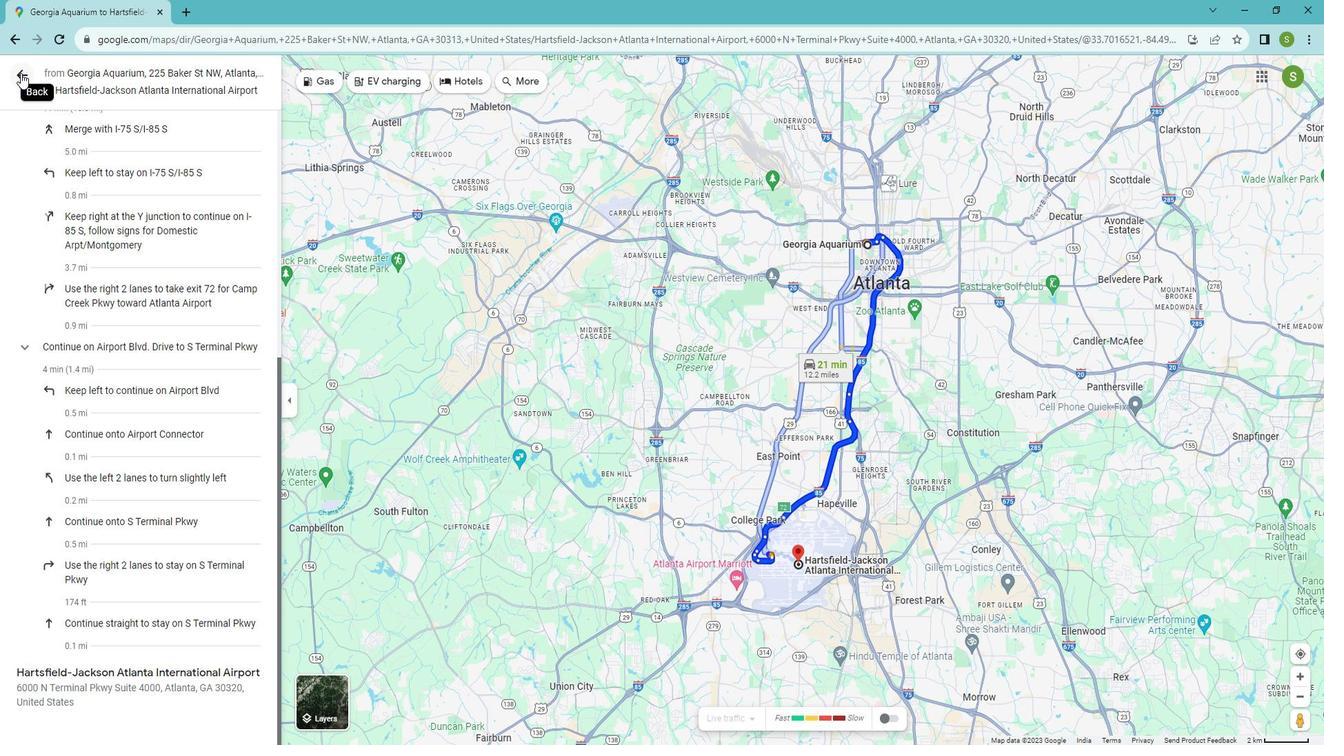
Action: Mouse moved to (501, 230)
Screenshot: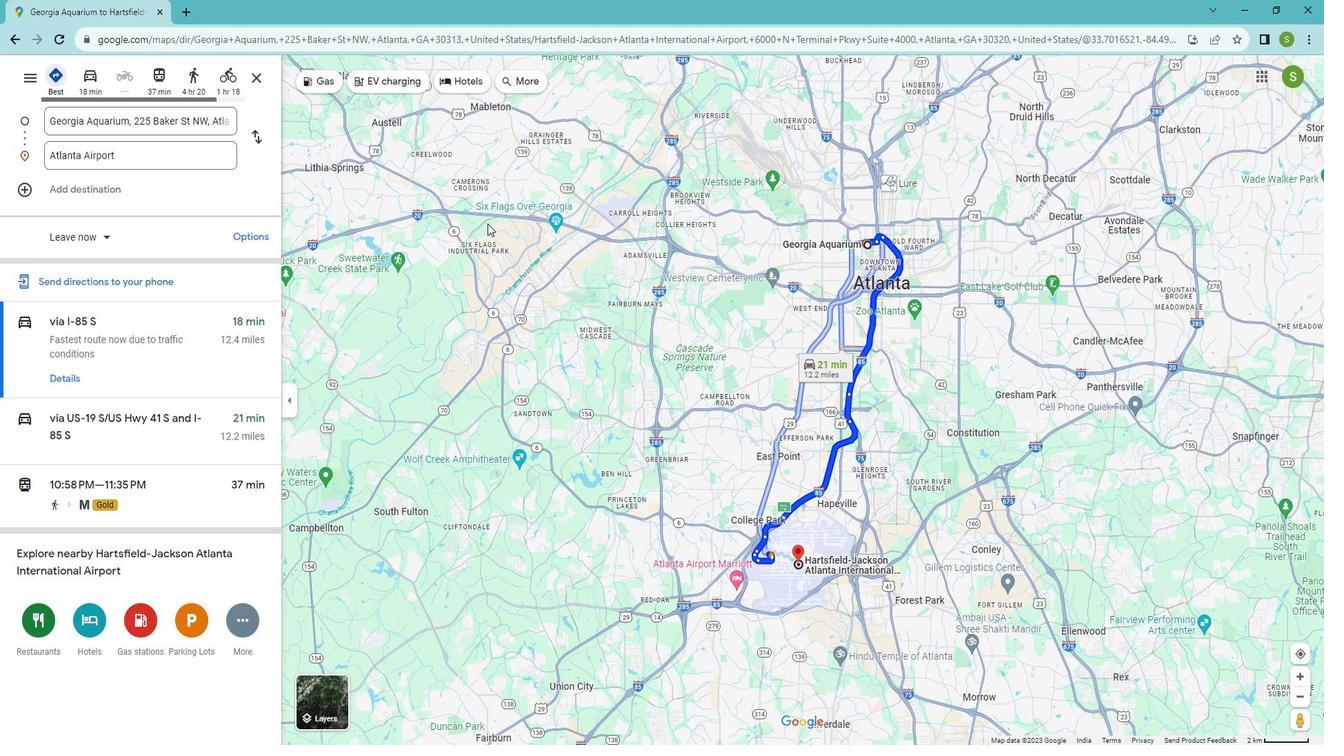 
